 Task: Find connections with filter location Hinganghāt with filter topic #inspiration with filter profile language German with filter current company Hospitality Careers | Hotel Management Jobs with filter school Gowtham model school with filter industry Mobile Food Services with filter service category NotaryOnline Research with filter keywords title Courier
Action: Mouse moved to (587, 86)
Screenshot: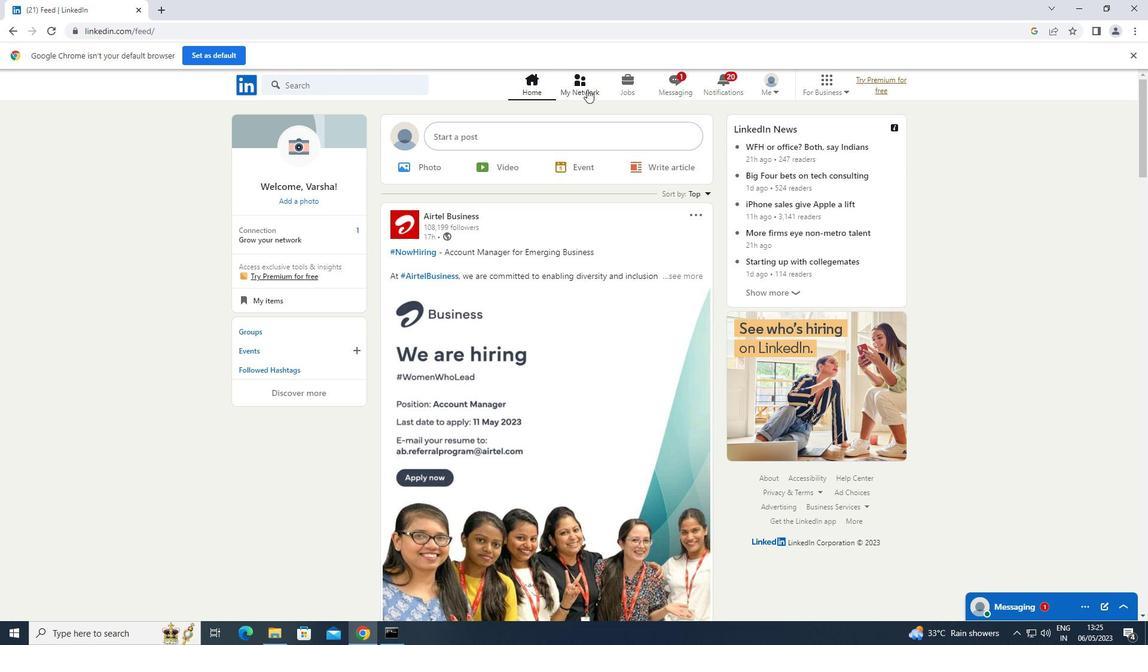 
Action: Mouse pressed left at (587, 86)
Screenshot: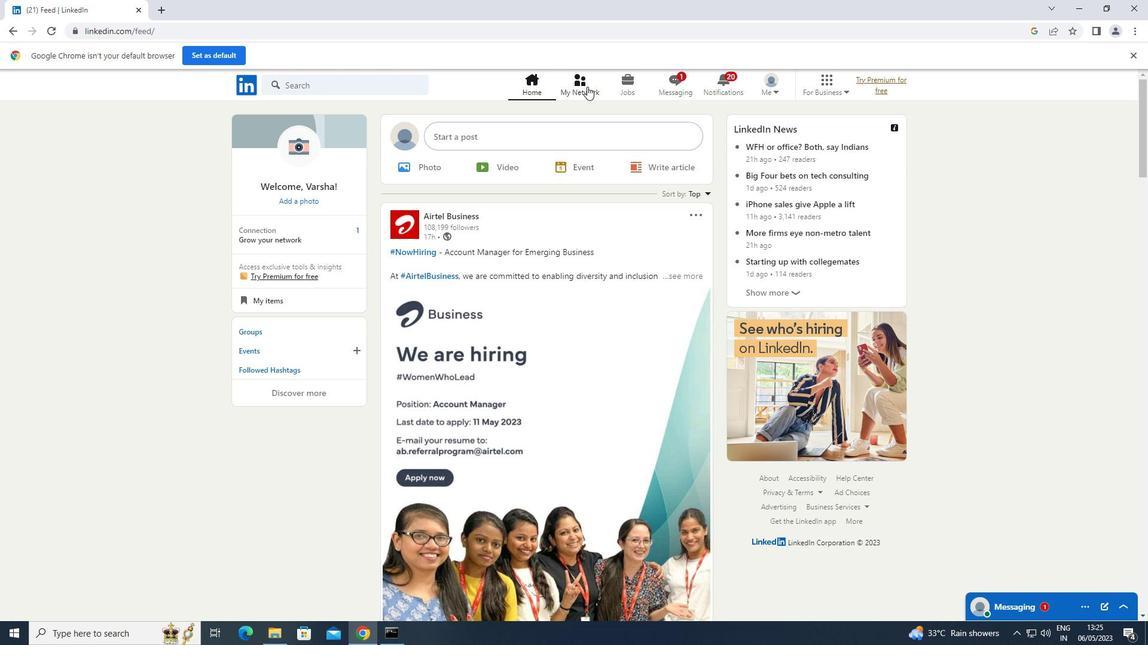 
Action: Mouse moved to (330, 146)
Screenshot: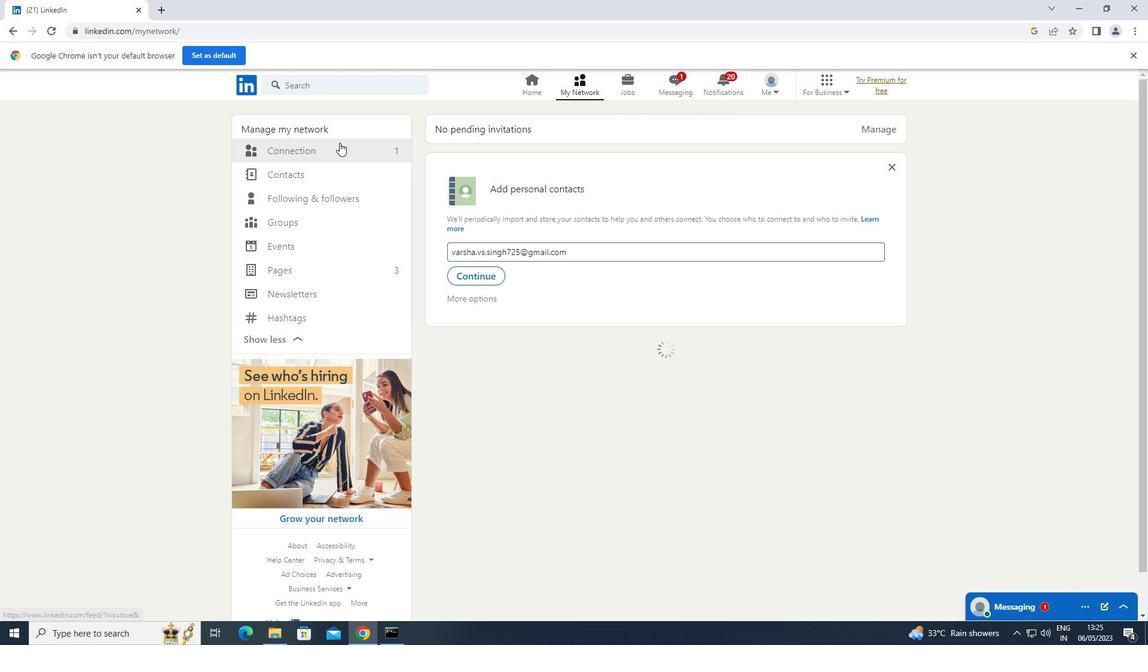 
Action: Mouse pressed left at (330, 146)
Screenshot: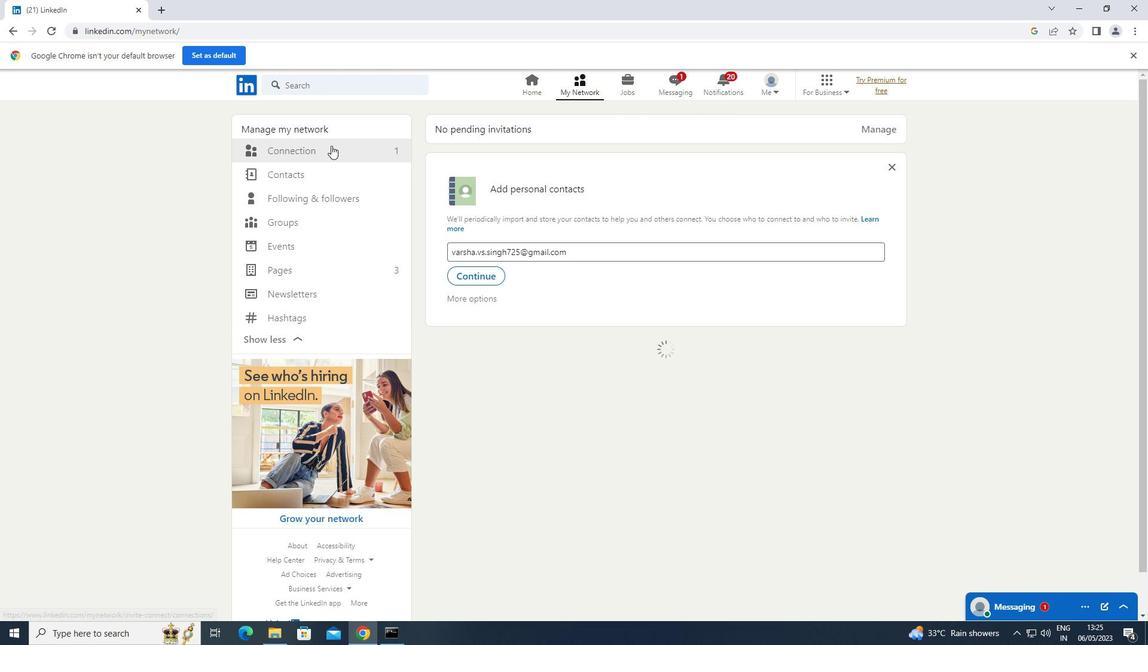
Action: Mouse moved to (691, 155)
Screenshot: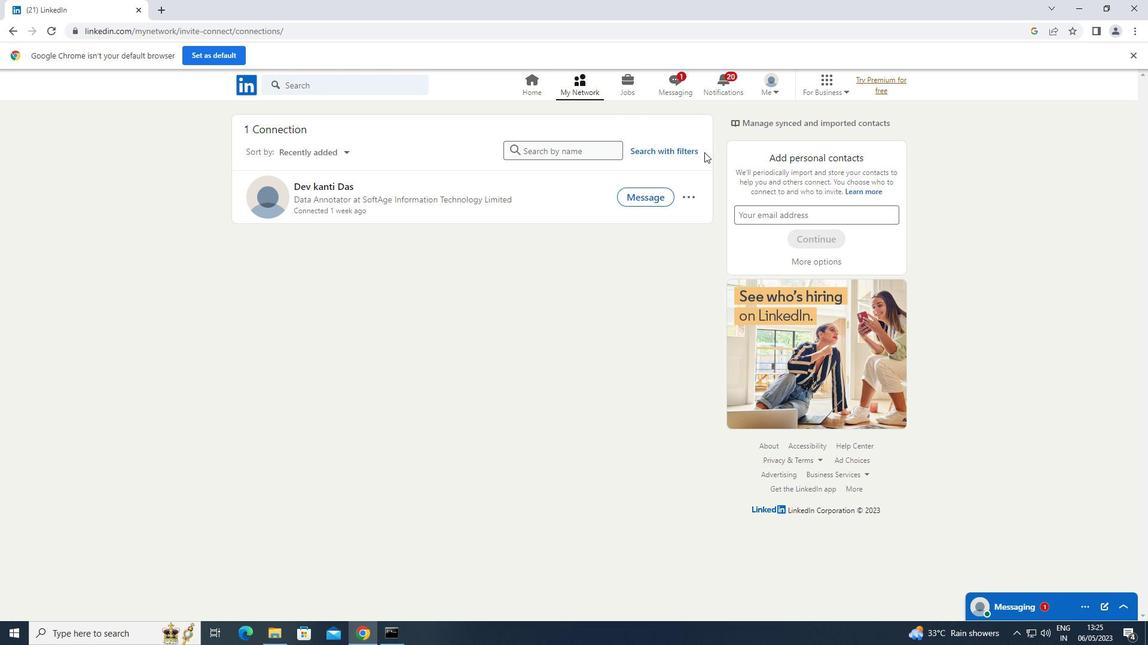 
Action: Mouse pressed left at (691, 155)
Screenshot: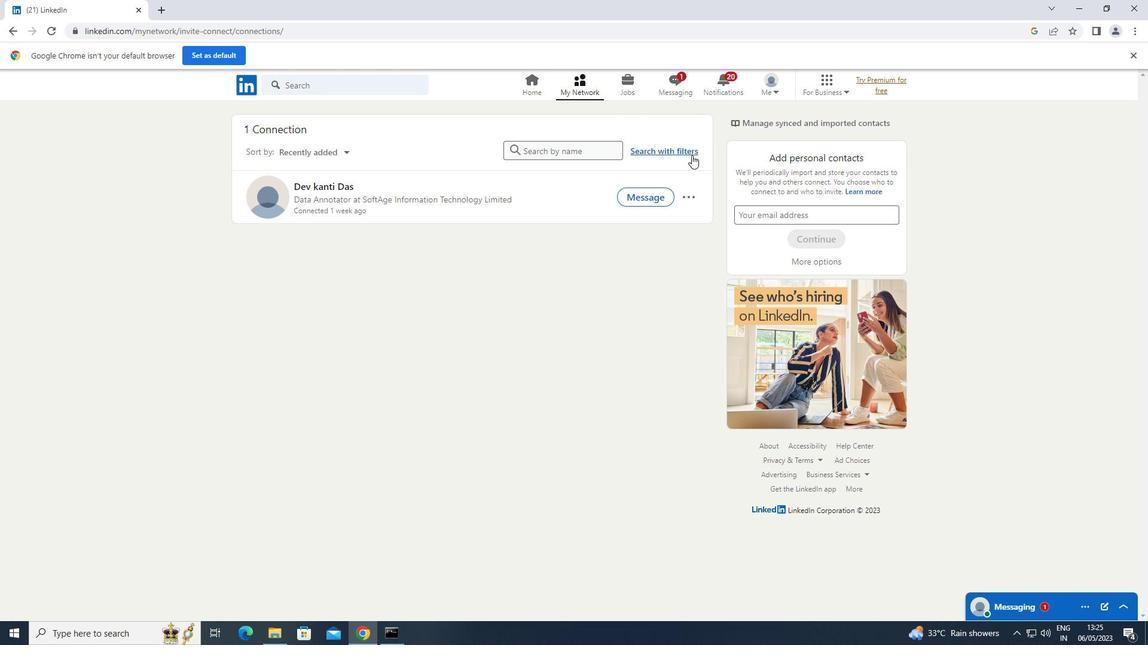 
Action: Mouse moved to (606, 114)
Screenshot: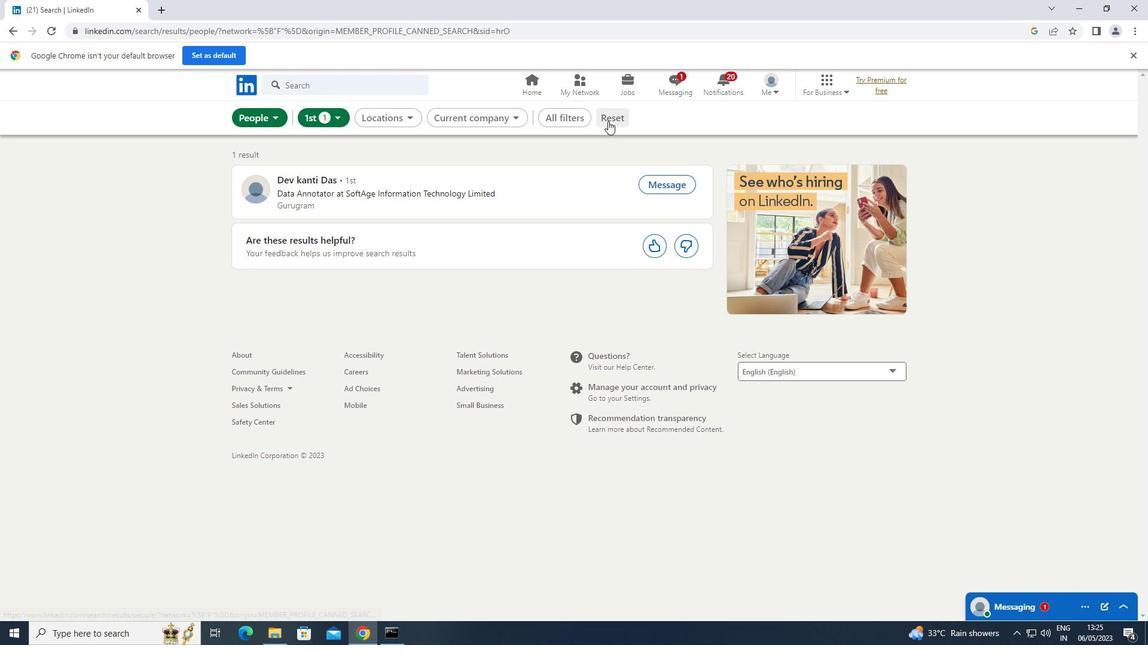 
Action: Mouse pressed left at (606, 114)
Screenshot: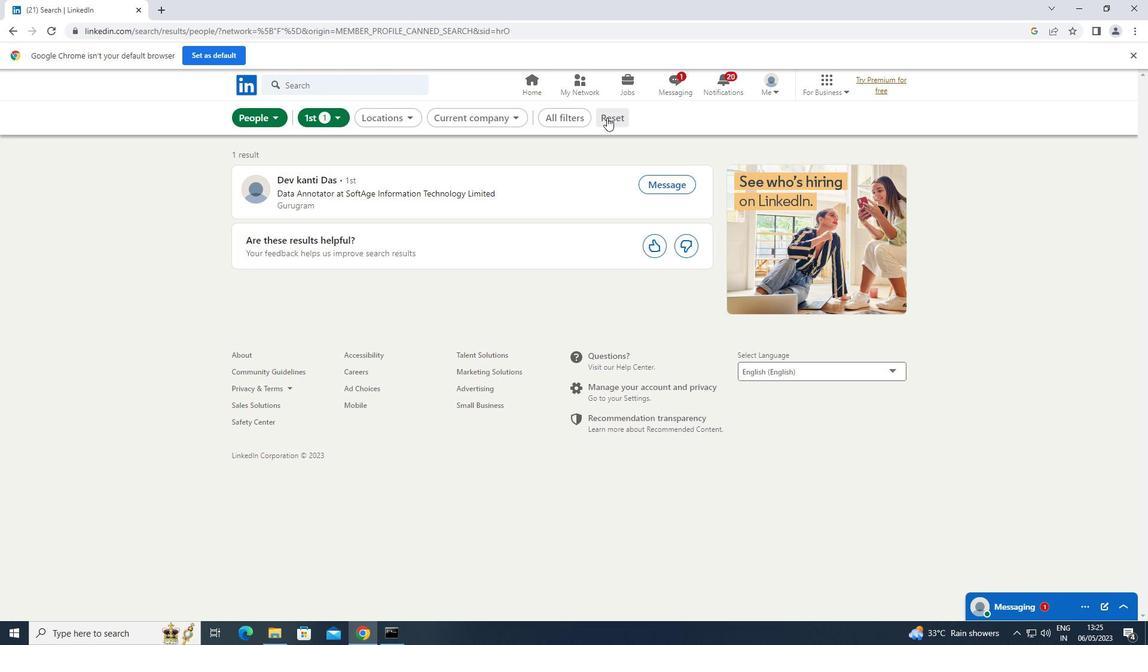 
Action: Mouse moved to (588, 115)
Screenshot: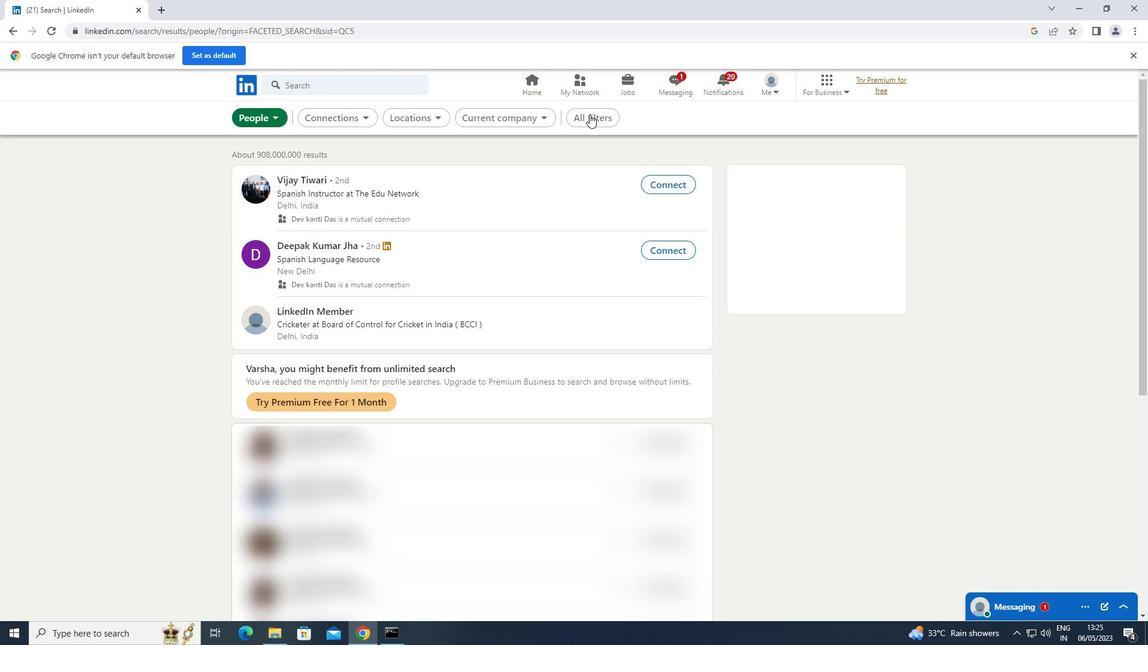 
Action: Mouse pressed left at (588, 115)
Screenshot: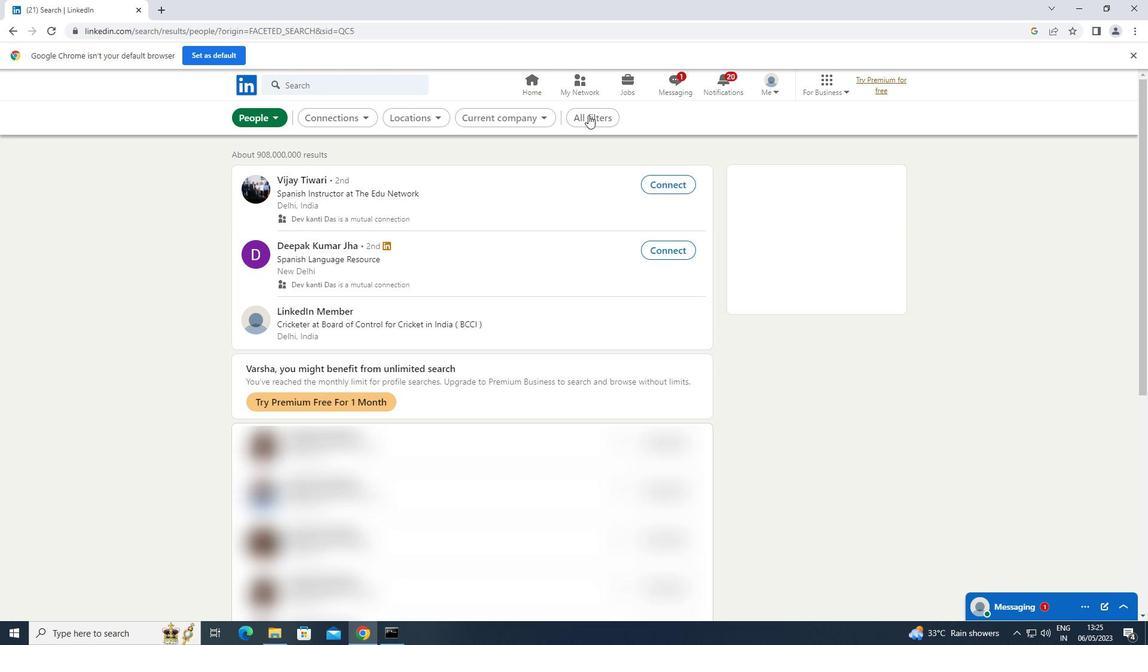 
Action: Mouse moved to (937, 236)
Screenshot: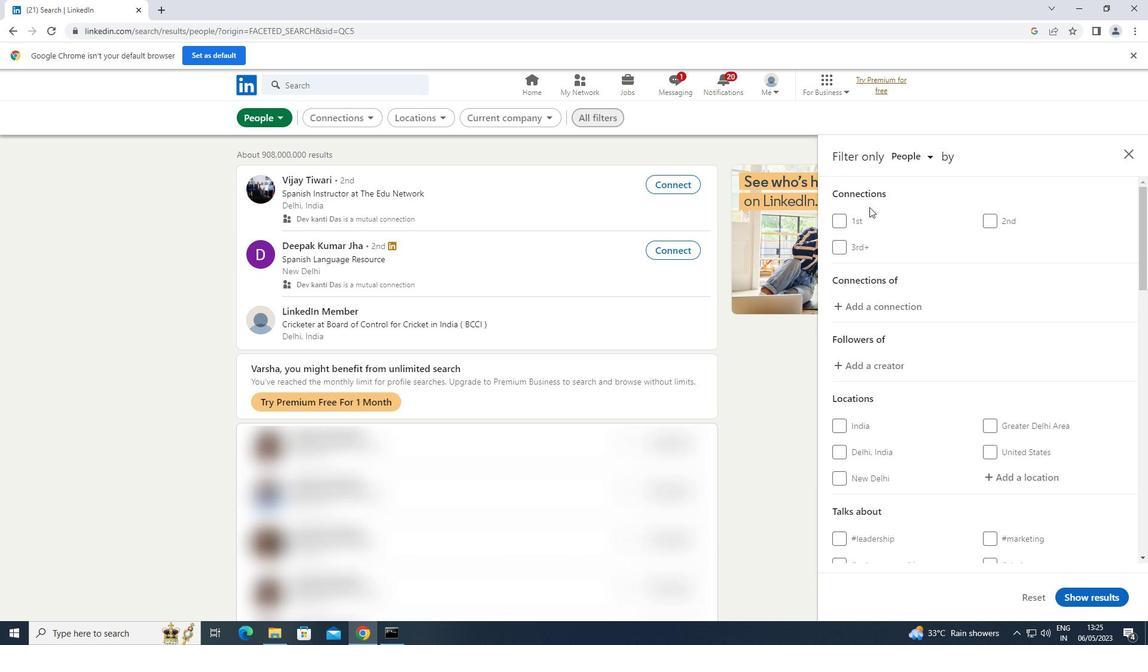
Action: Mouse scrolled (937, 236) with delta (0, 0)
Screenshot: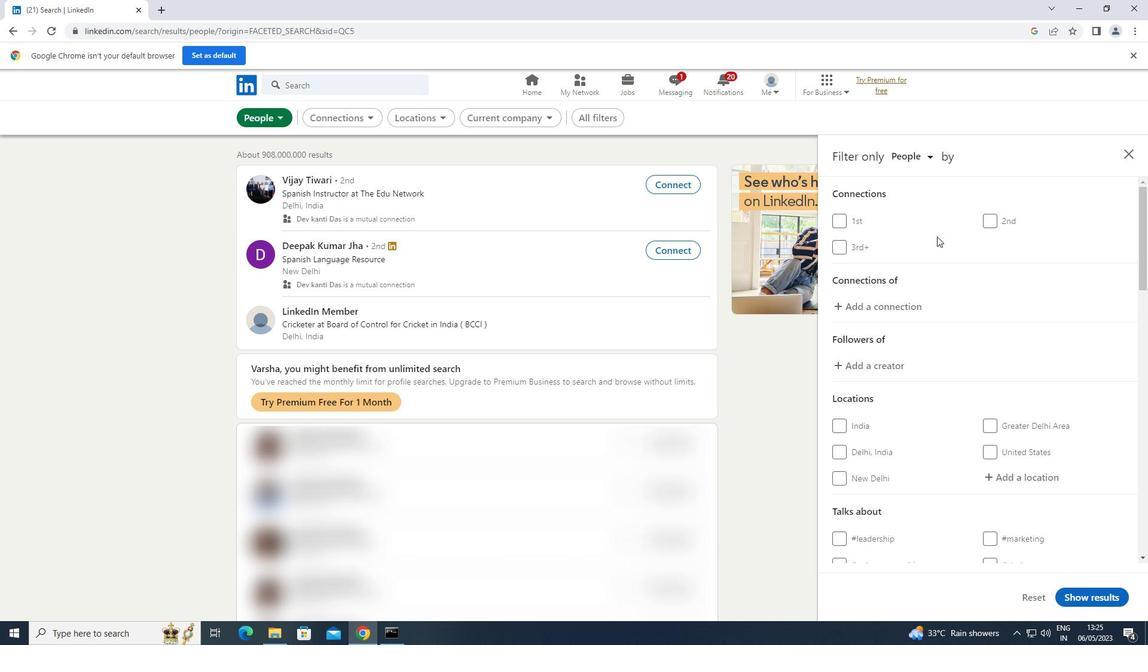 
Action: Mouse scrolled (937, 236) with delta (0, 0)
Screenshot: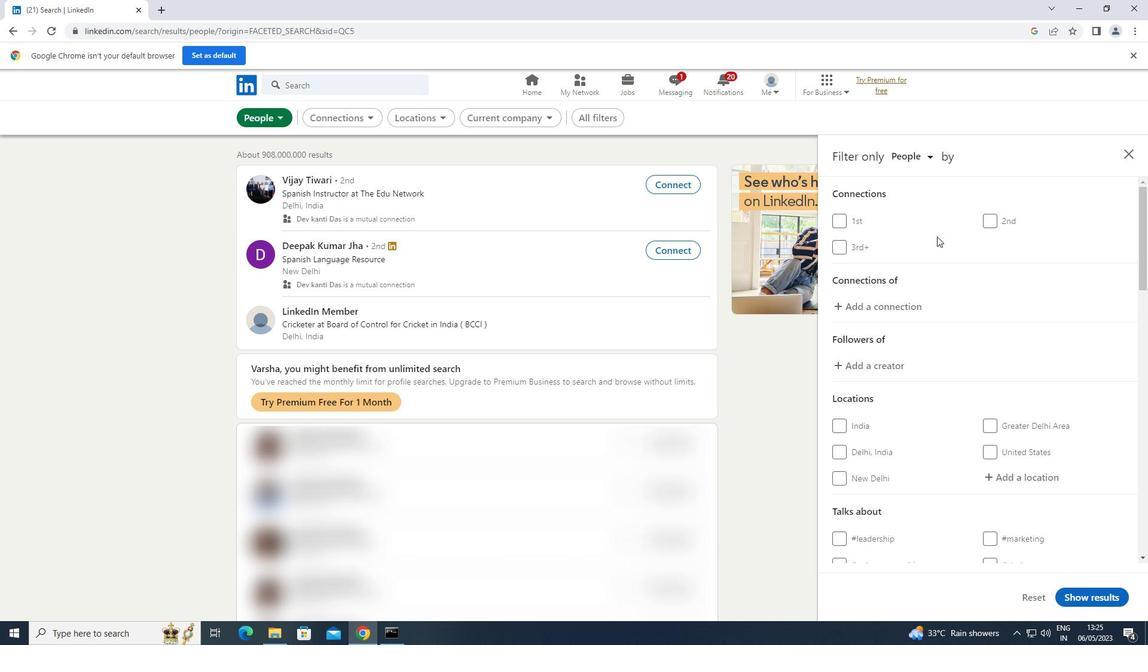 
Action: Mouse moved to (937, 237)
Screenshot: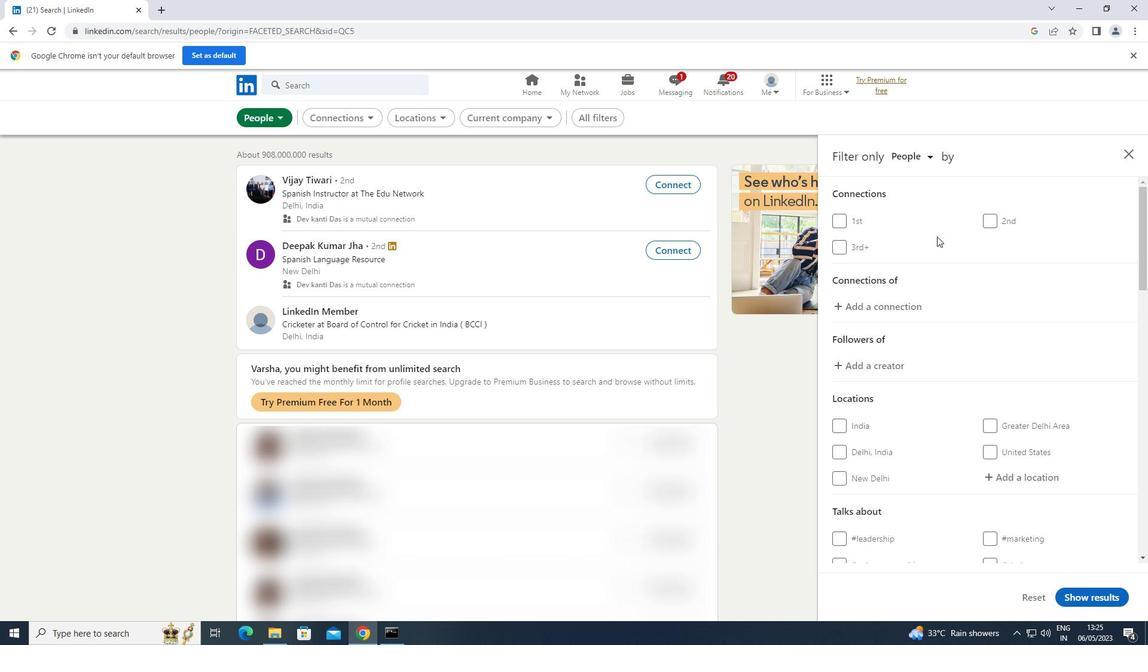 
Action: Mouse scrolled (937, 236) with delta (0, 0)
Screenshot: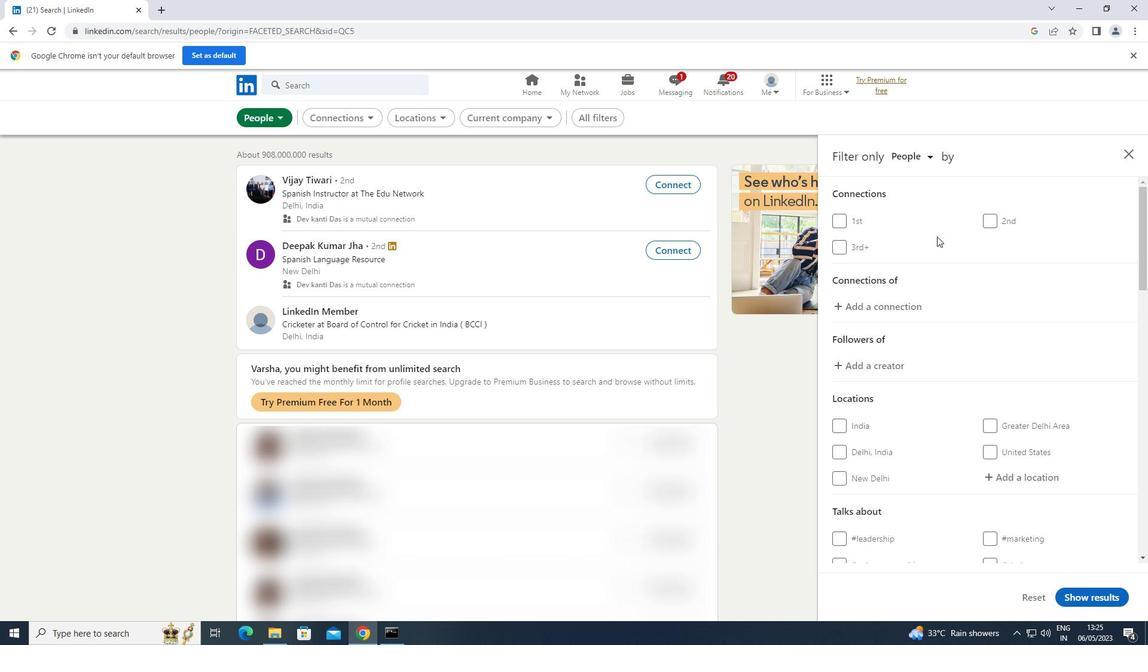 
Action: Mouse moved to (1024, 298)
Screenshot: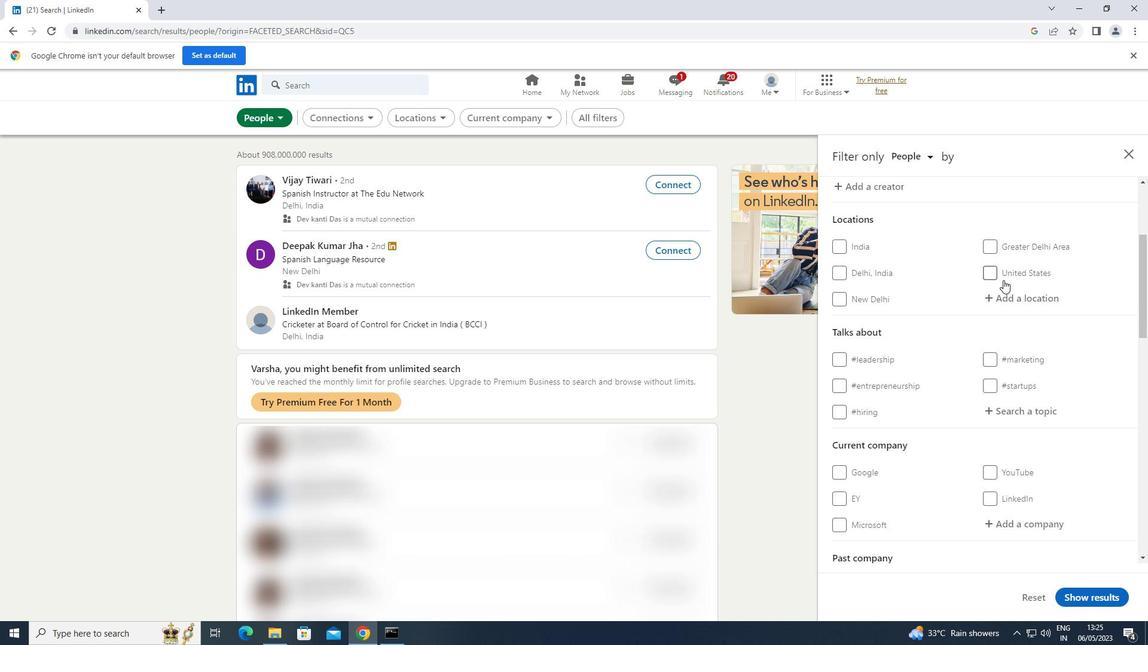
Action: Mouse pressed left at (1024, 298)
Screenshot: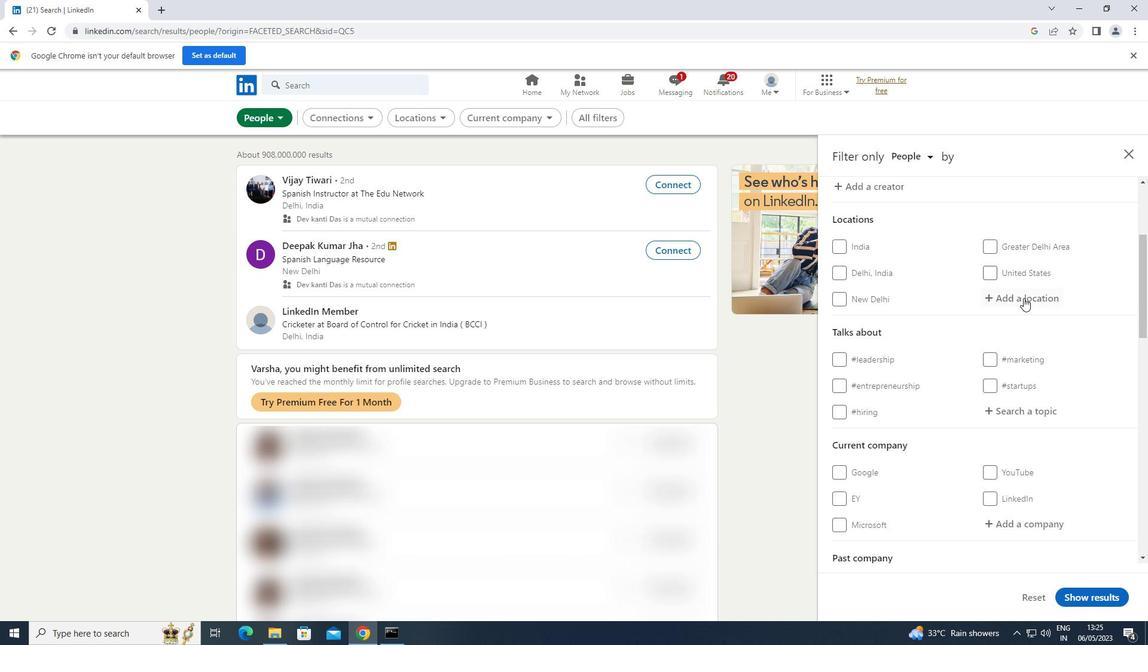 
Action: Key pressed <Key.shift>HINGANGHAT
Screenshot: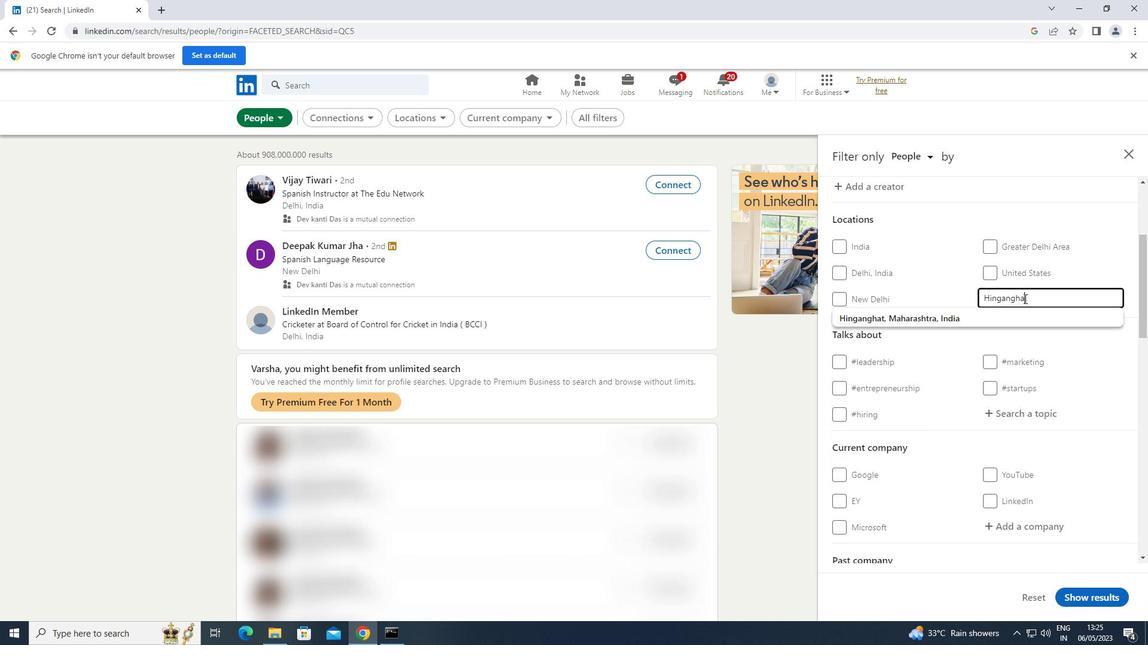 
Action: Mouse moved to (1032, 415)
Screenshot: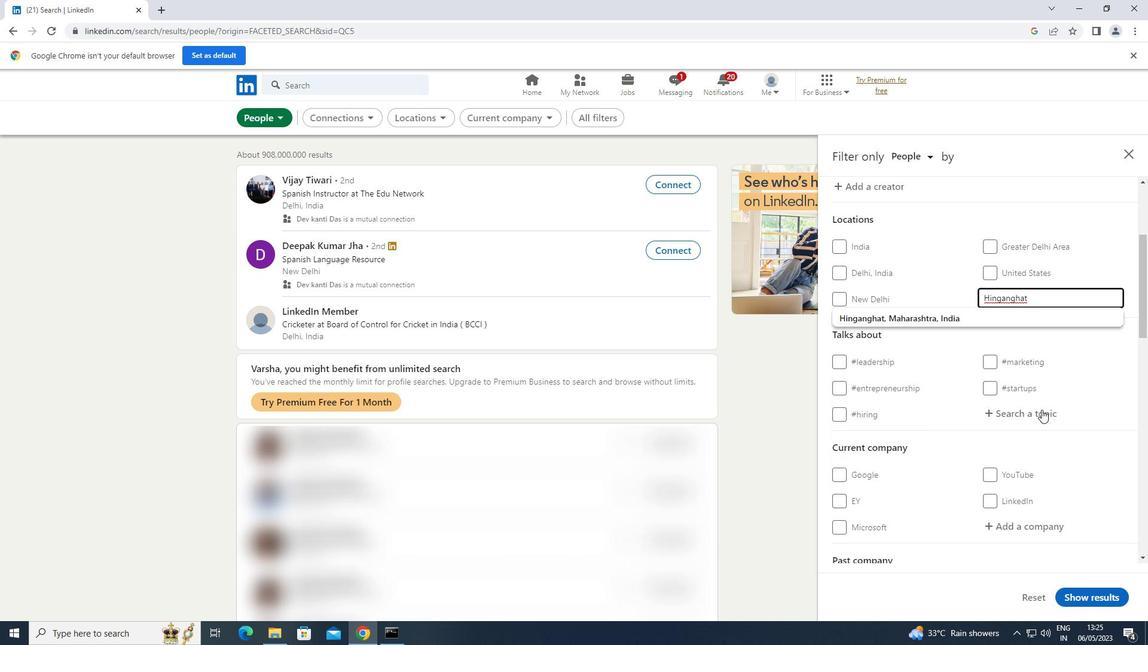 
Action: Mouse pressed left at (1032, 415)
Screenshot: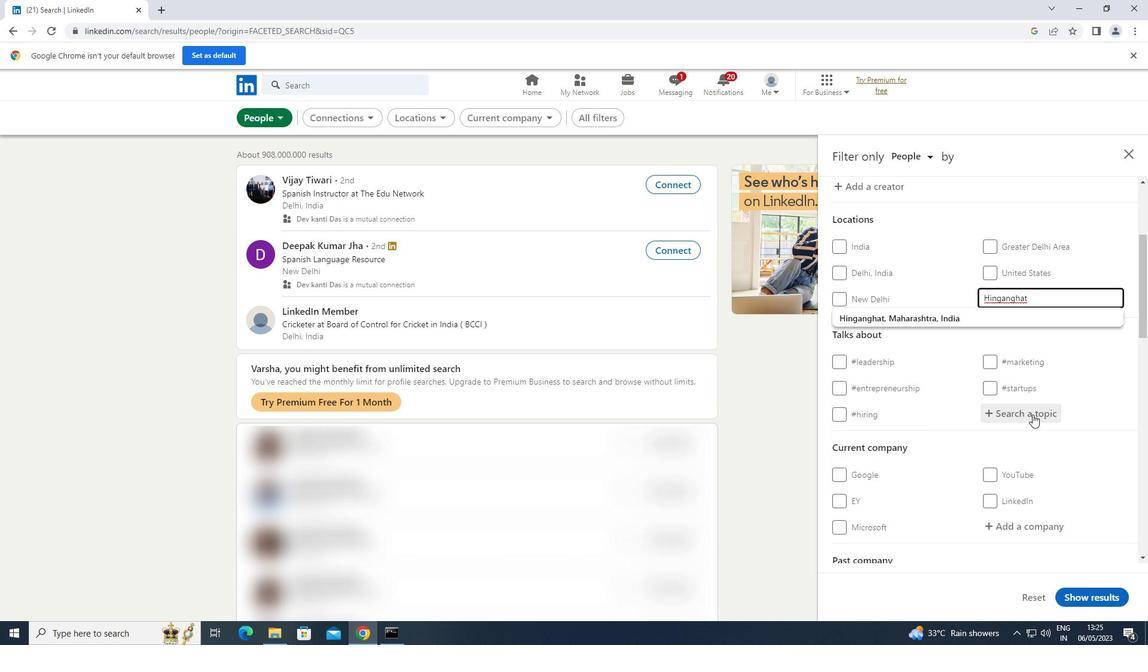 
Action: Key pressed INSPIRAT
Screenshot: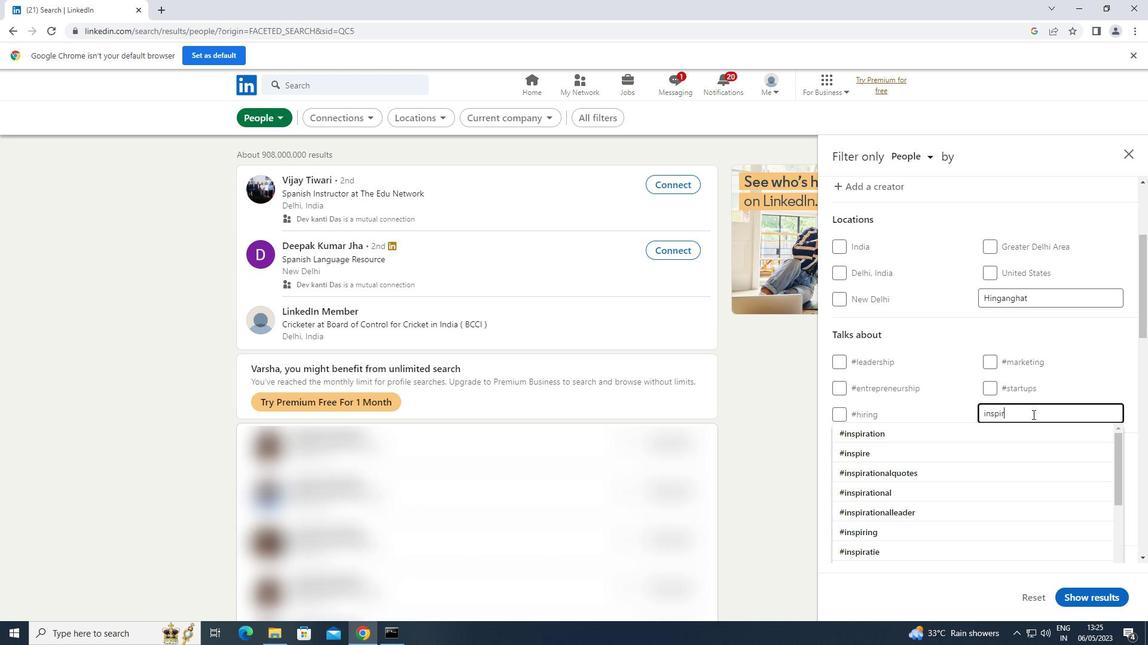 
Action: Mouse moved to (907, 430)
Screenshot: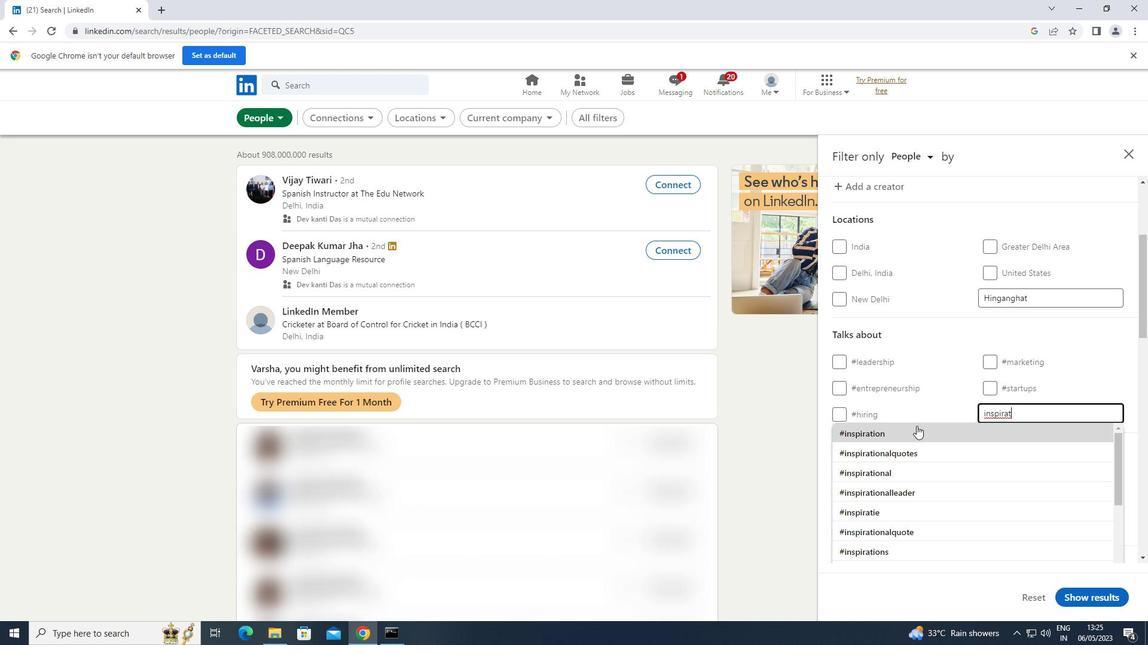 
Action: Mouse pressed left at (907, 430)
Screenshot: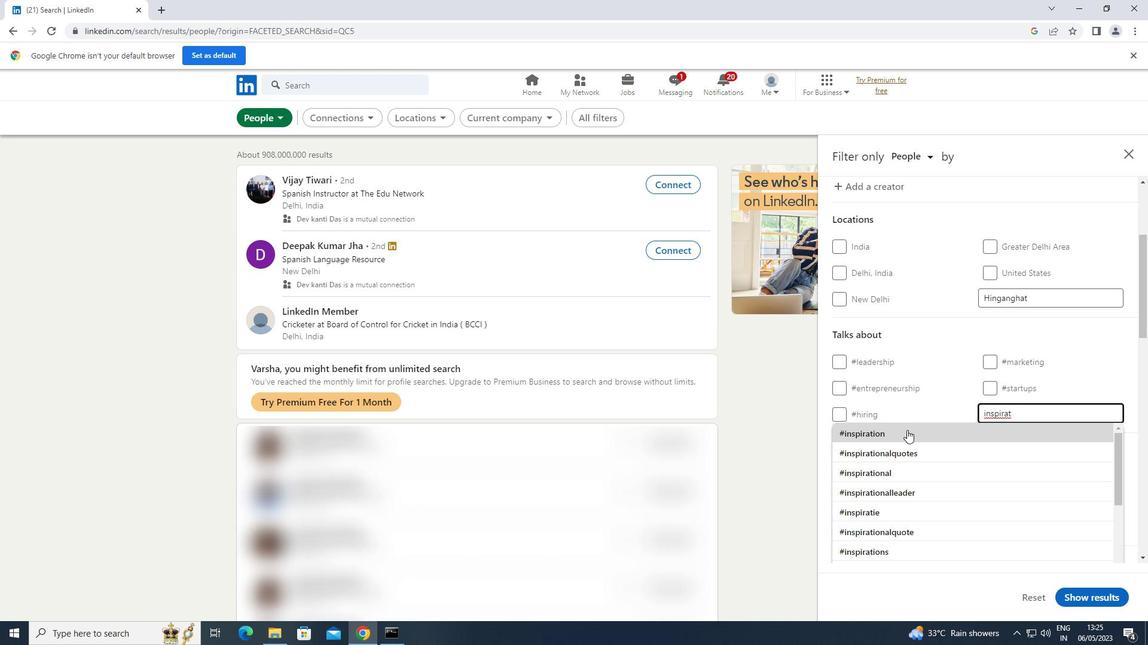 
Action: Mouse scrolled (907, 429) with delta (0, 0)
Screenshot: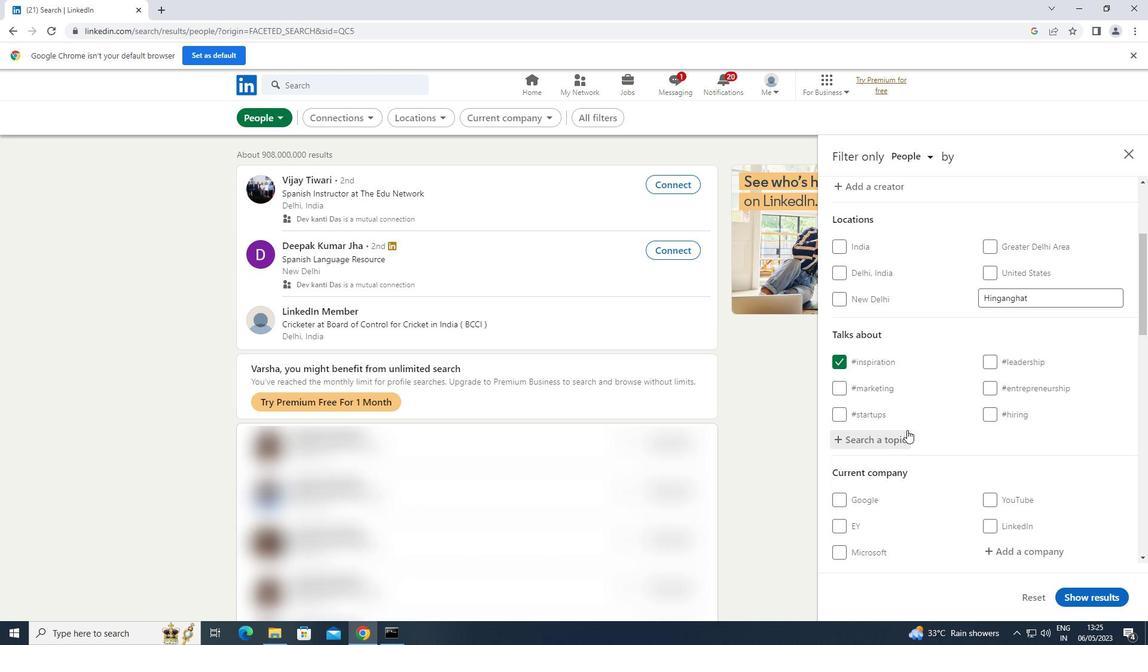 
Action: Mouse scrolled (907, 429) with delta (0, 0)
Screenshot: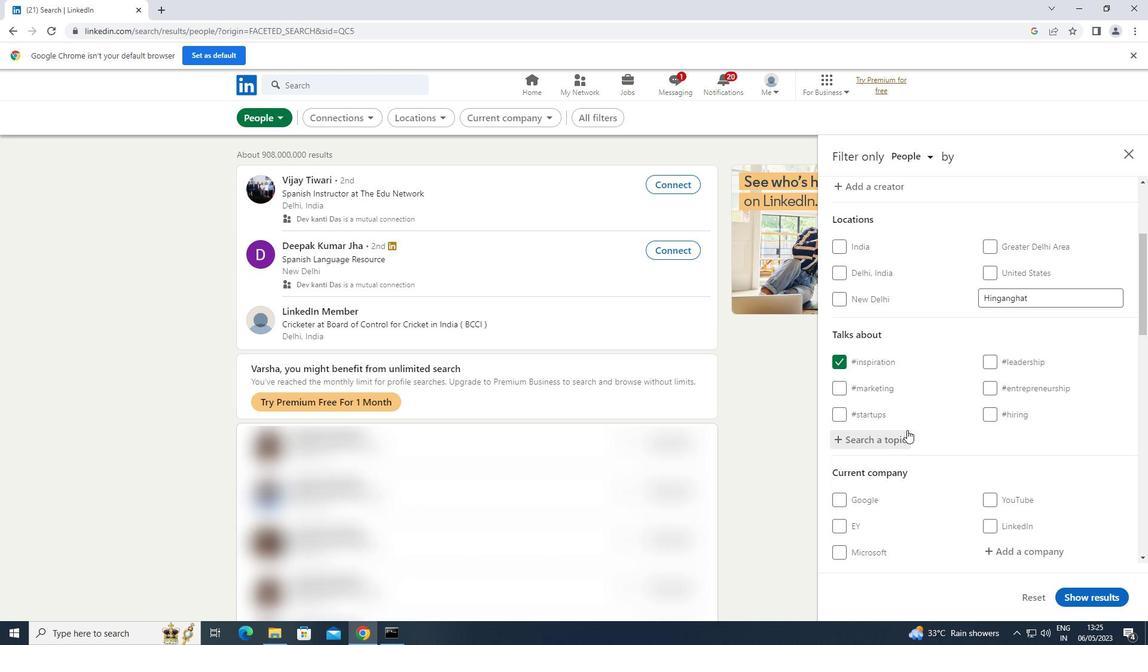 
Action: Mouse scrolled (907, 429) with delta (0, 0)
Screenshot: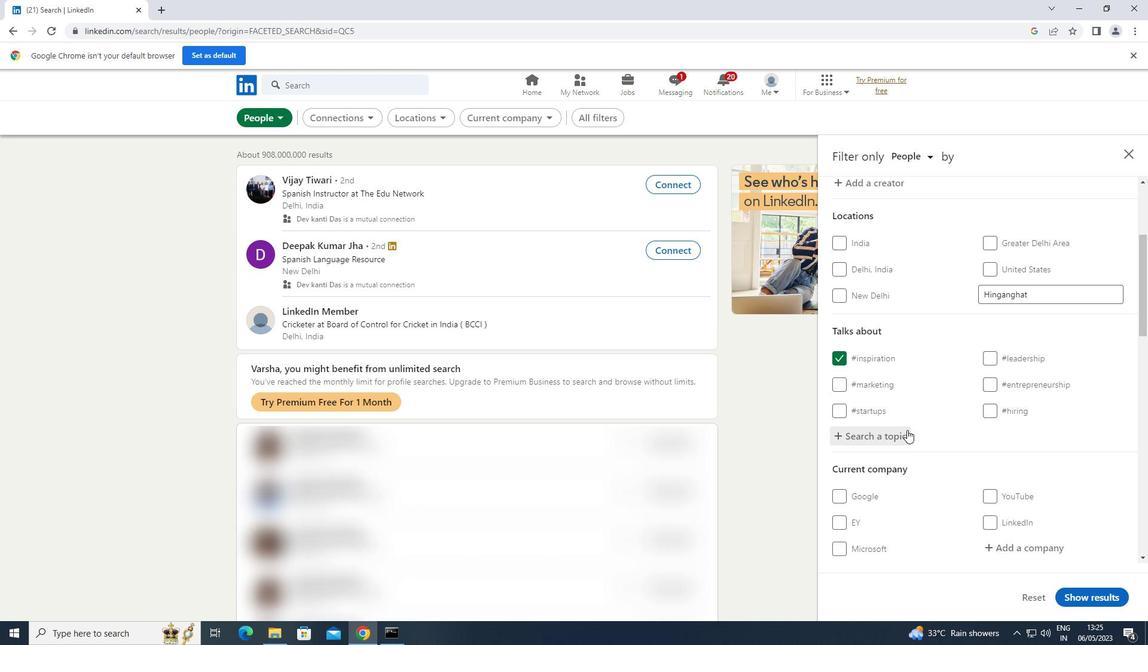 
Action: Mouse scrolled (907, 429) with delta (0, 0)
Screenshot: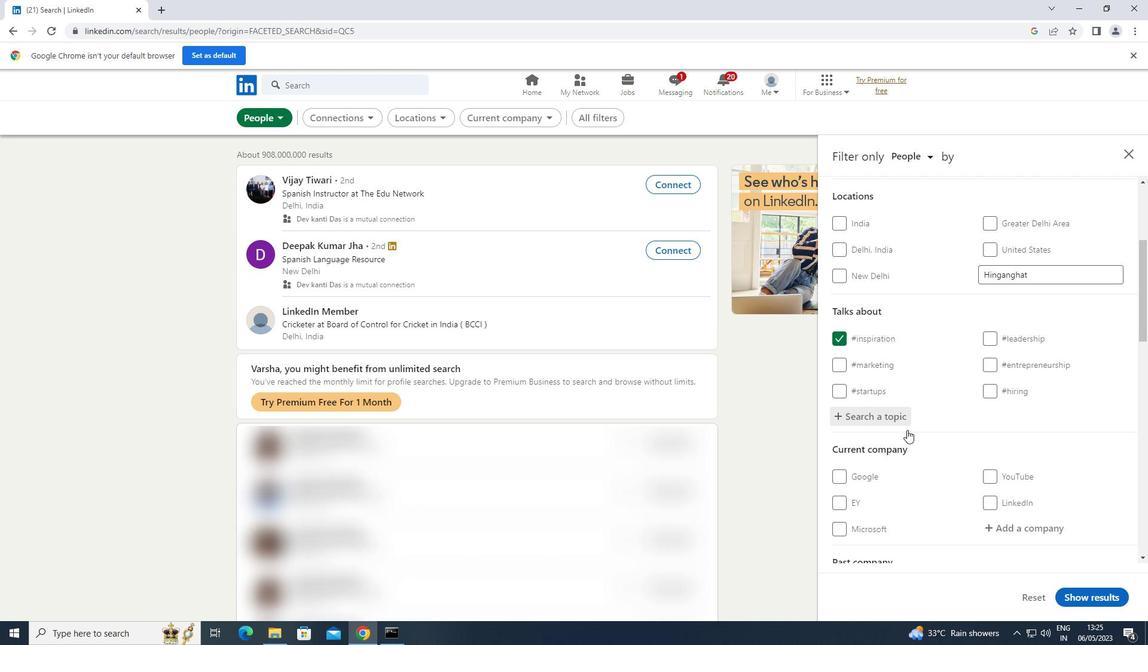 
Action: Mouse scrolled (907, 429) with delta (0, 0)
Screenshot: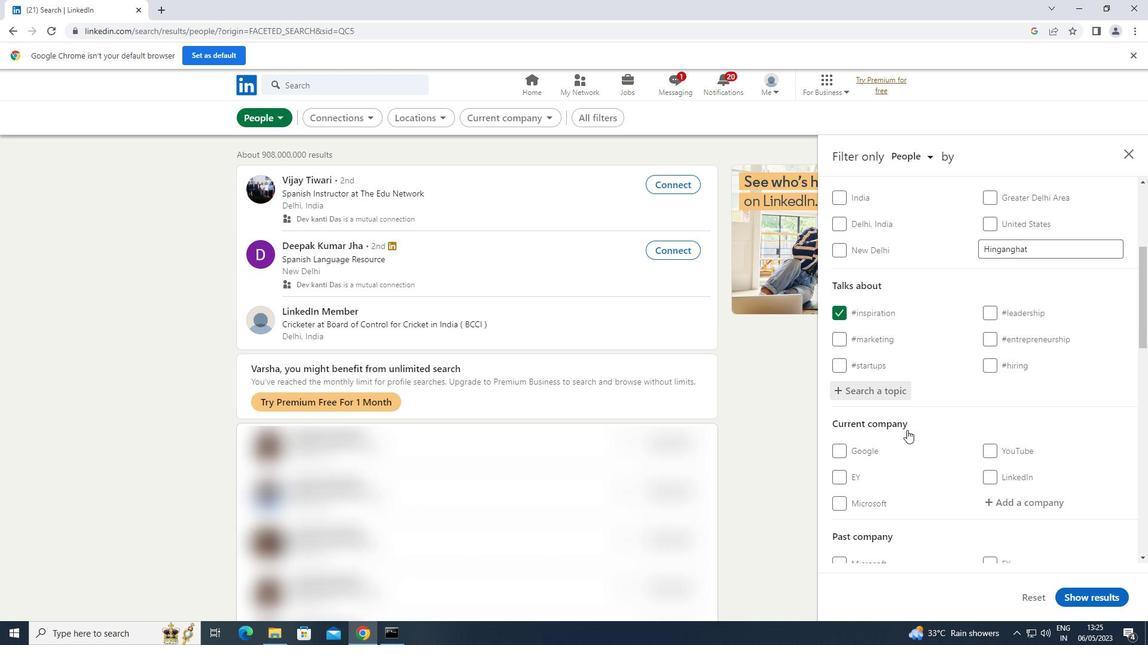 
Action: Mouse scrolled (907, 429) with delta (0, 0)
Screenshot: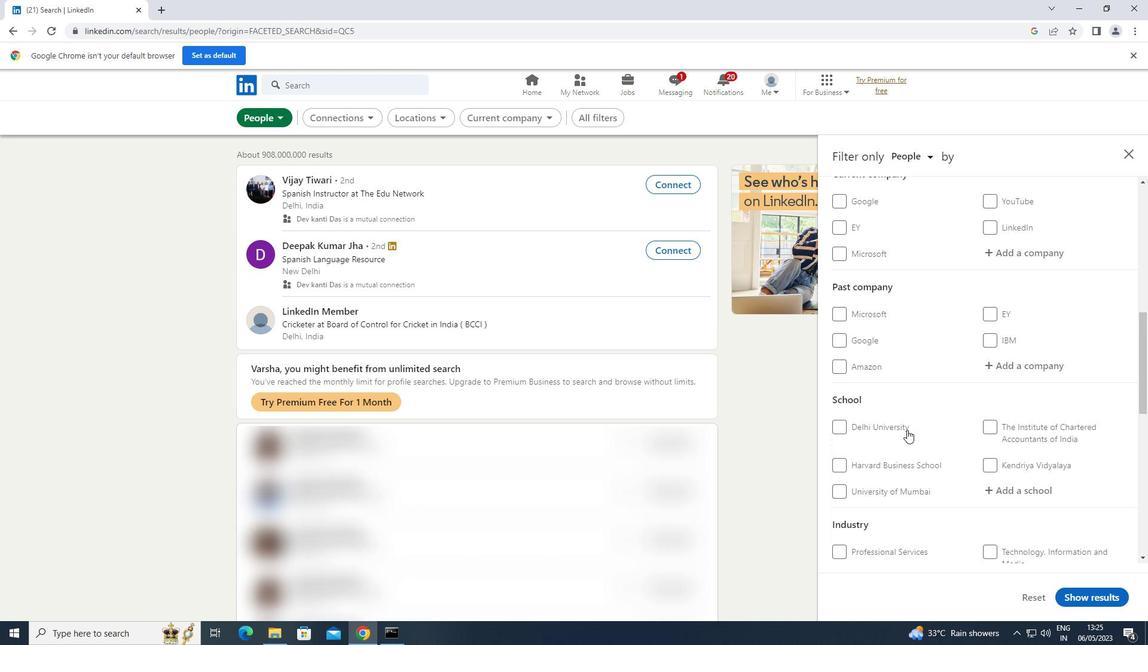 
Action: Mouse scrolled (907, 429) with delta (0, 0)
Screenshot: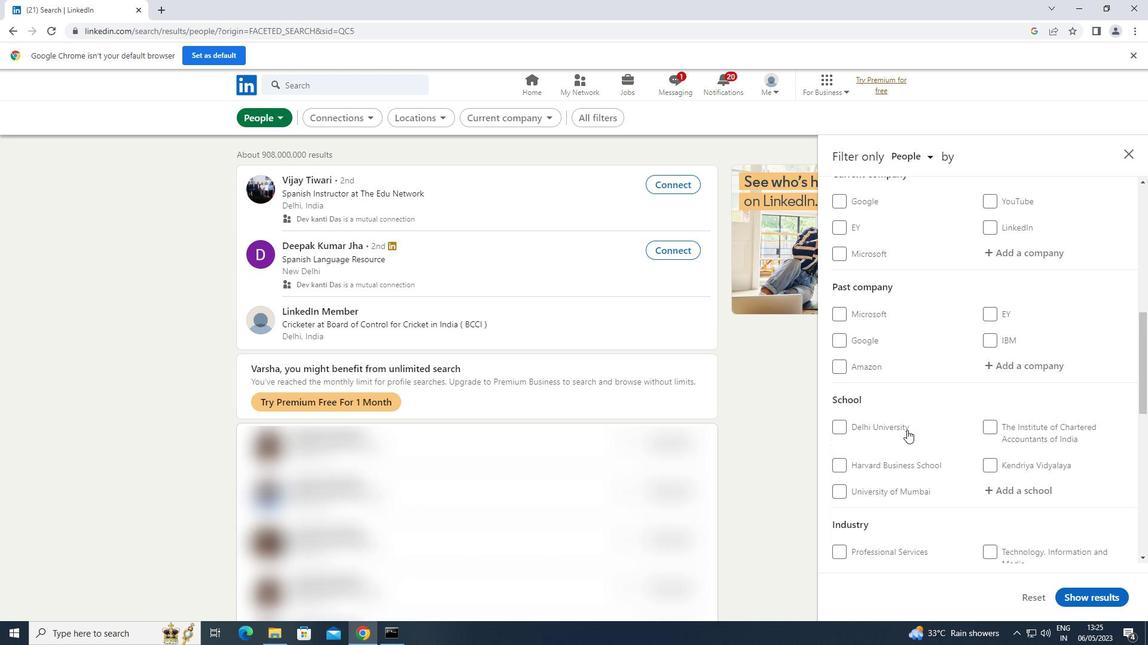 
Action: Mouse scrolled (907, 429) with delta (0, 0)
Screenshot: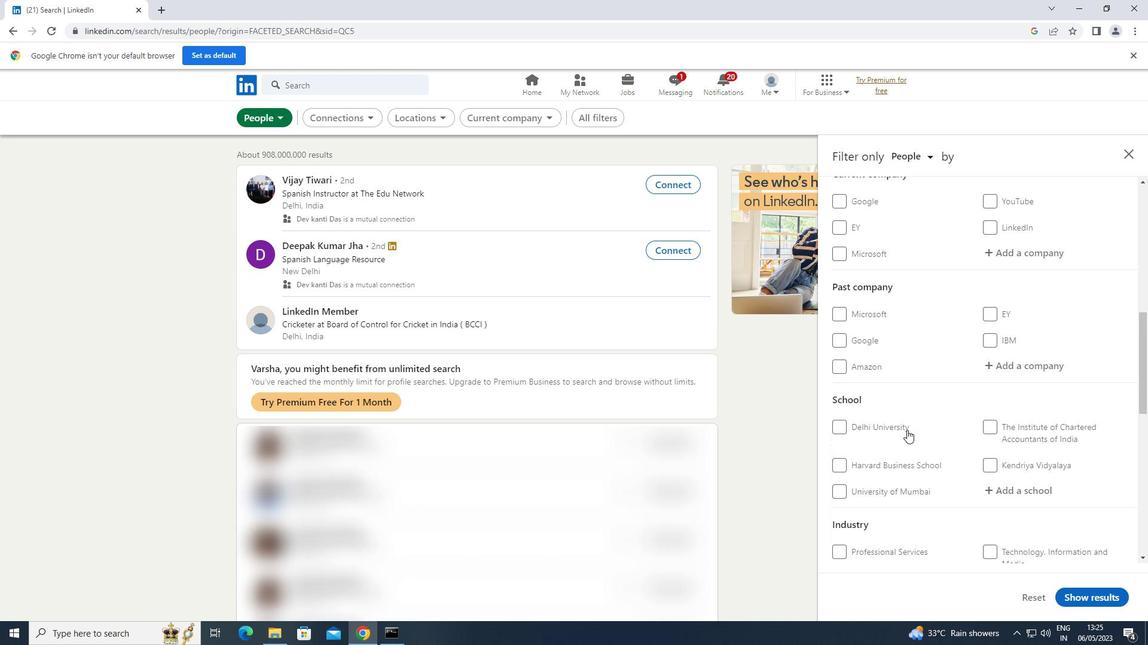 
Action: Mouse scrolled (907, 429) with delta (0, 0)
Screenshot: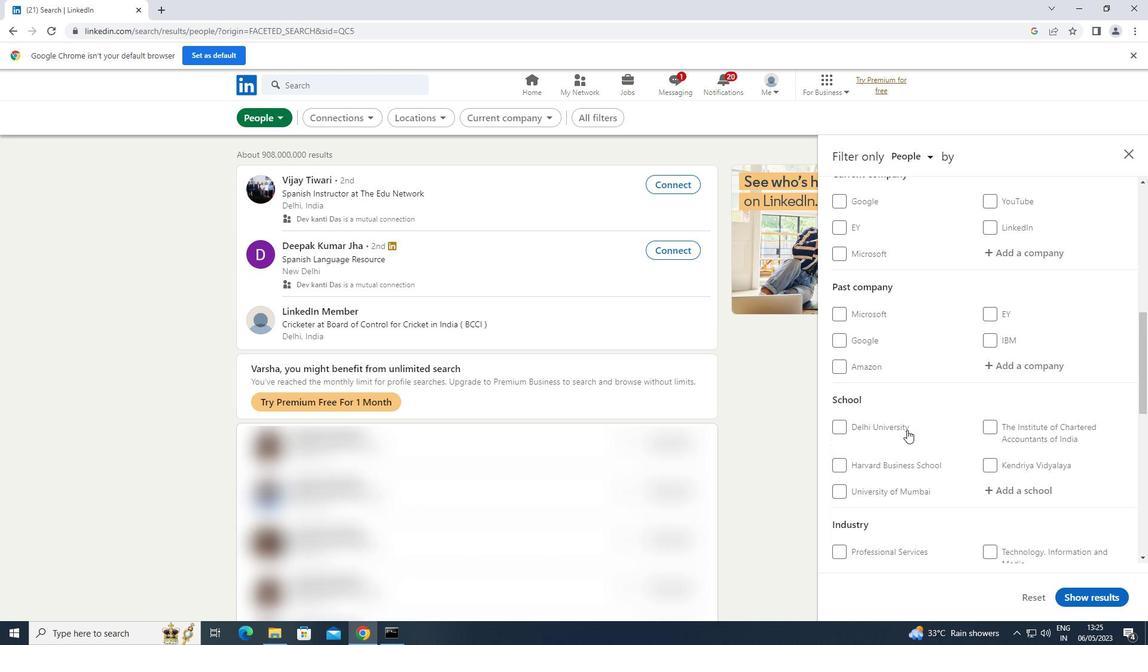 
Action: Mouse scrolled (907, 429) with delta (0, 0)
Screenshot: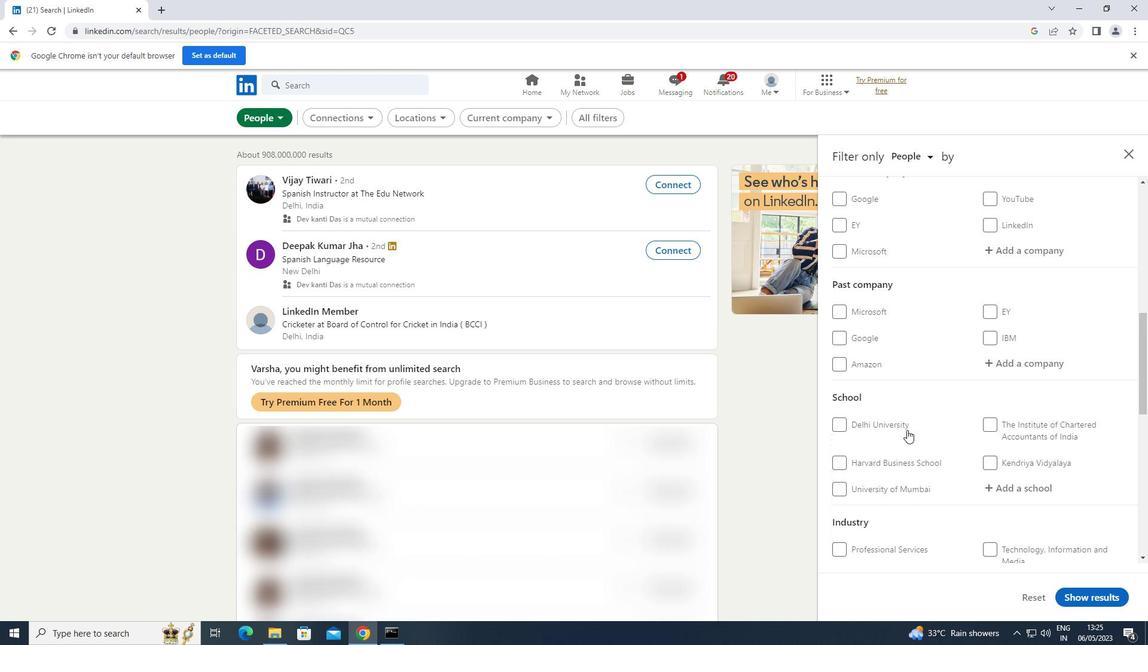 
Action: Mouse moved to (843, 442)
Screenshot: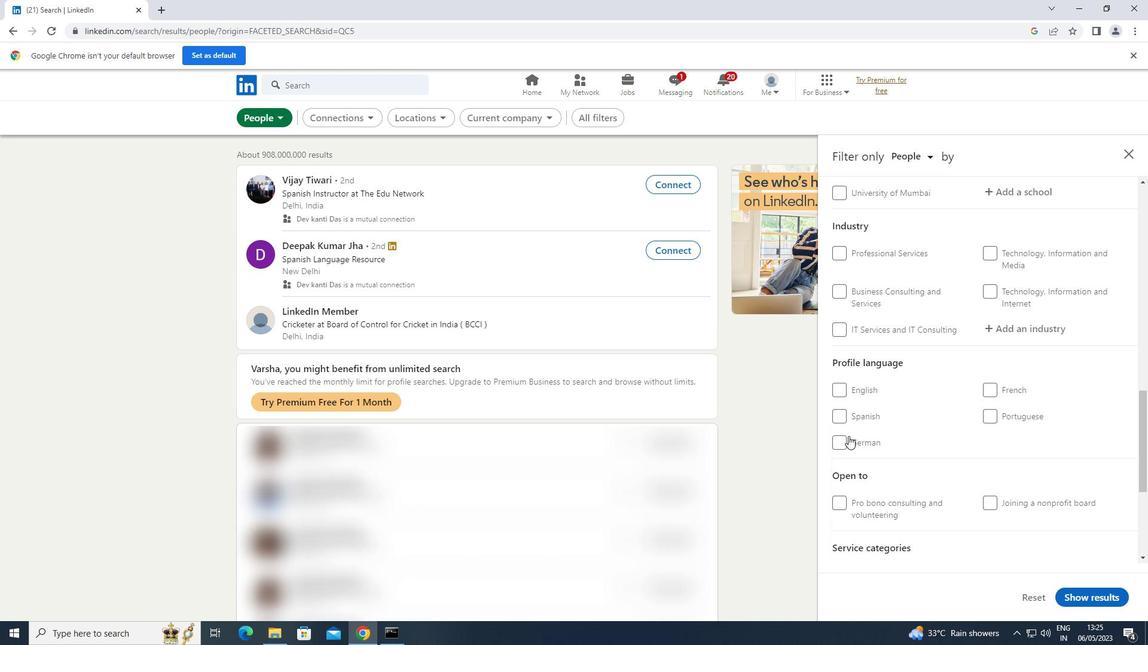 
Action: Mouse pressed left at (843, 442)
Screenshot: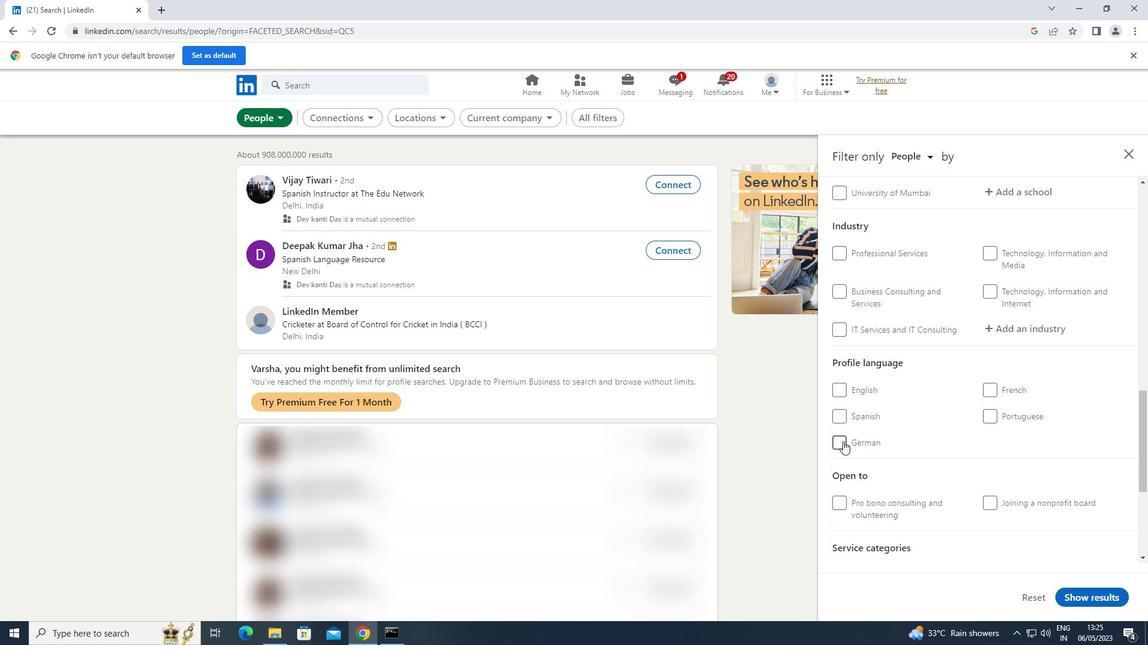 
Action: Mouse moved to (855, 433)
Screenshot: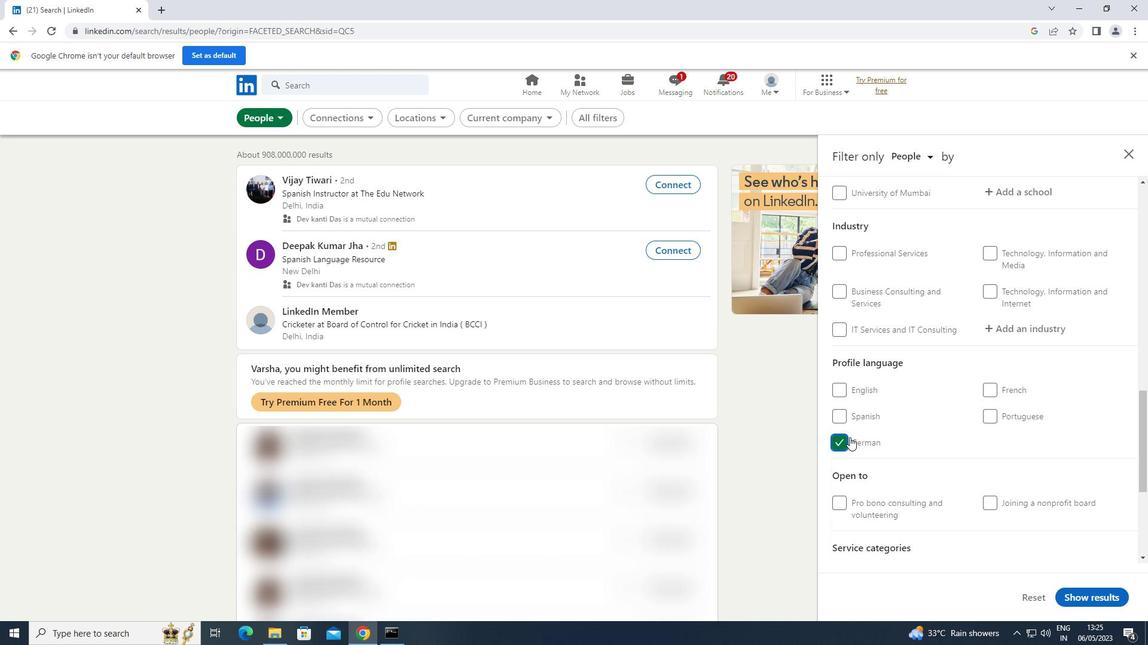 
Action: Mouse scrolled (855, 434) with delta (0, 0)
Screenshot: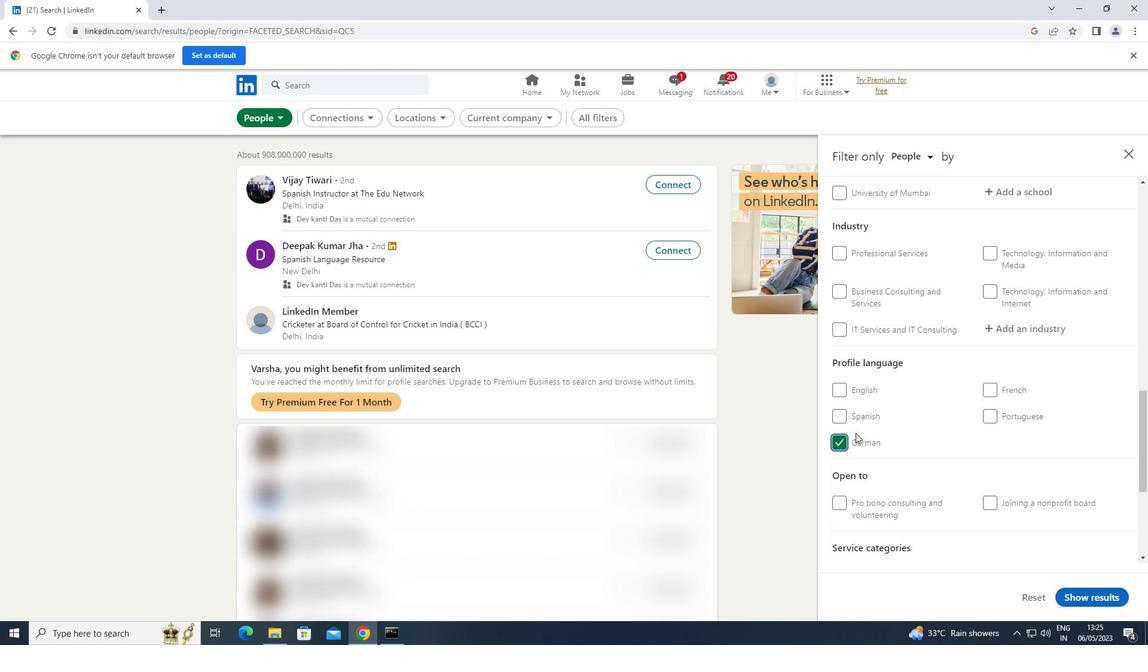 
Action: Mouse scrolled (855, 434) with delta (0, 0)
Screenshot: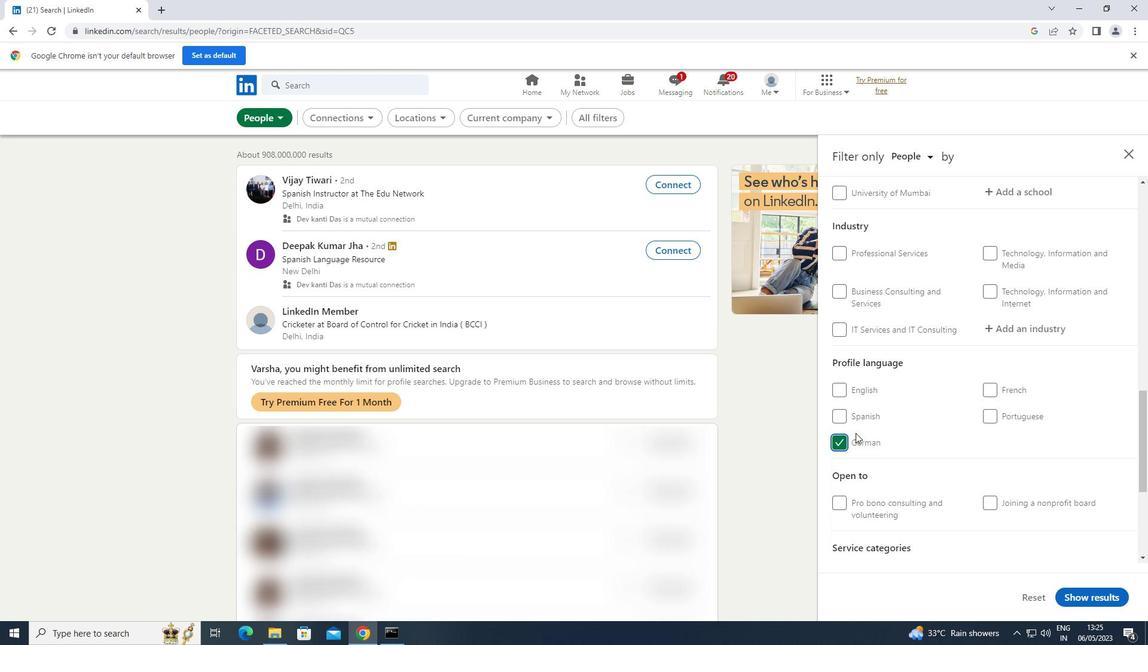 
Action: Mouse moved to (856, 430)
Screenshot: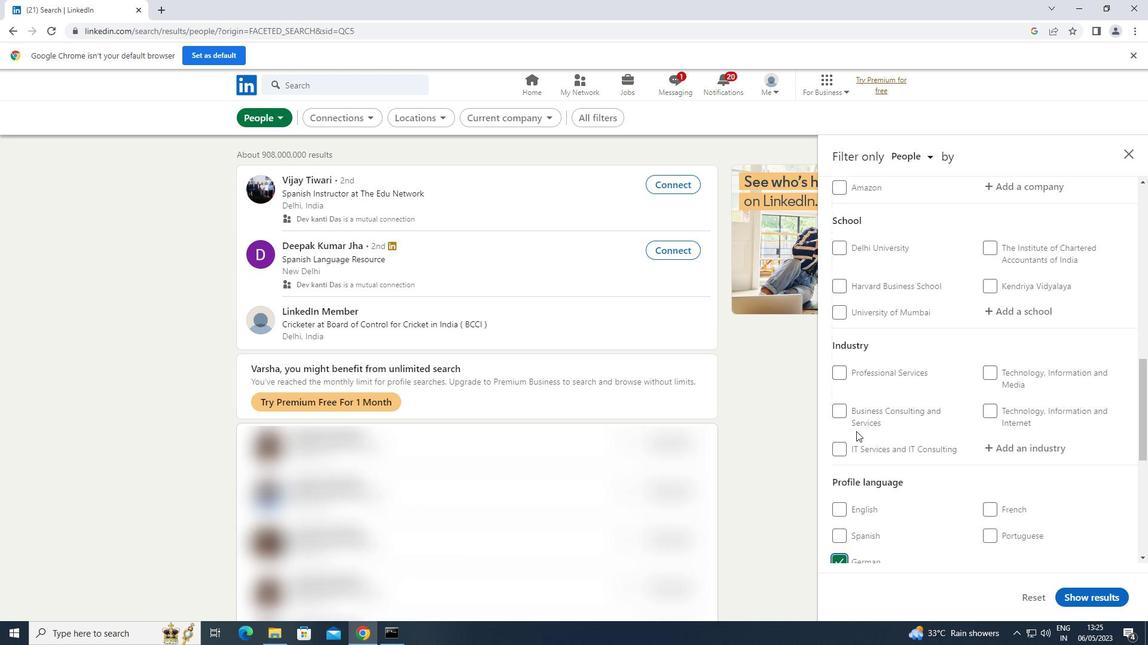 
Action: Mouse scrolled (856, 431) with delta (0, 0)
Screenshot: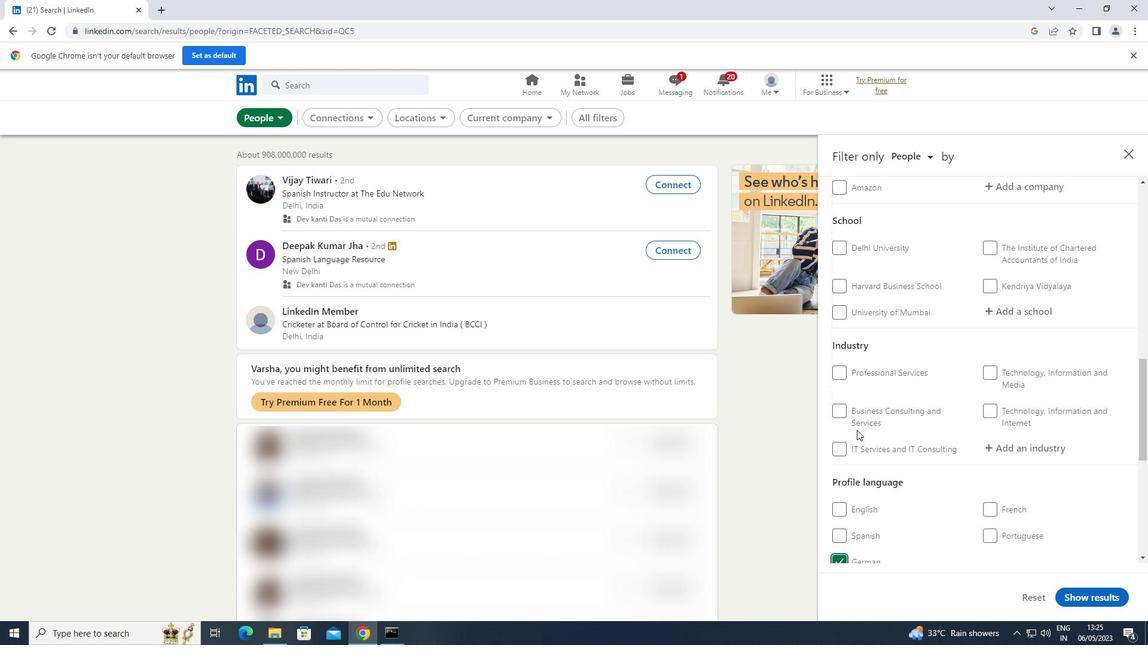 
Action: Mouse scrolled (856, 431) with delta (0, 0)
Screenshot: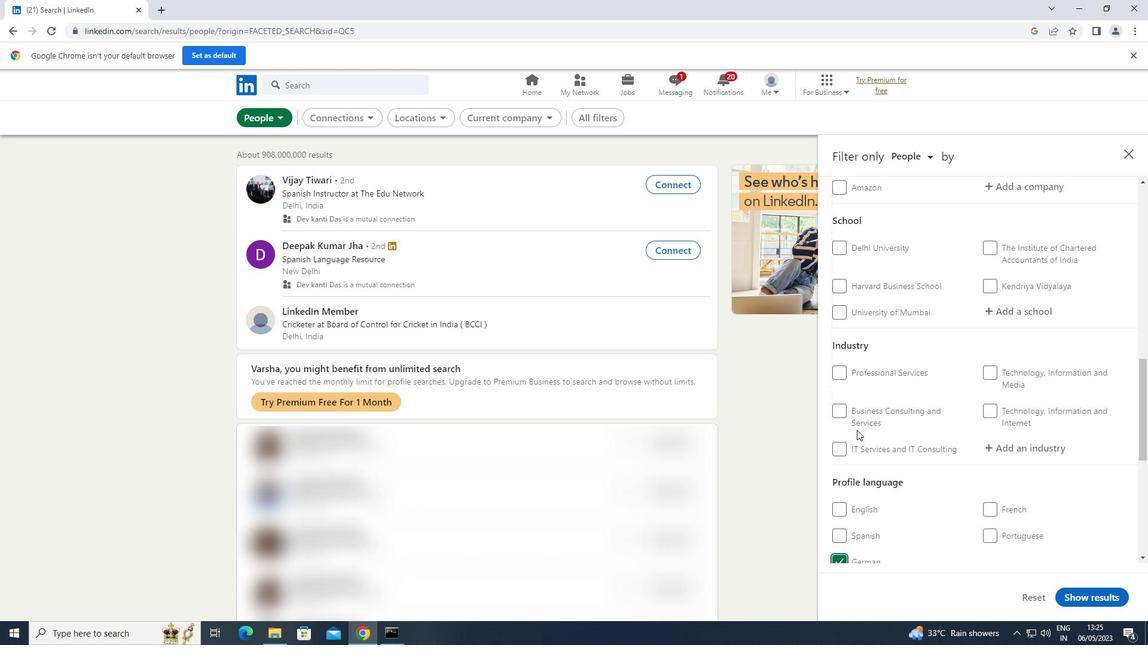 
Action: Mouse scrolled (856, 431) with delta (0, 0)
Screenshot: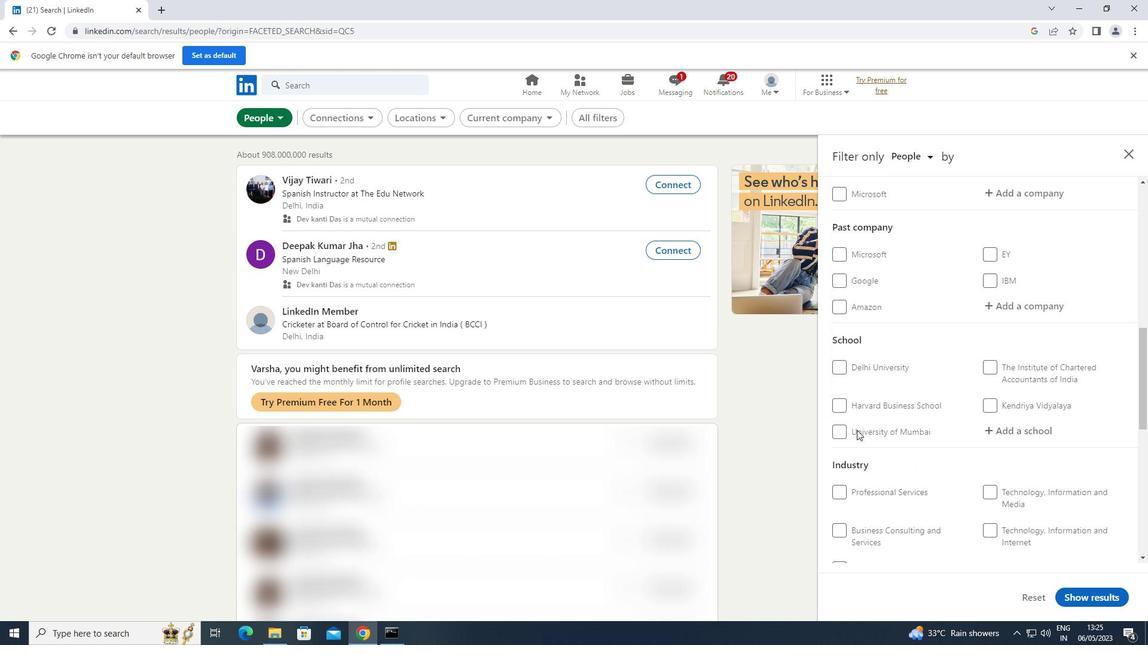 
Action: Mouse moved to (867, 417)
Screenshot: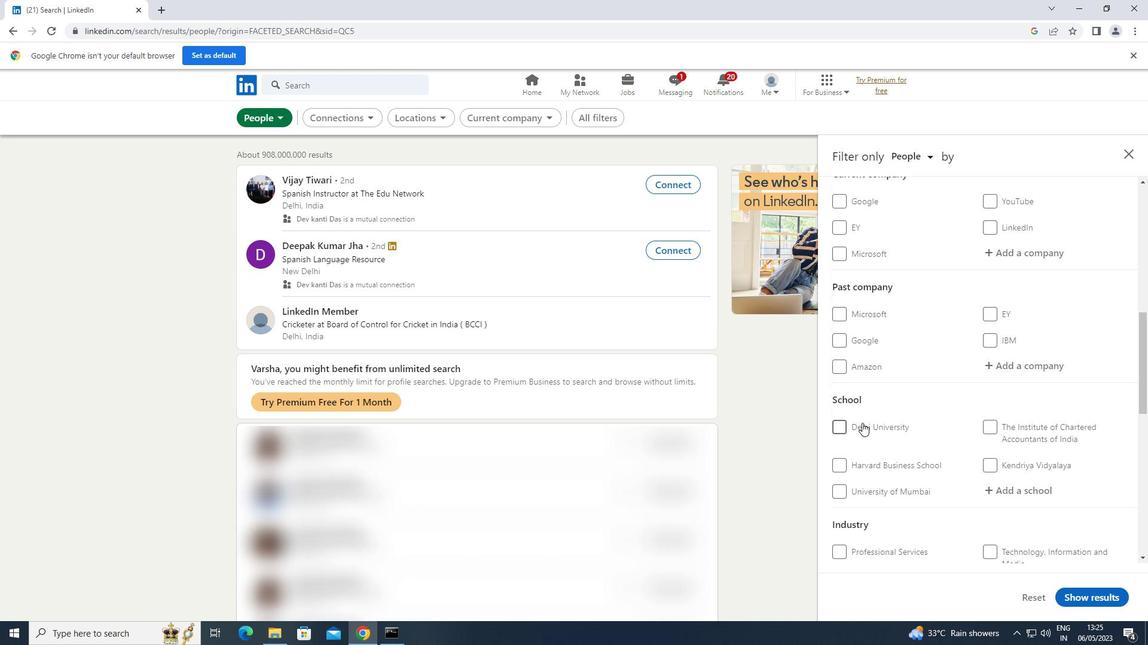
Action: Mouse scrolled (867, 417) with delta (0, 0)
Screenshot: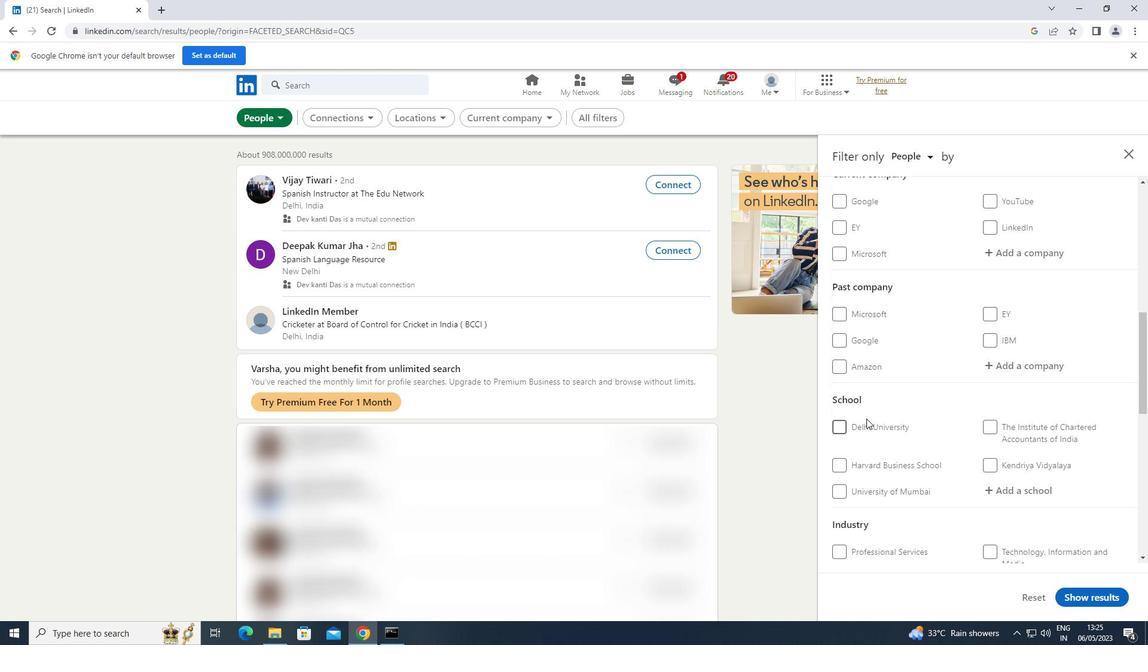 
Action: Mouse scrolled (867, 417) with delta (0, 0)
Screenshot: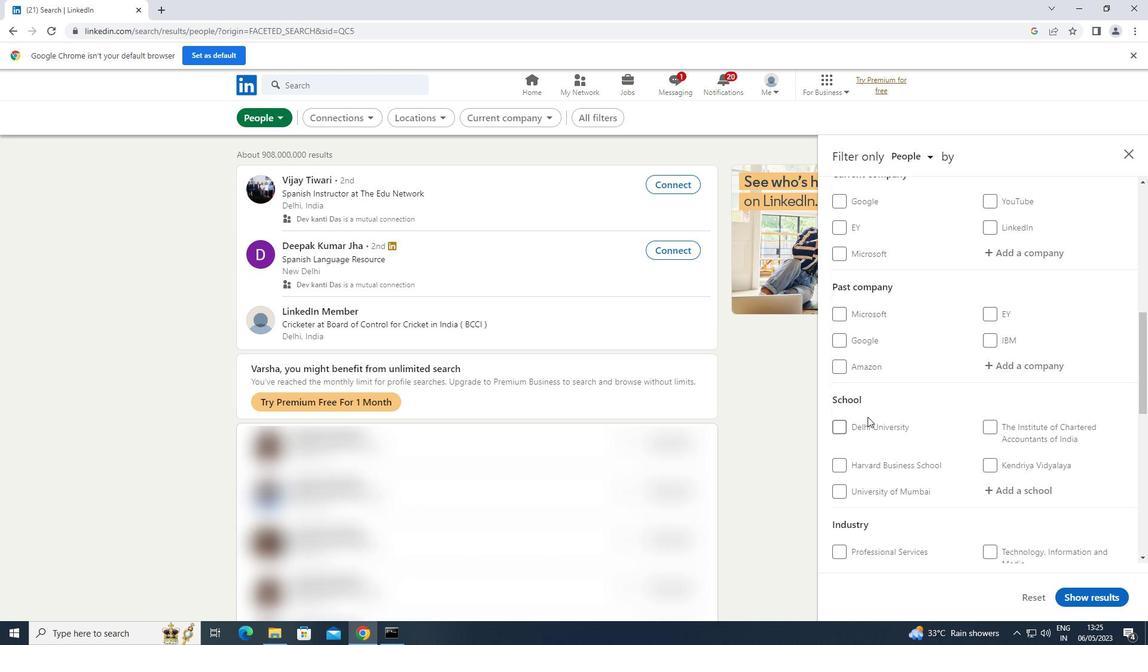 
Action: Mouse moved to (1017, 371)
Screenshot: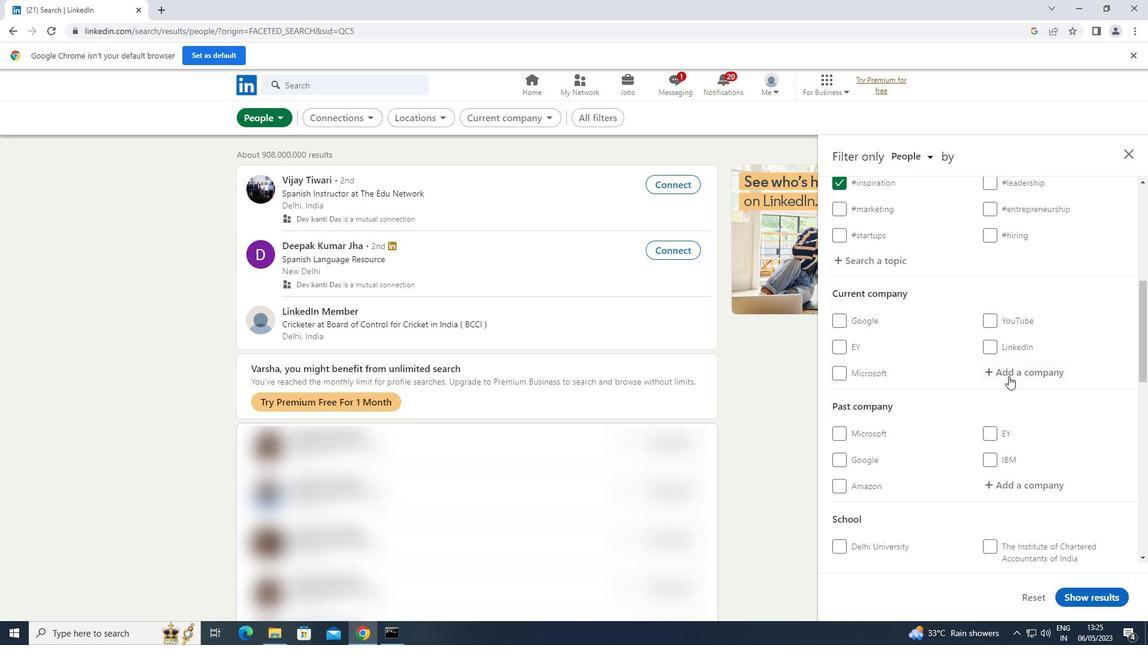 
Action: Mouse pressed left at (1017, 371)
Screenshot: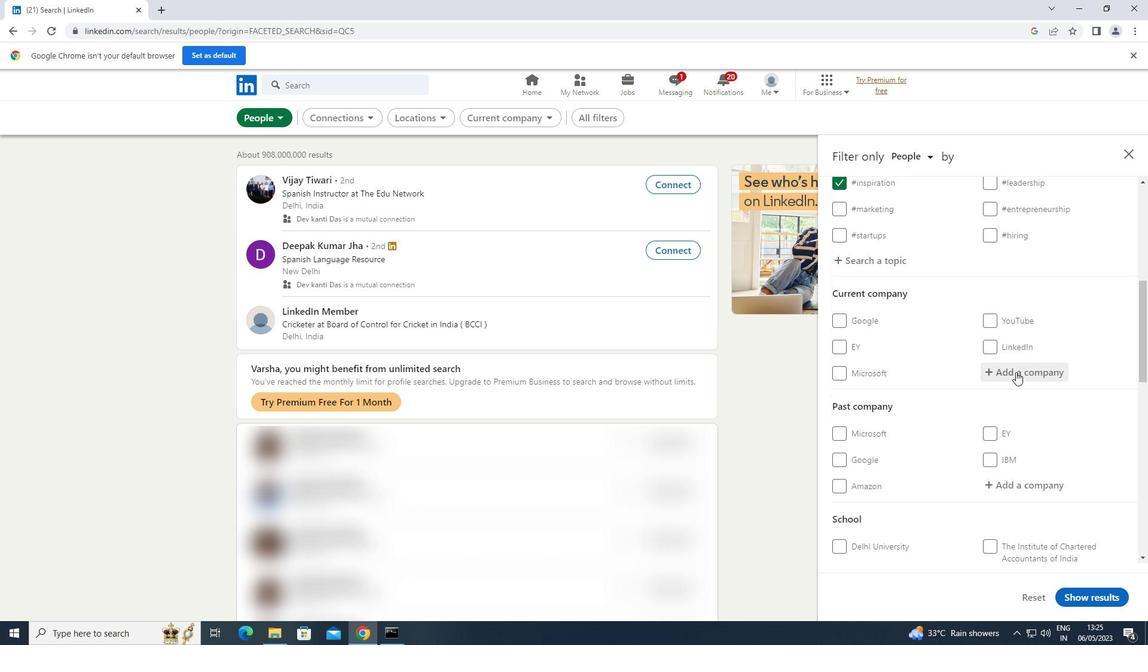 
Action: Key pressed <Key.shift>HOSPITALITY<Key.space><Key.shift>CAREERS
Screenshot: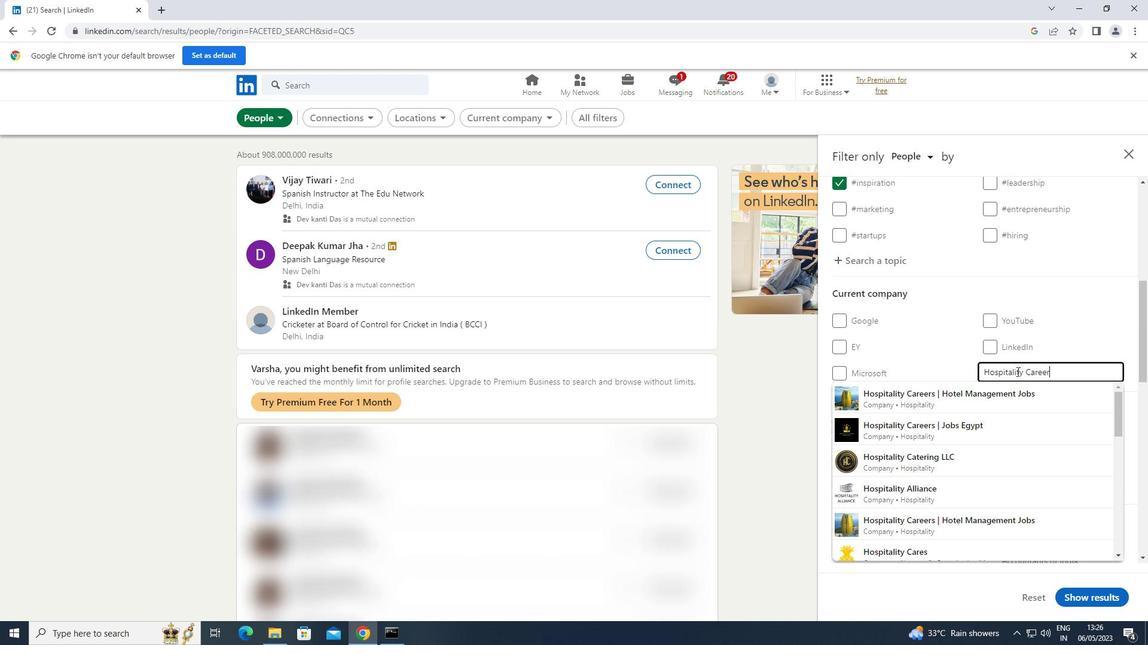 
Action: Mouse moved to (1005, 394)
Screenshot: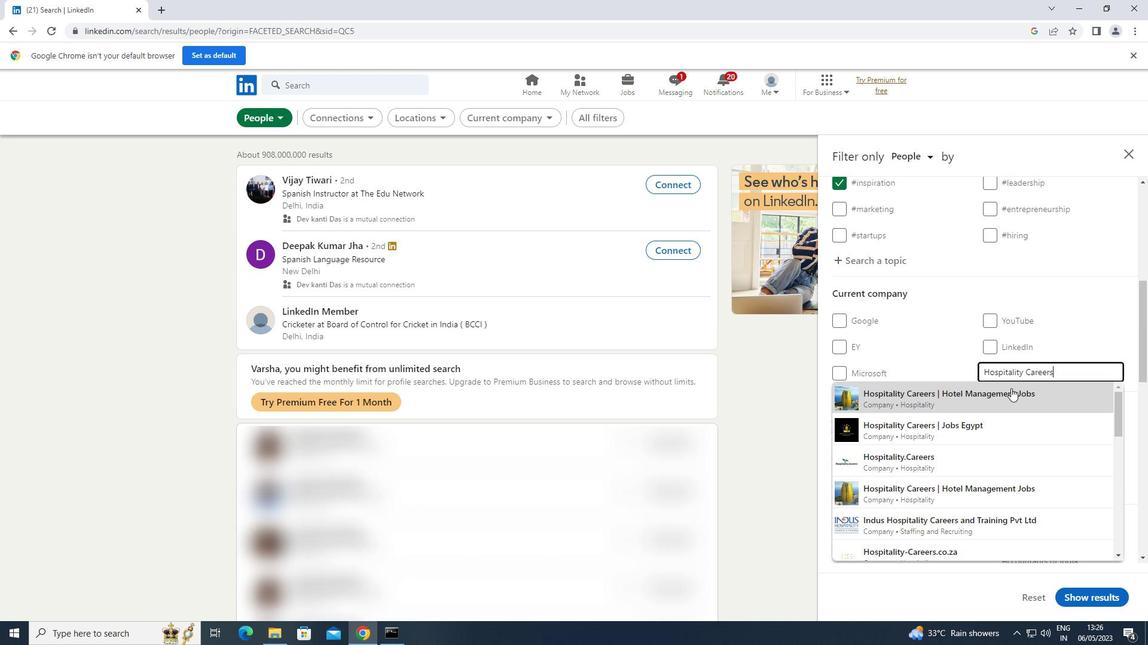 
Action: Mouse pressed left at (1005, 394)
Screenshot: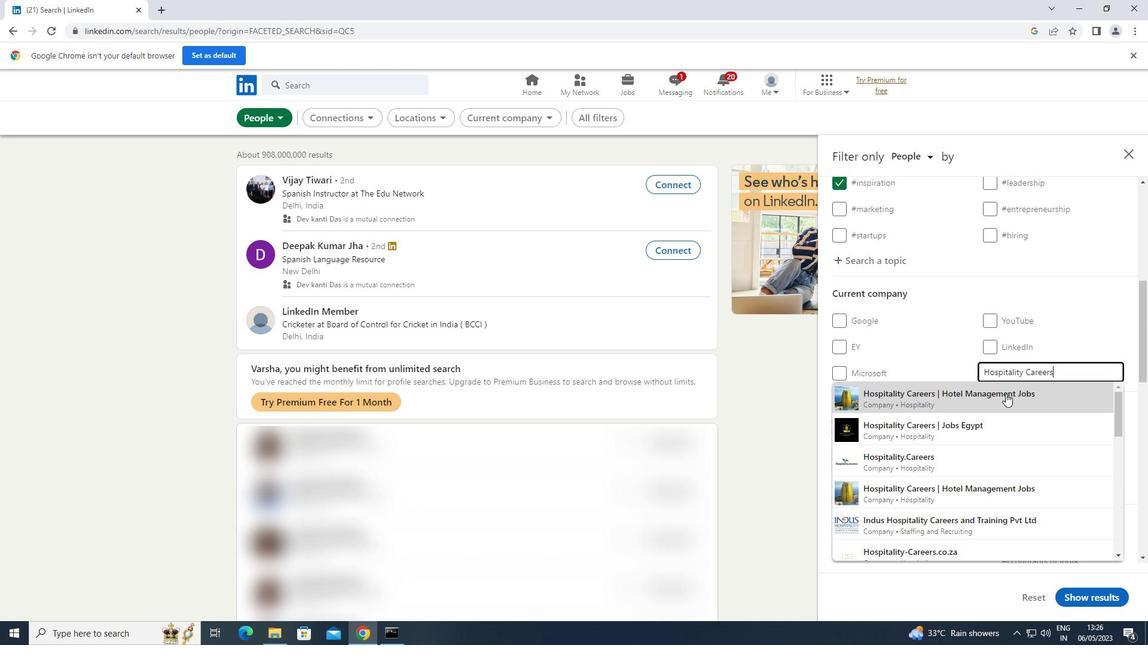 
Action: Mouse moved to (1009, 388)
Screenshot: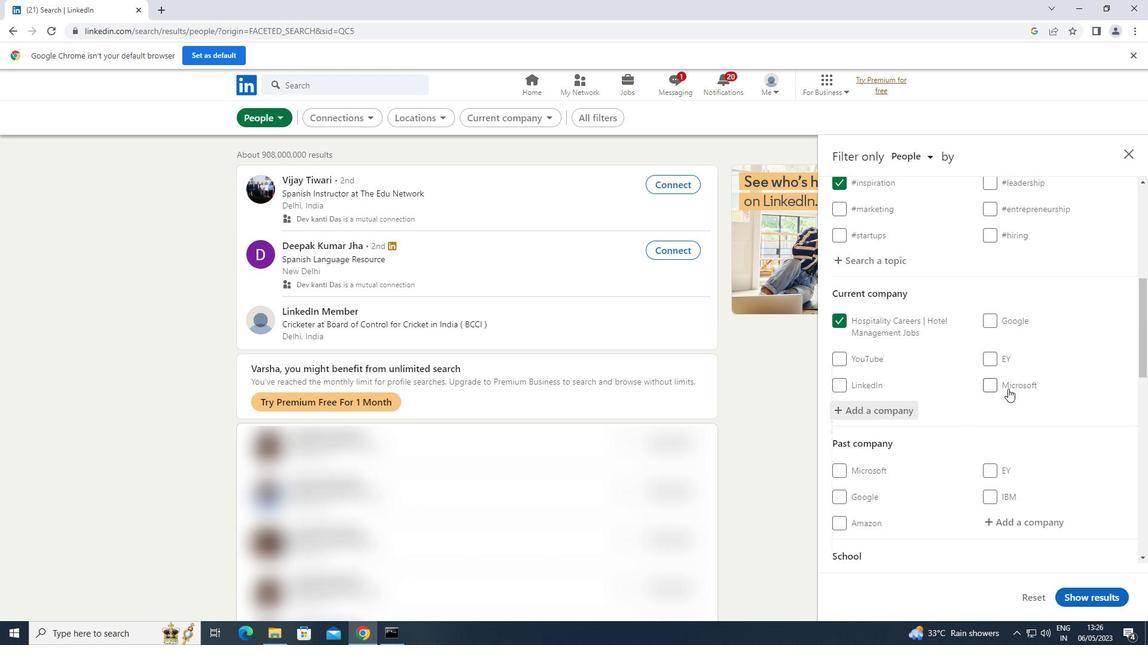 
Action: Mouse scrolled (1009, 387) with delta (0, 0)
Screenshot: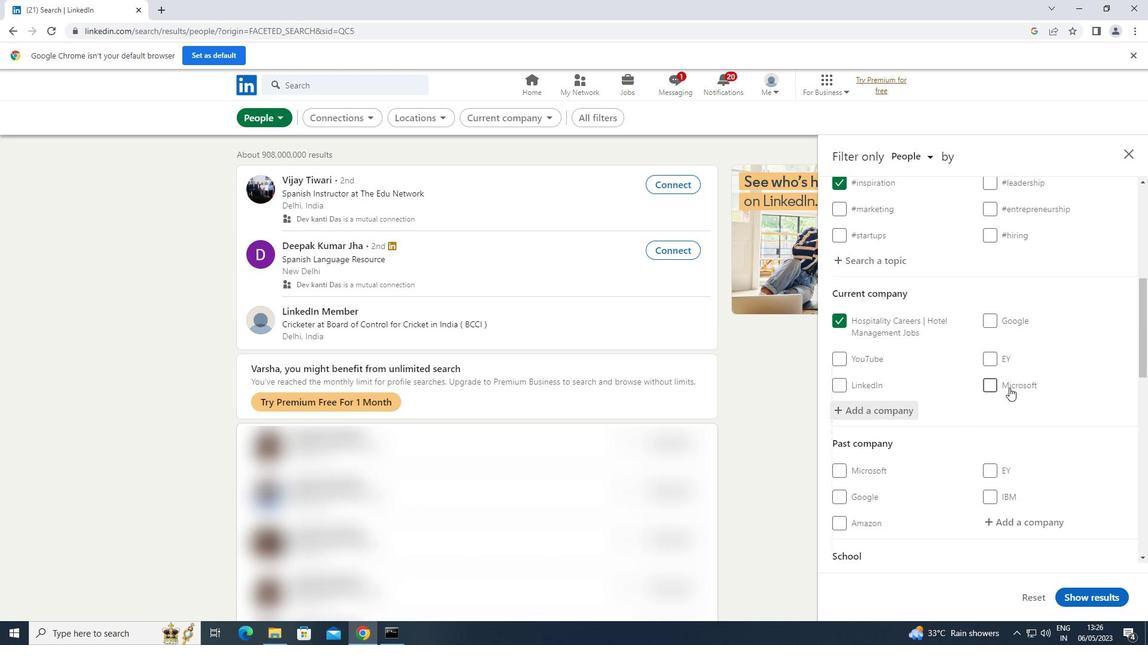
Action: Mouse scrolled (1009, 387) with delta (0, 0)
Screenshot: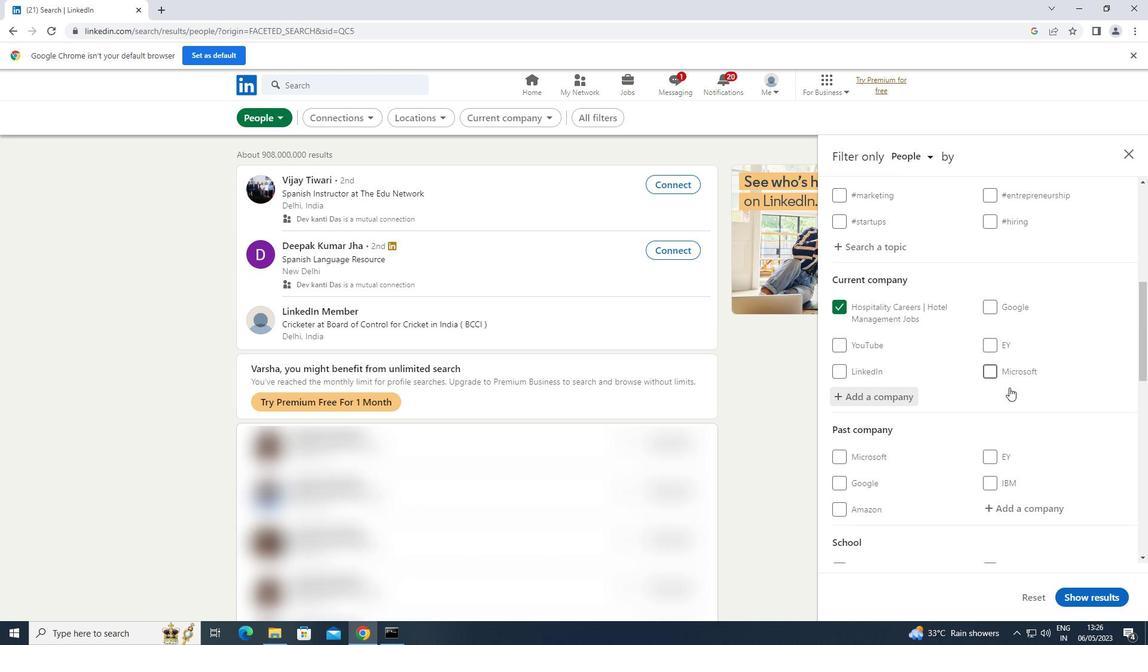 
Action: Mouse moved to (1010, 387)
Screenshot: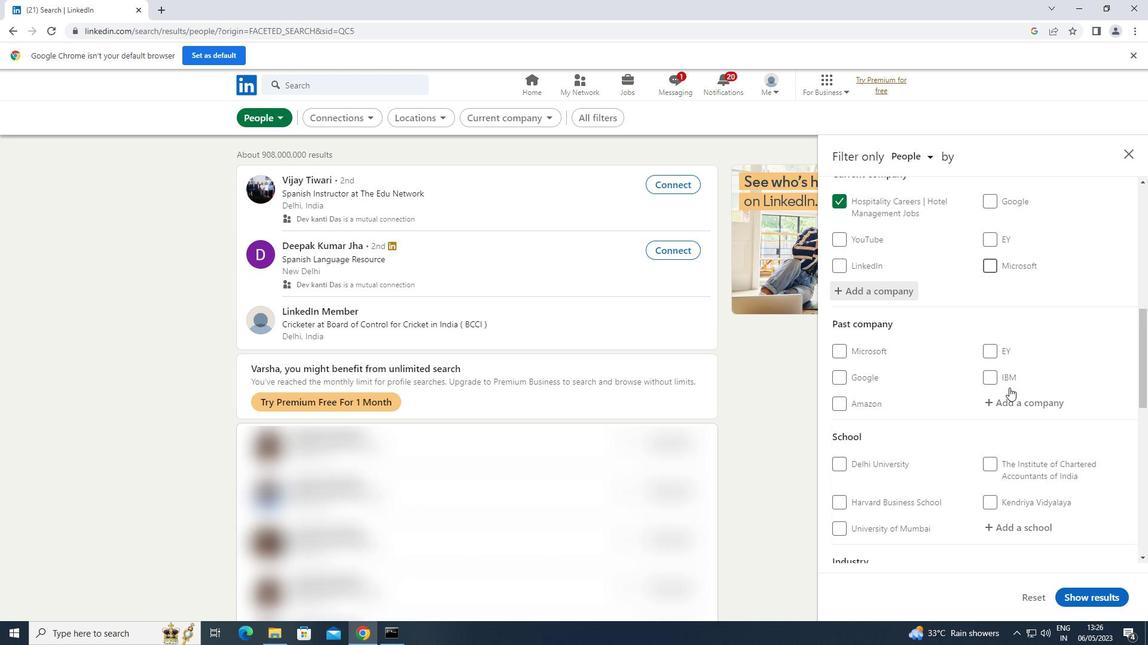 
Action: Mouse scrolled (1010, 386) with delta (0, 0)
Screenshot: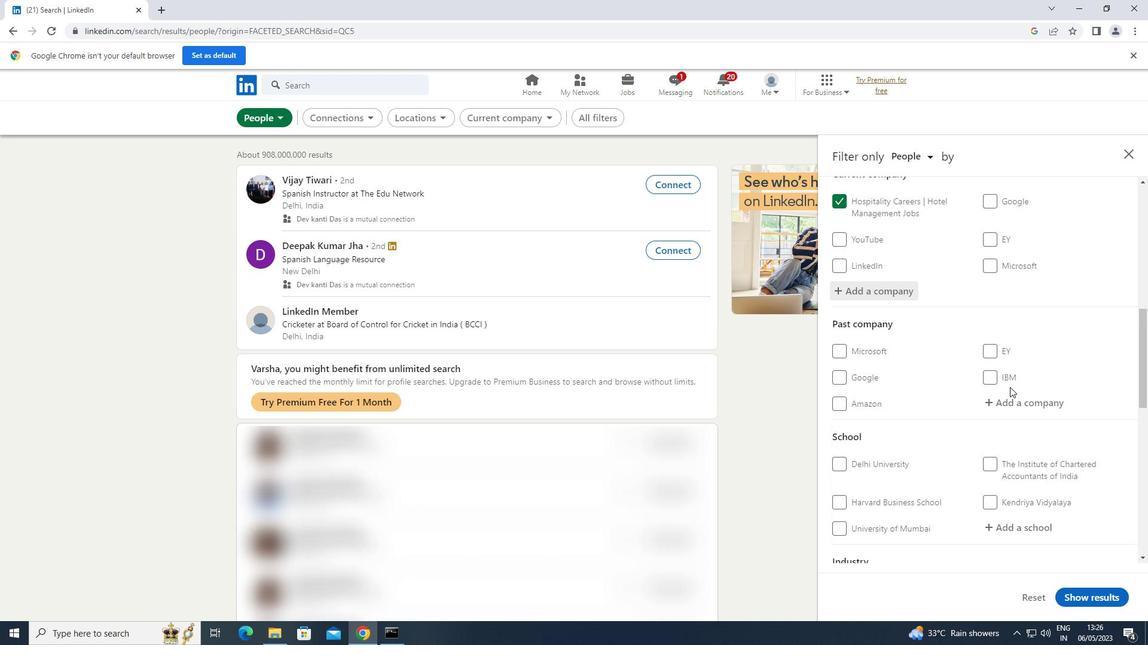 
Action: Mouse moved to (1021, 473)
Screenshot: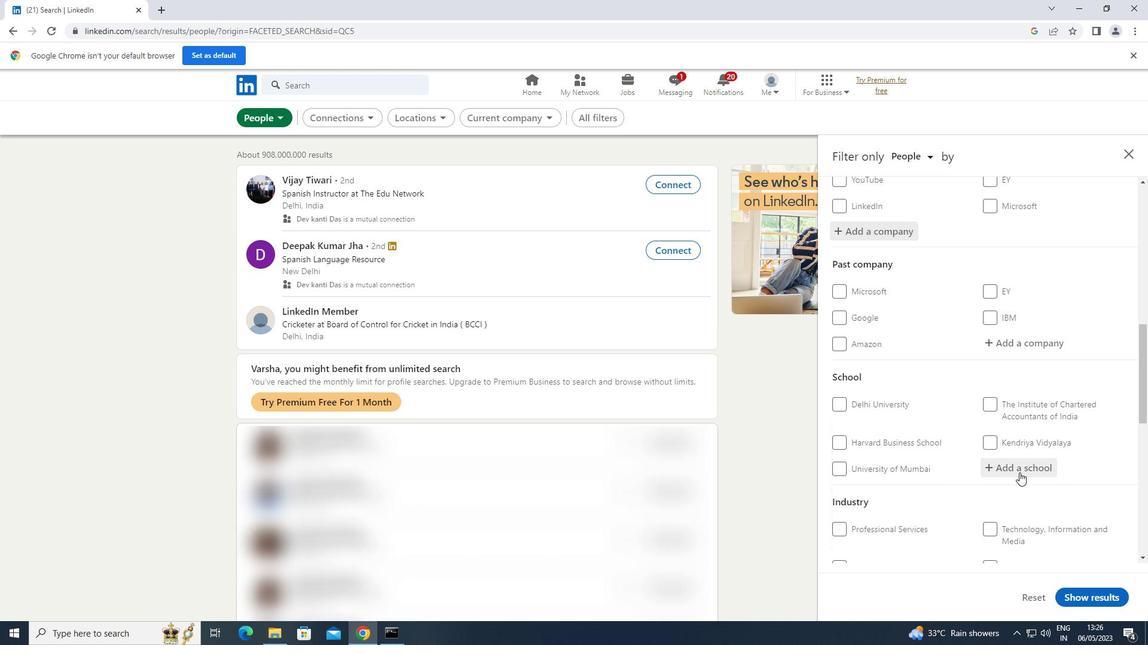 
Action: Mouse pressed left at (1021, 473)
Screenshot: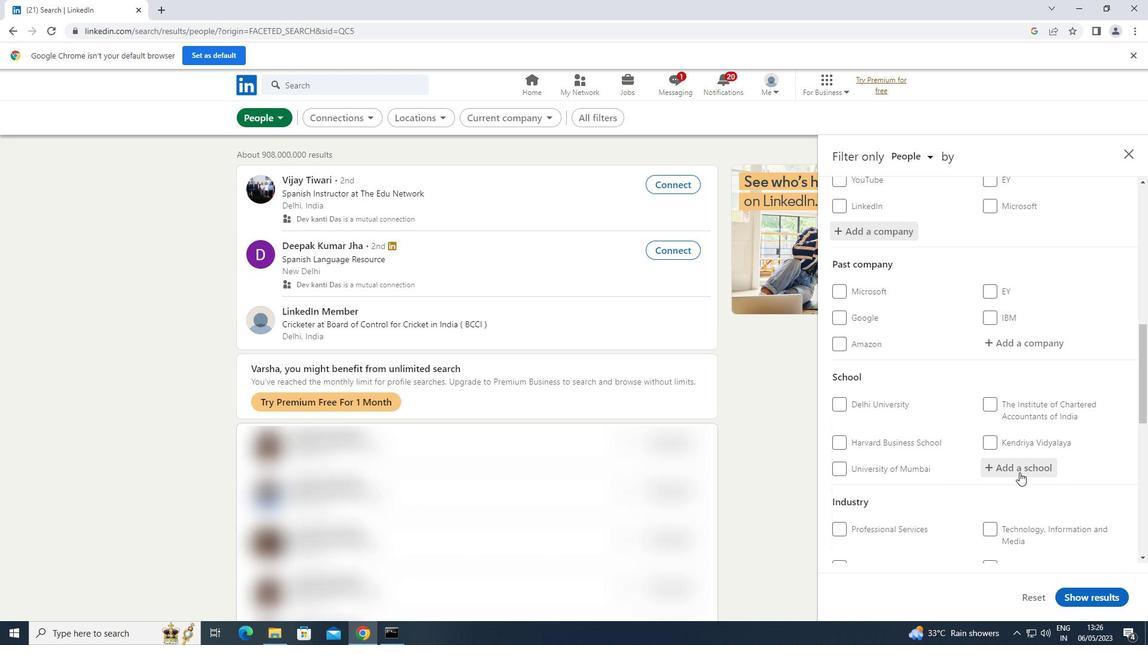 
Action: Mouse moved to (1023, 471)
Screenshot: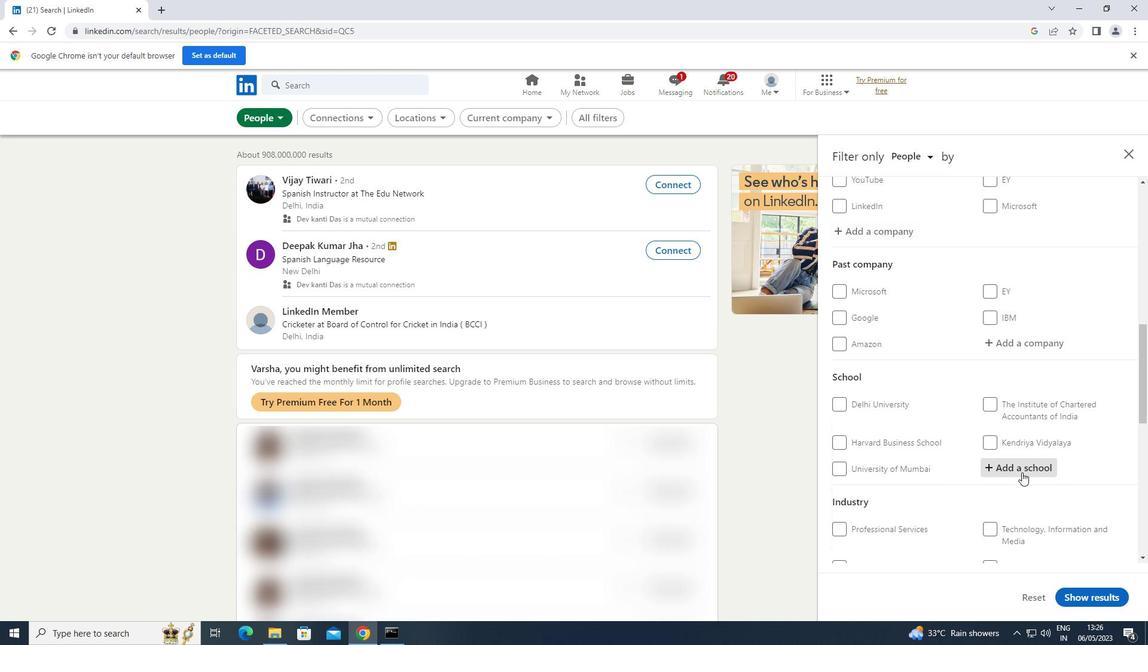 
Action: Key pressed <Key.shift>GOWTHAM
Screenshot: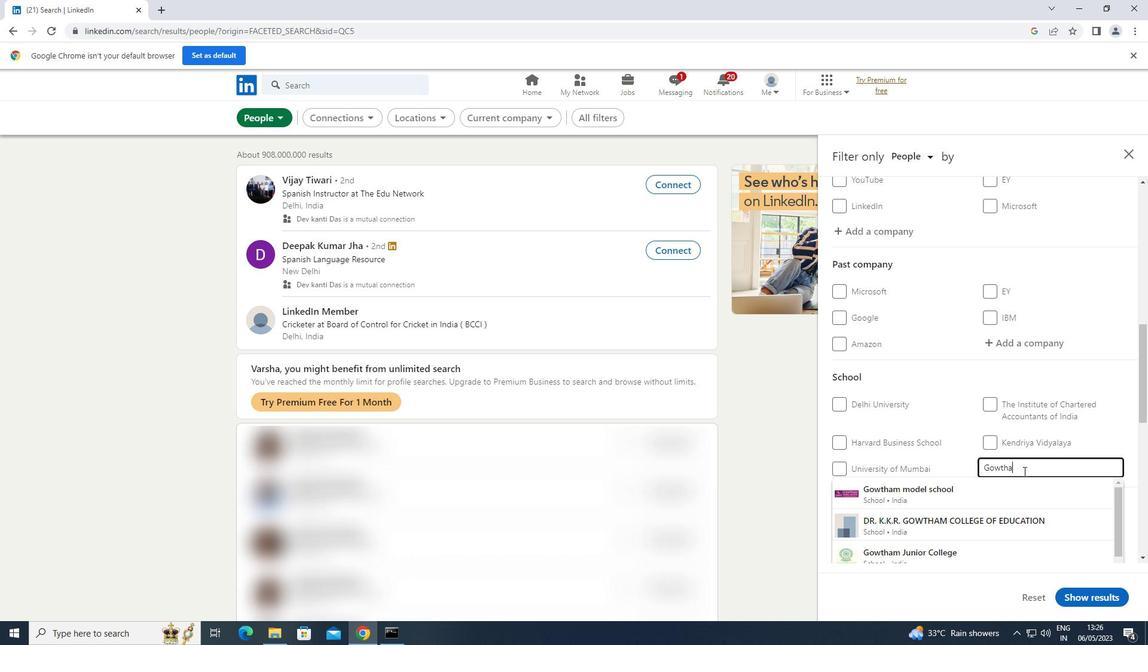 
Action: Mouse moved to (956, 495)
Screenshot: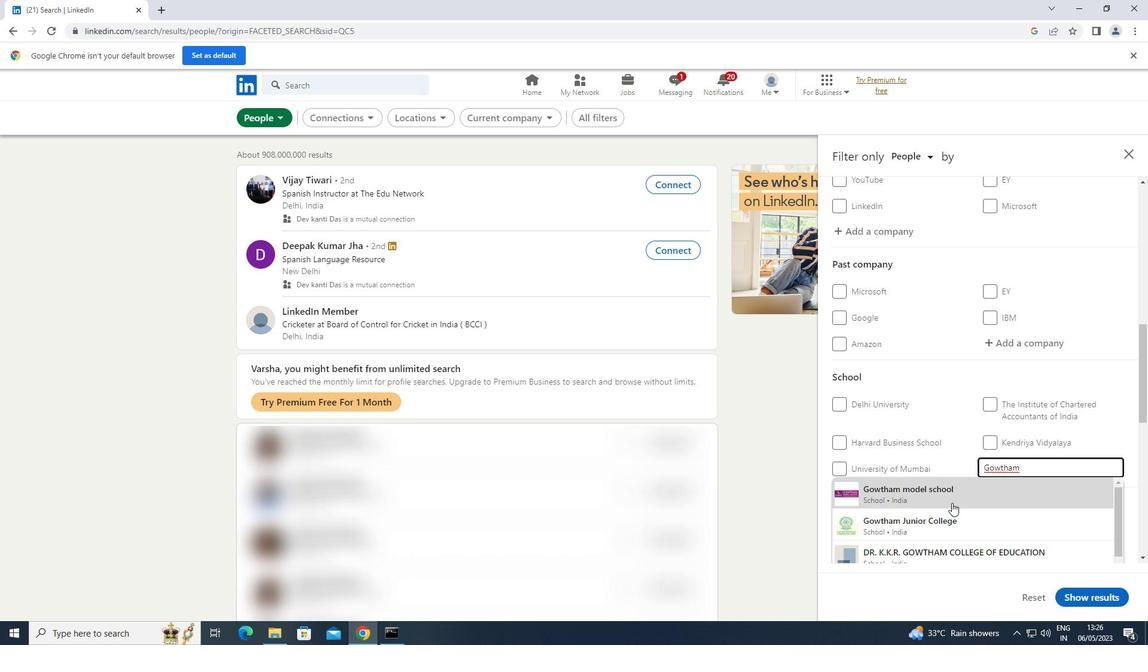 
Action: Mouse pressed left at (956, 495)
Screenshot: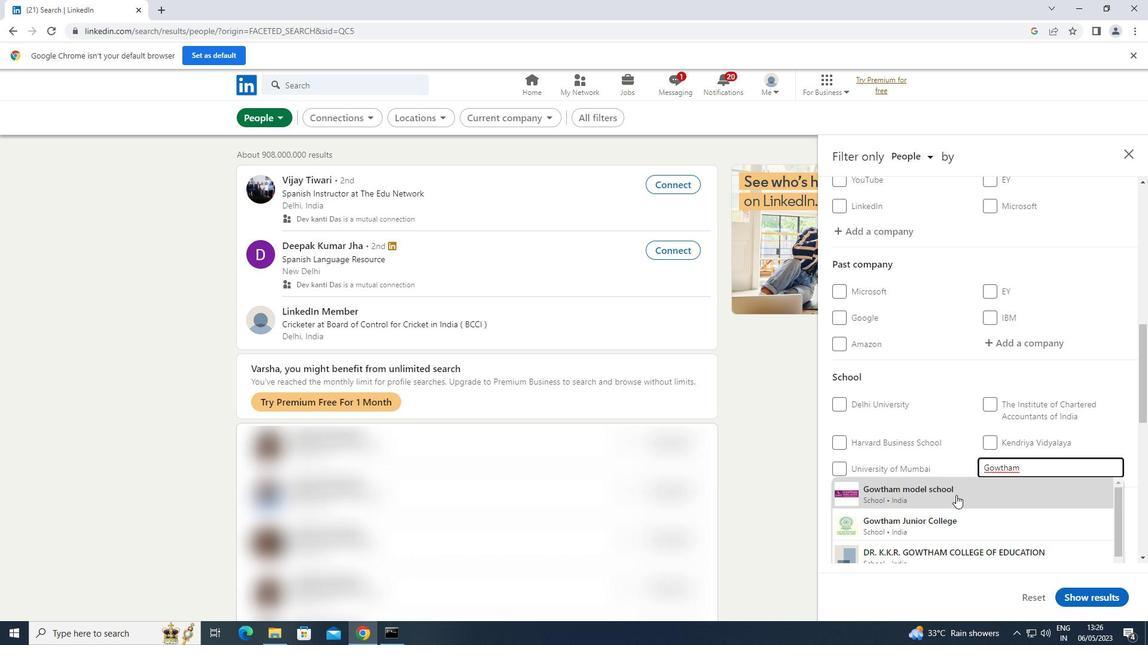 
Action: Mouse moved to (957, 493)
Screenshot: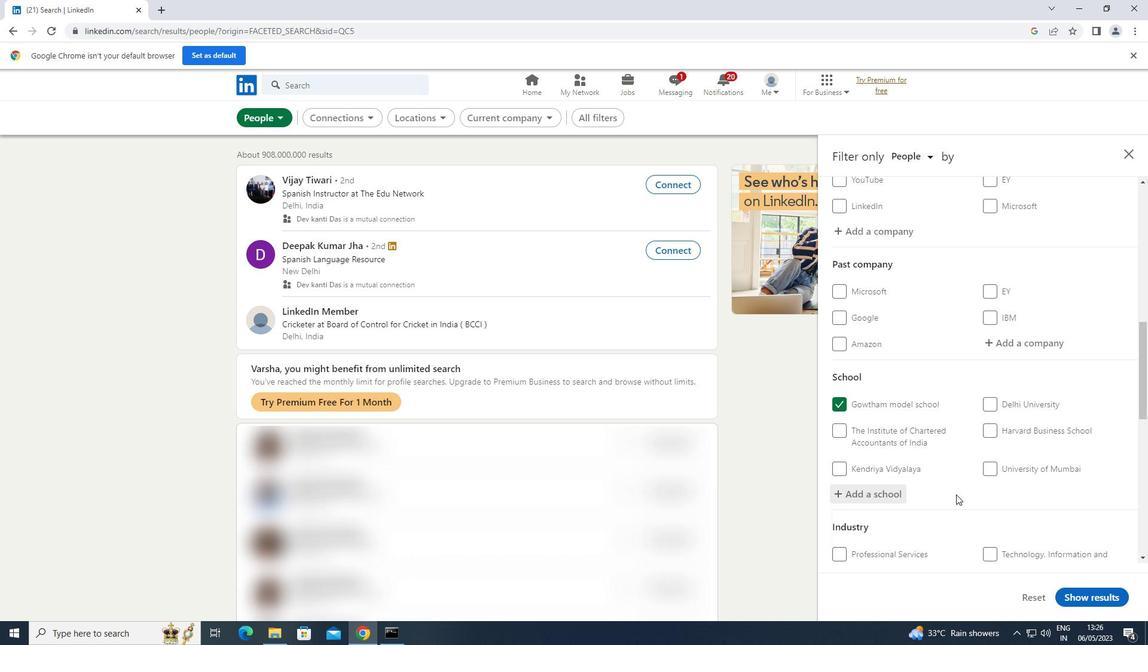 
Action: Mouse scrolled (957, 493) with delta (0, 0)
Screenshot: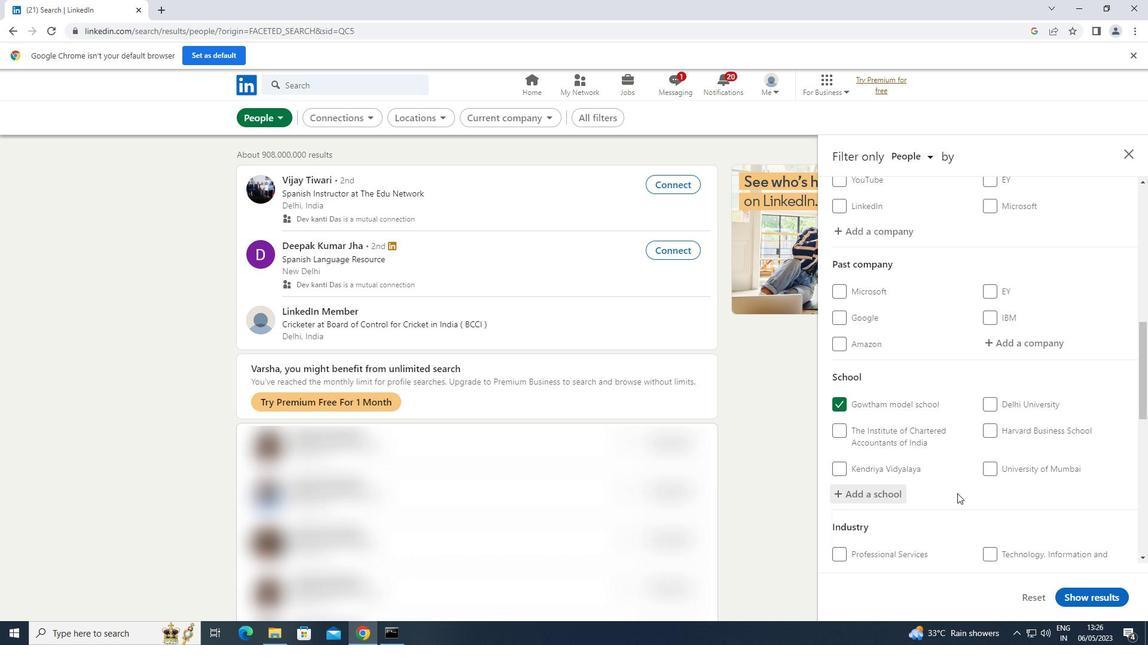 
Action: Mouse scrolled (957, 493) with delta (0, 0)
Screenshot: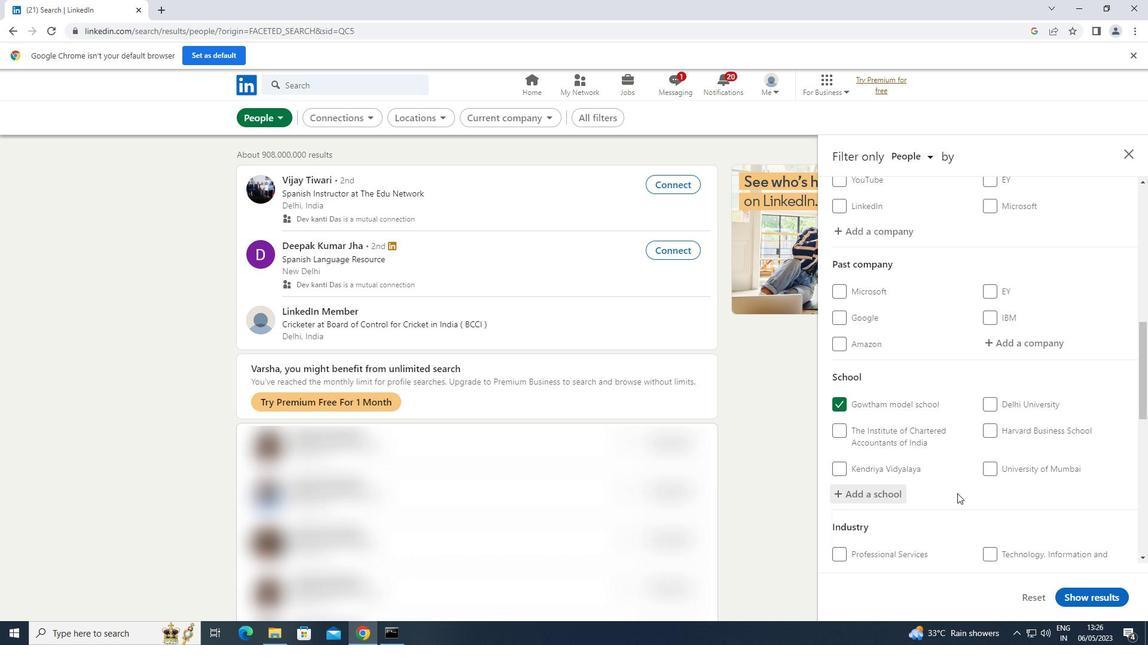 
Action: Mouse scrolled (957, 493) with delta (0, 0)
Screenshot: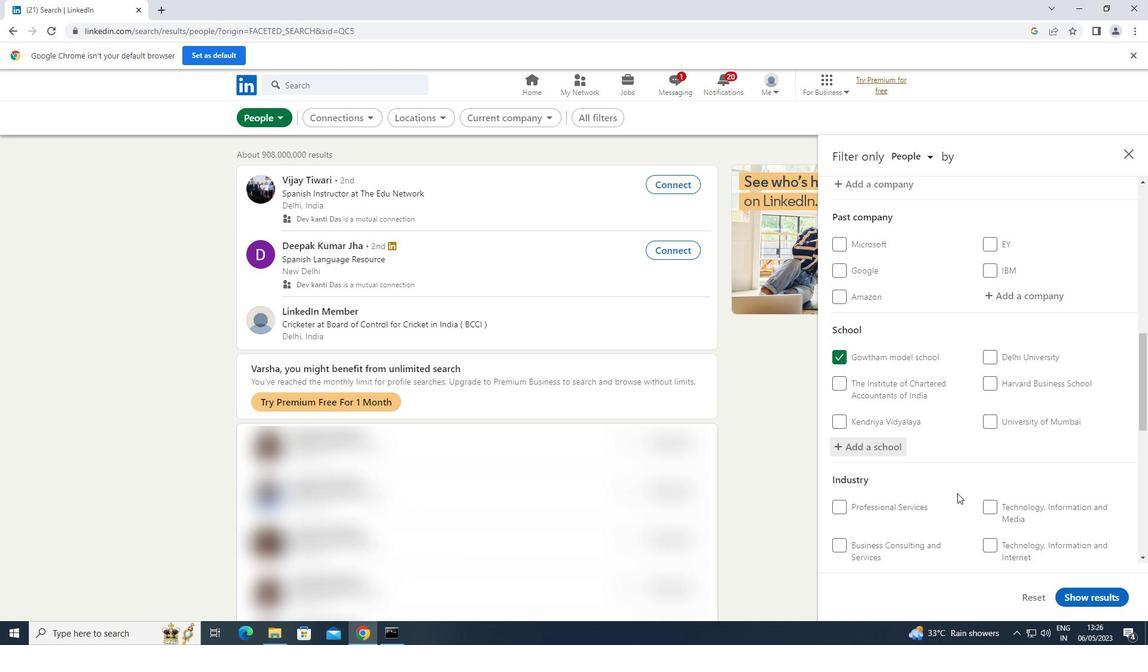 
Action: Mouse scrolled (957, 493) with delta (0, 0)
Screenshot: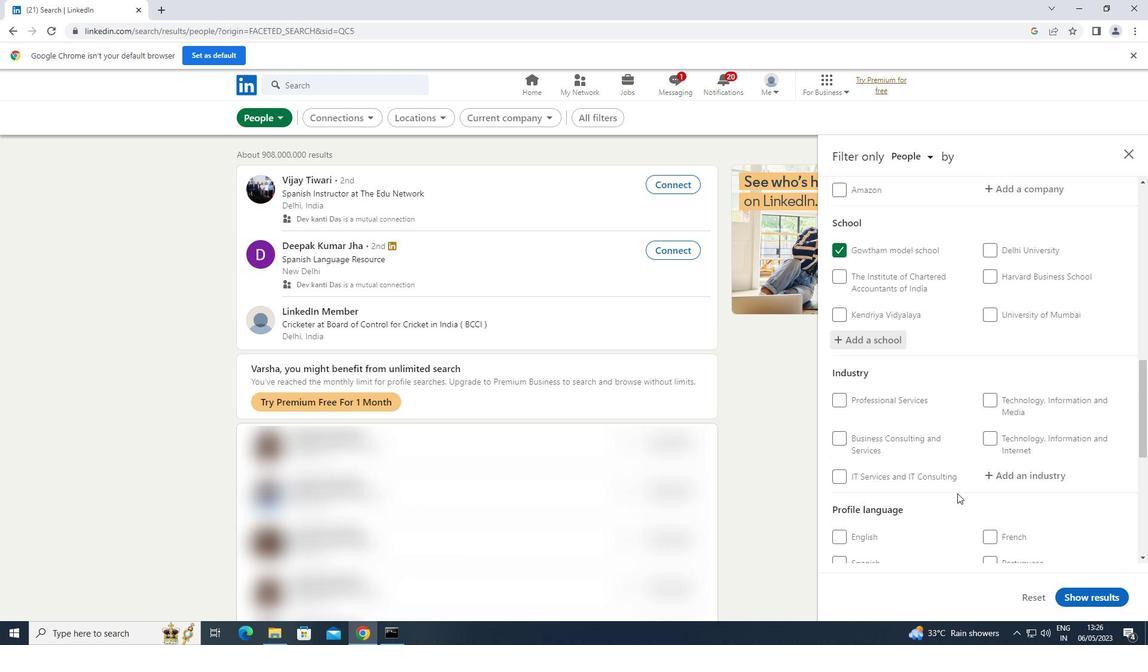 
Action: Mouse moved to (1050, 391)
Screenshot: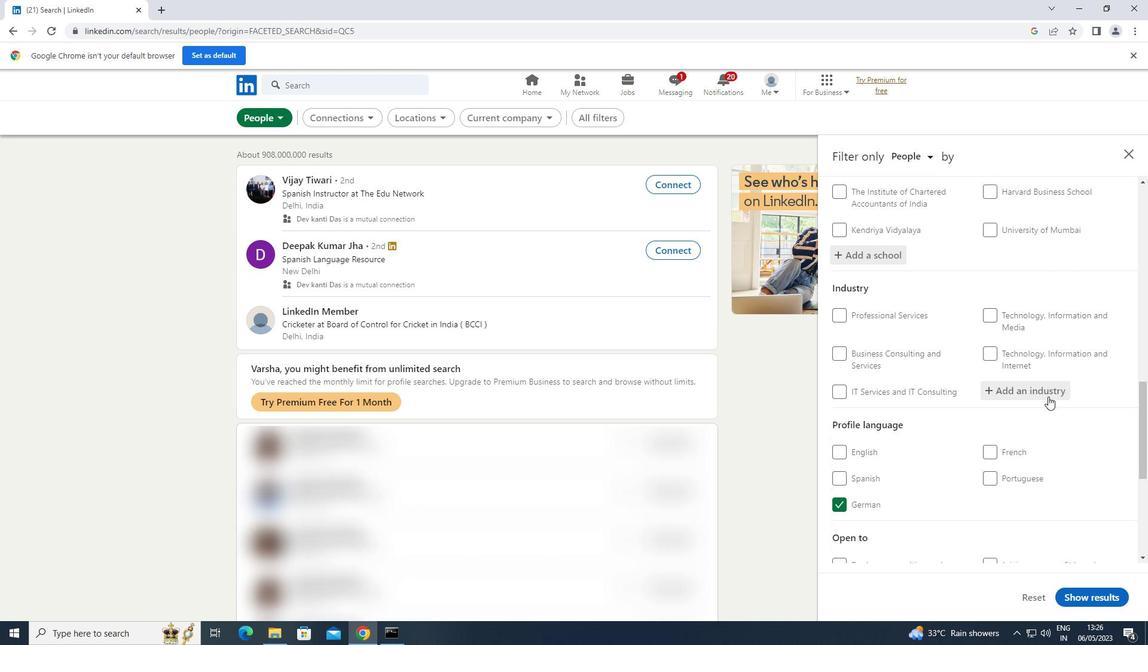
Action: Mouse pressed left at (1050, 391)
Screenshot: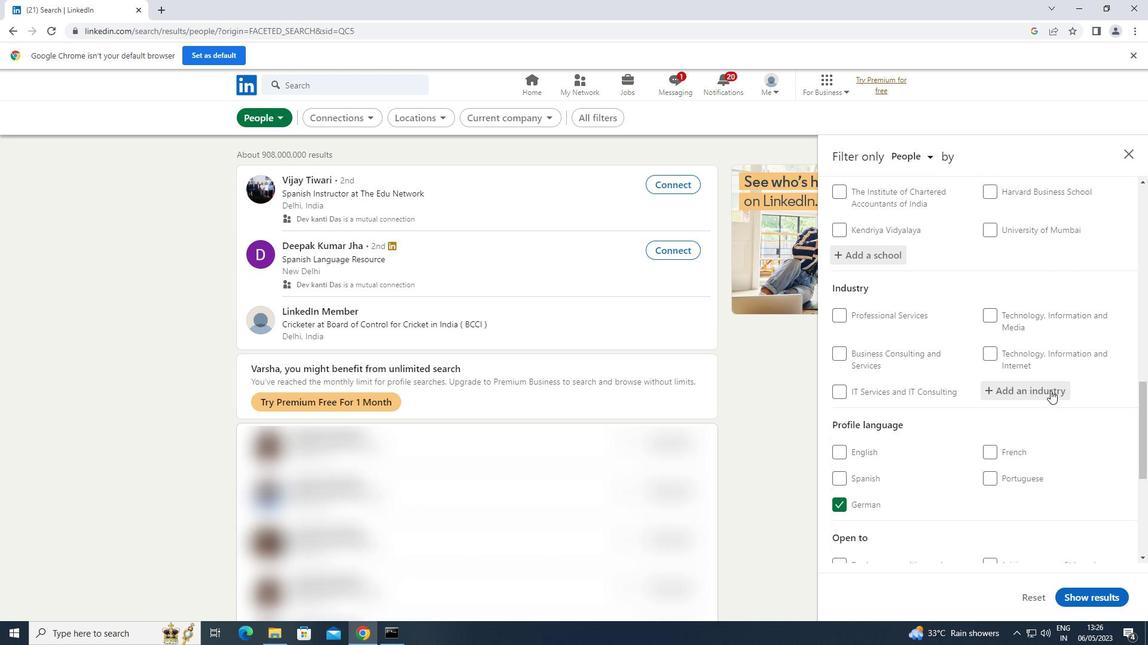 
Action: Key pressed <Key.shift>MOBILE
Screenshot: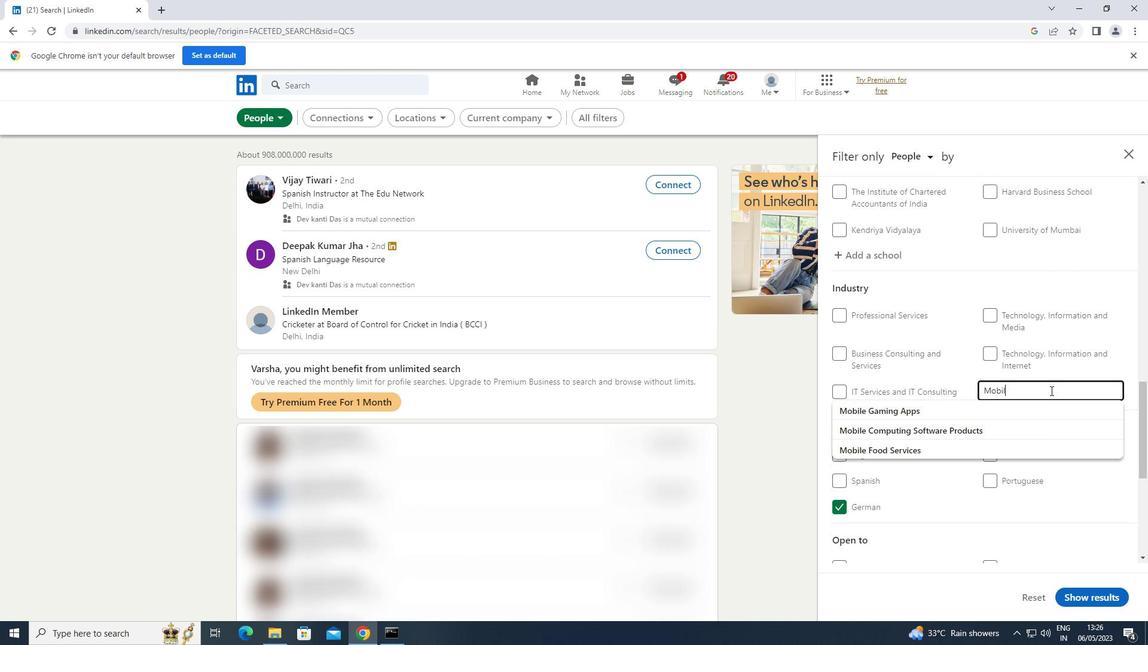 
Action: Mouse moved to (904, 450)
Screenshot: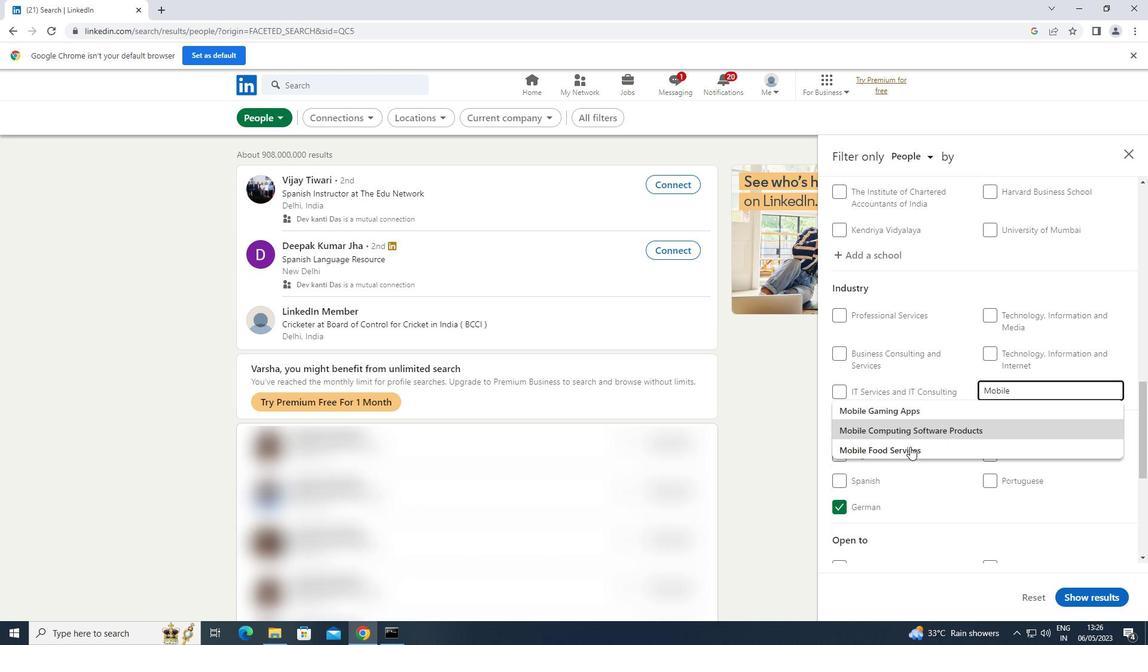 
Action: Mouse pressed left at (904, 450)
Screenshot: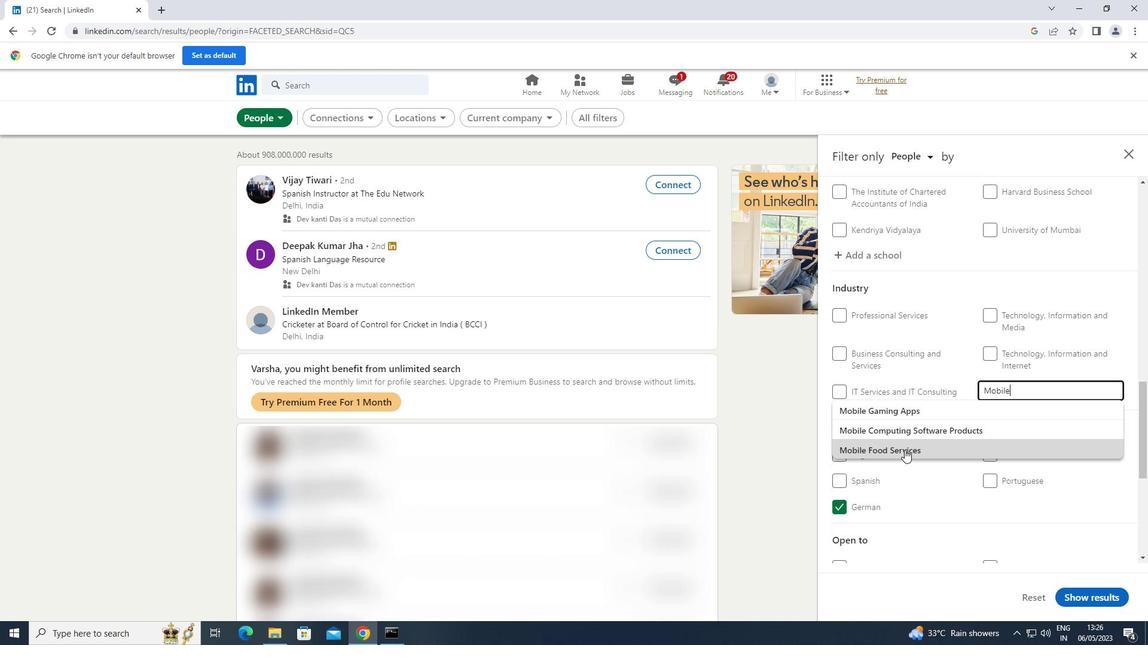 
Action: Mouse moved to (907, 444)
Screenshot: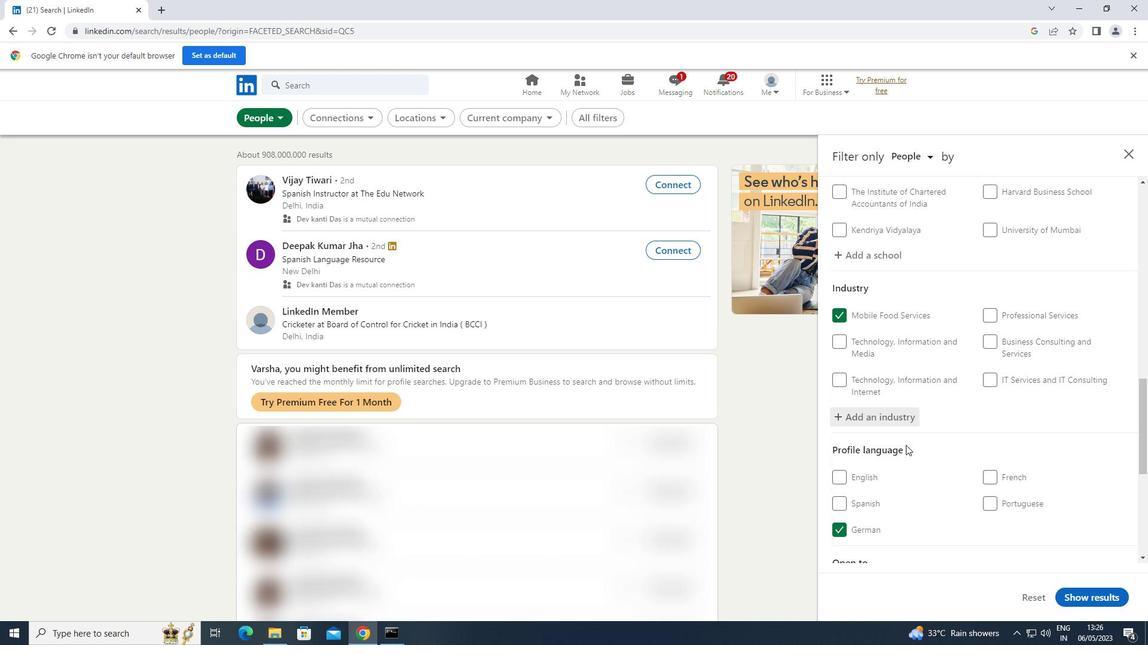 
Action: Mouse scrolled (907, 443) with delta (0, 0)
Screenshot: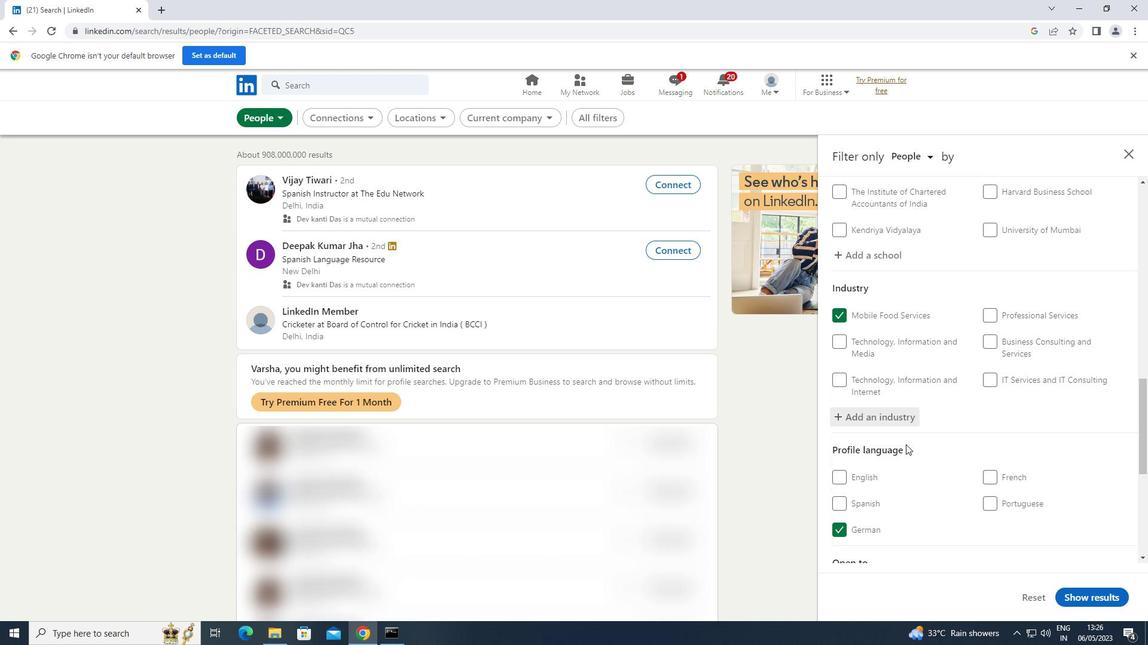
Action: Mouse moved to (907, 444)
Screenshot: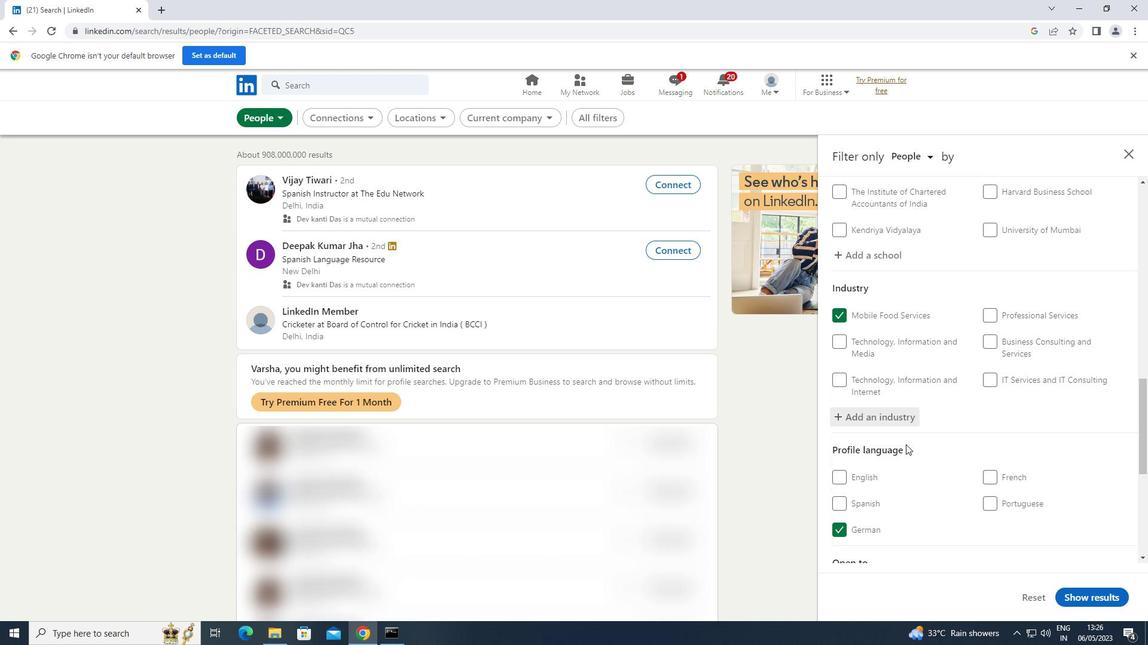 
Action: Mouse scrolled (907, 443) with delta (0, 0)
Screenshot: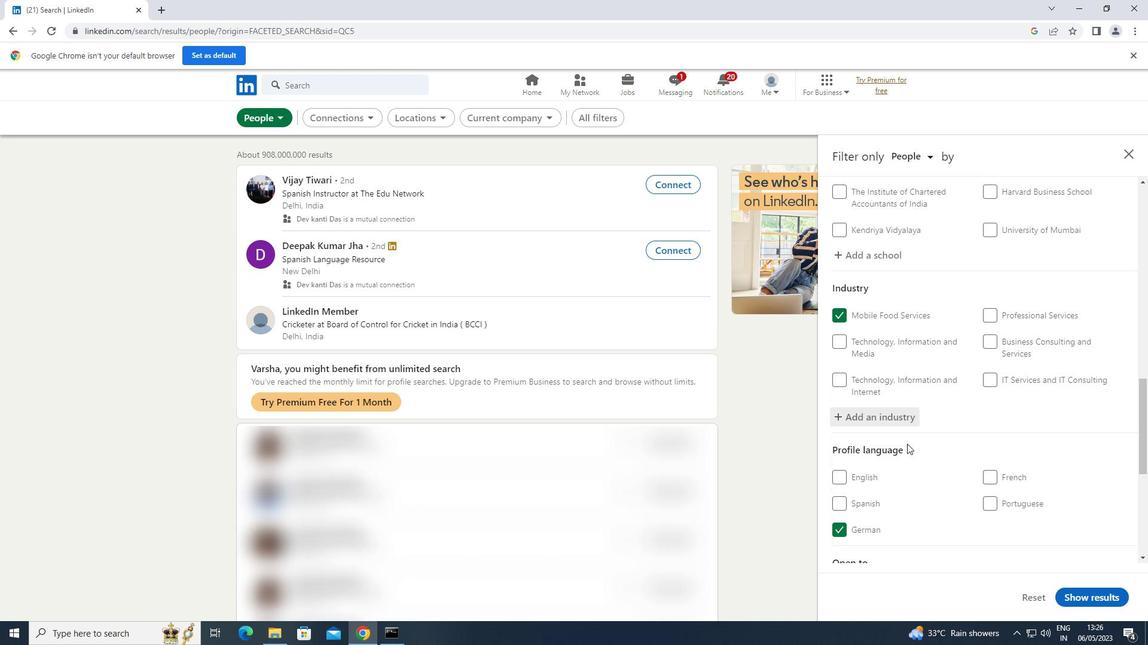 
Action: Mouse scrolled (907, 443) with delta (0, 0)
Screenshot: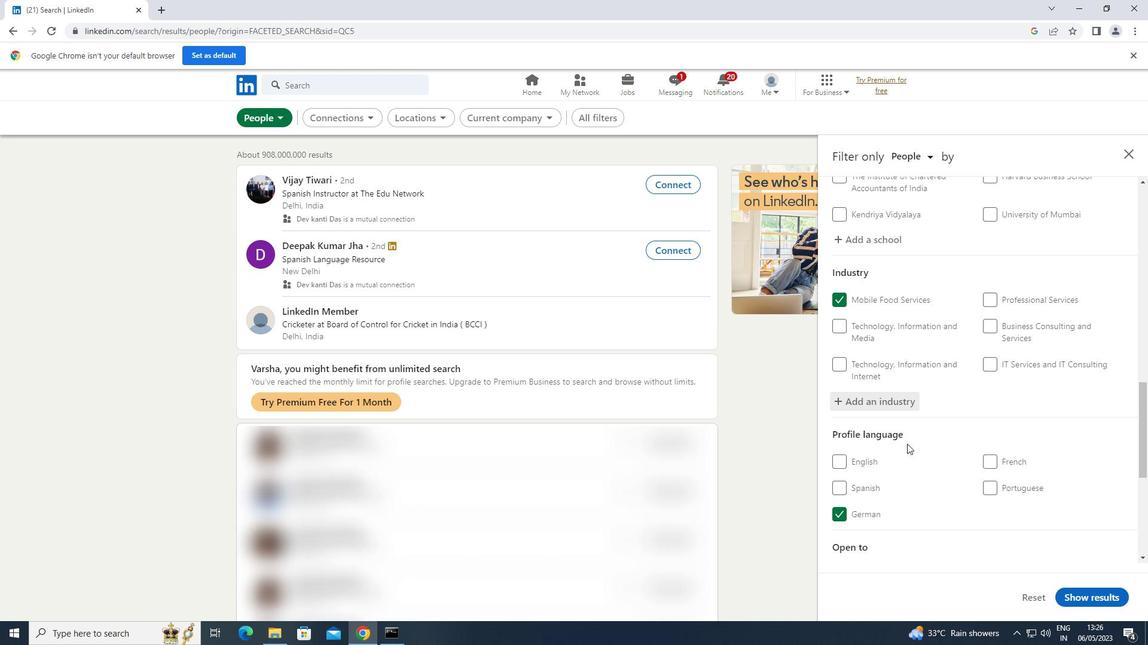 
Action: Mouse moved to (907, 443)
Screenshot: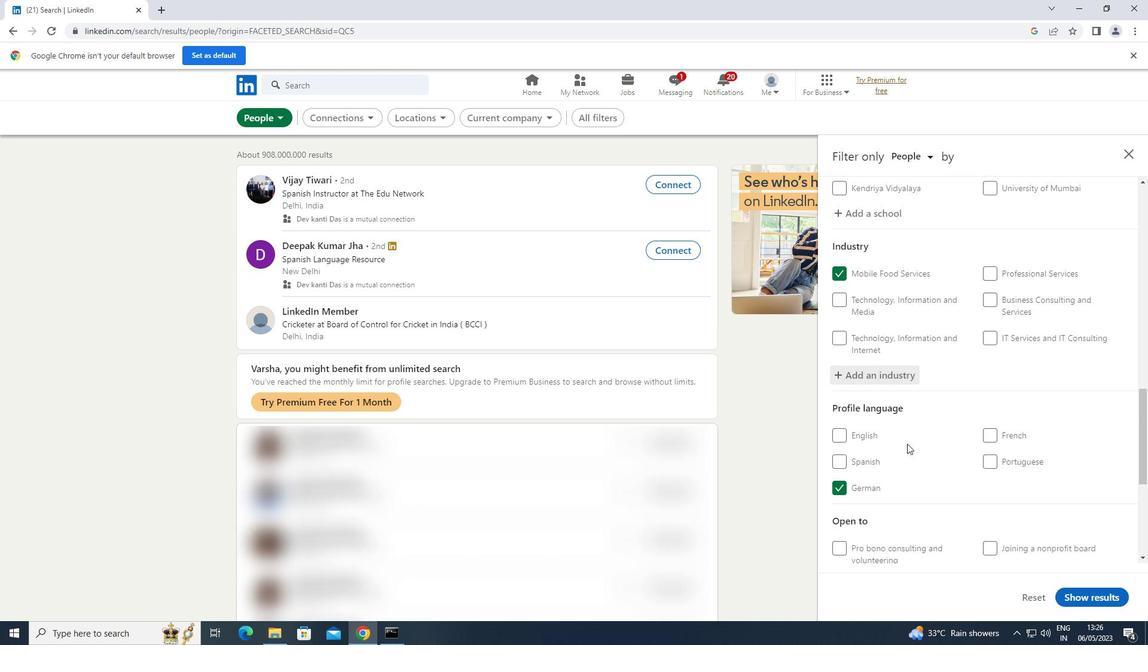 
Action: Mouse scrolled (907, 443) with delta (0, 0)
Screenshot: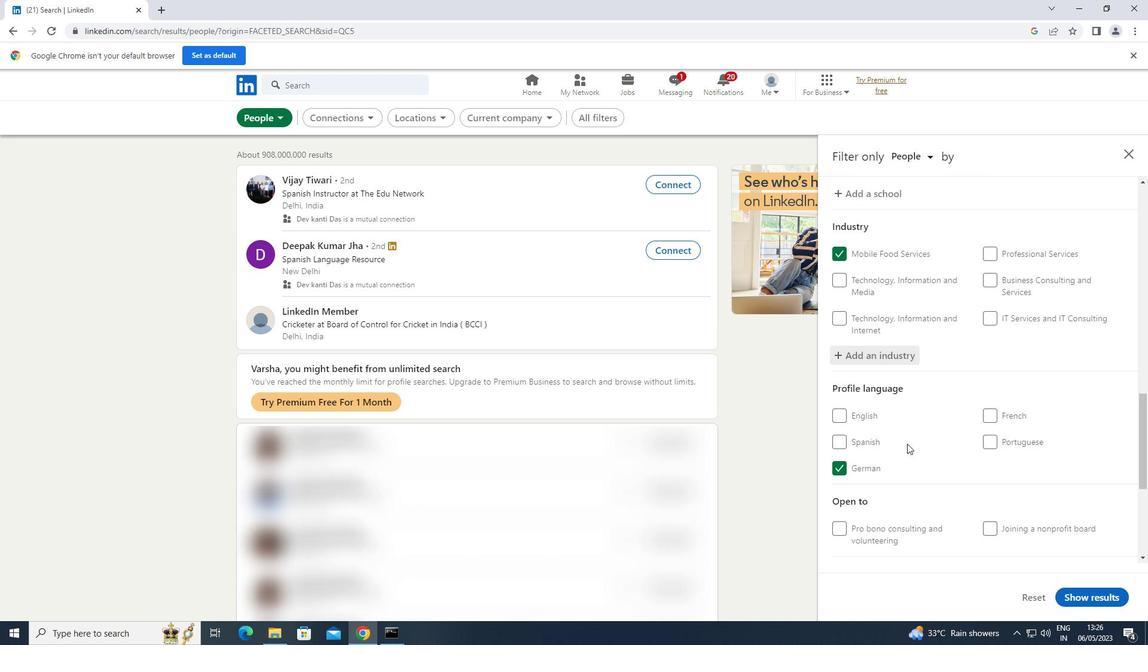 
Action: Mouse moved to (907, 443)
Screenshot: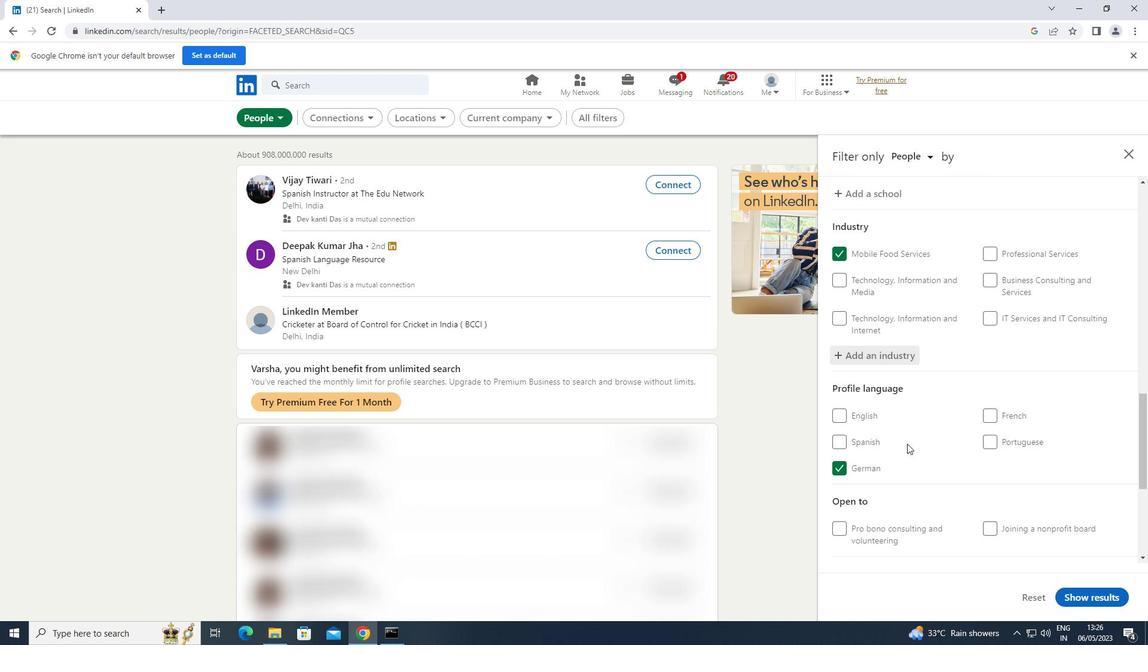 
Action: Mouse scrolled (907, 442) with delta (0, 0)
Screenshot: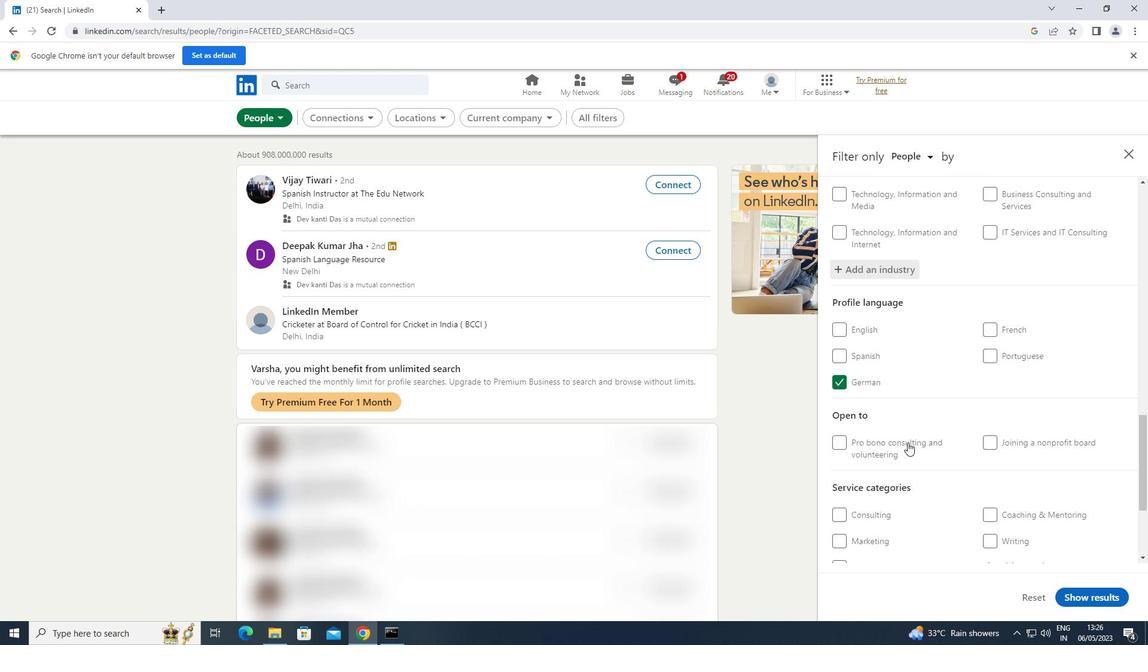 
Action: Mouse moved to (908, 441)
Screenshot: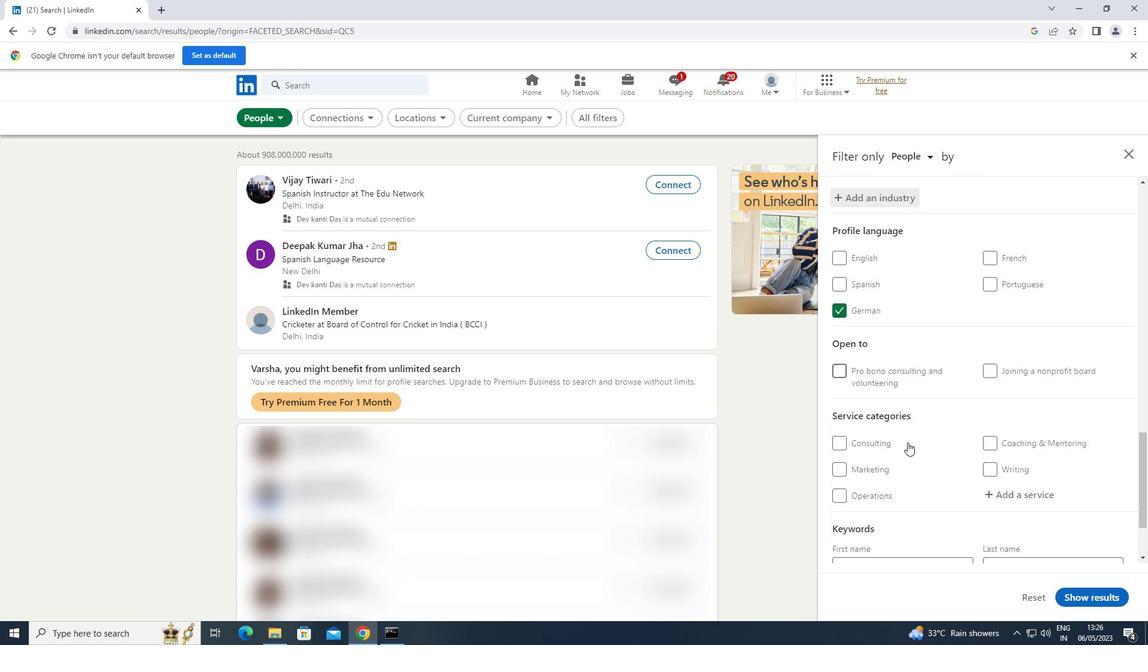 
Action: Mouse scrolled (908, 440) with delta (0, 0)
Screenshot: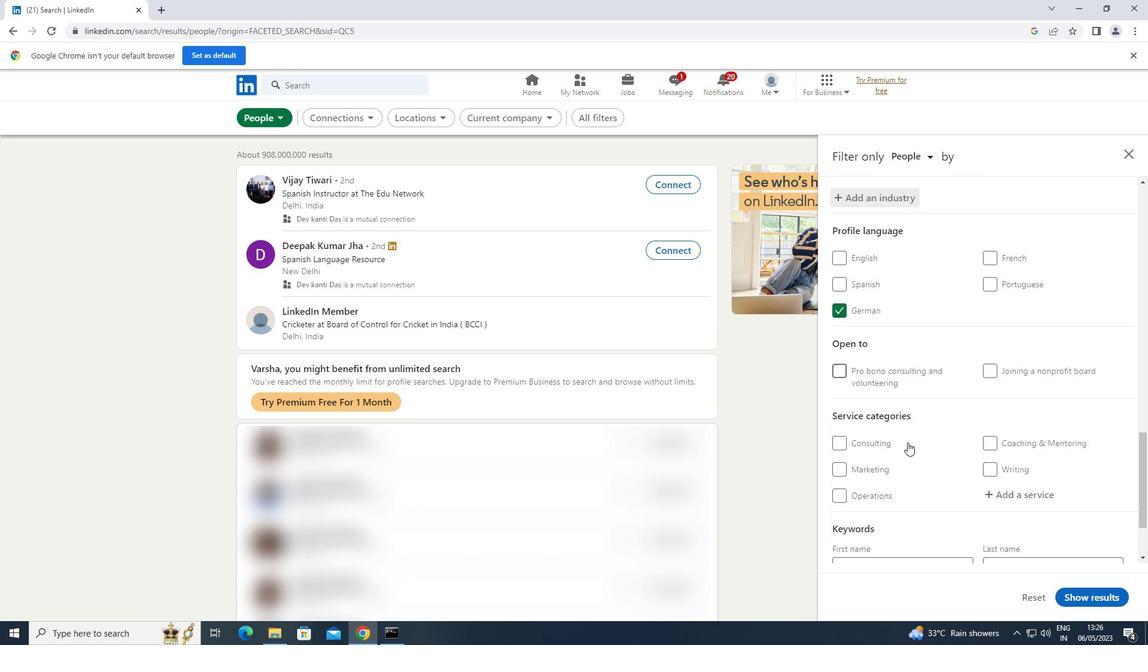 
Action: Mouse moved to (1038, 397)
Screenshot: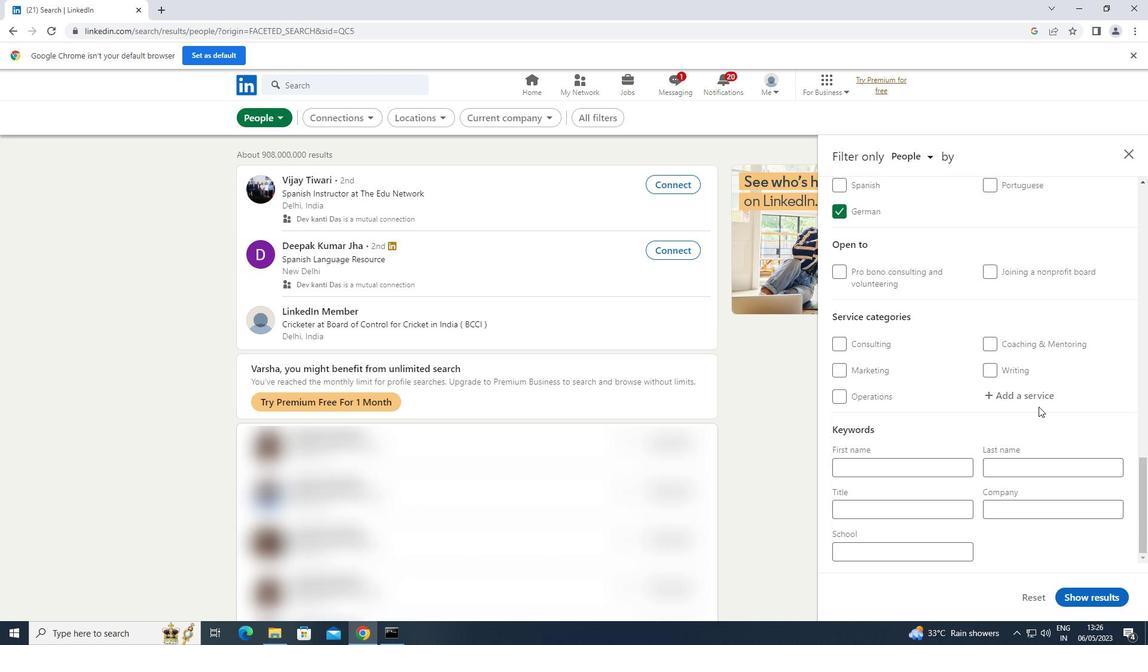 
Action: Mouse pressed left at (1038, 397)
Screenshot: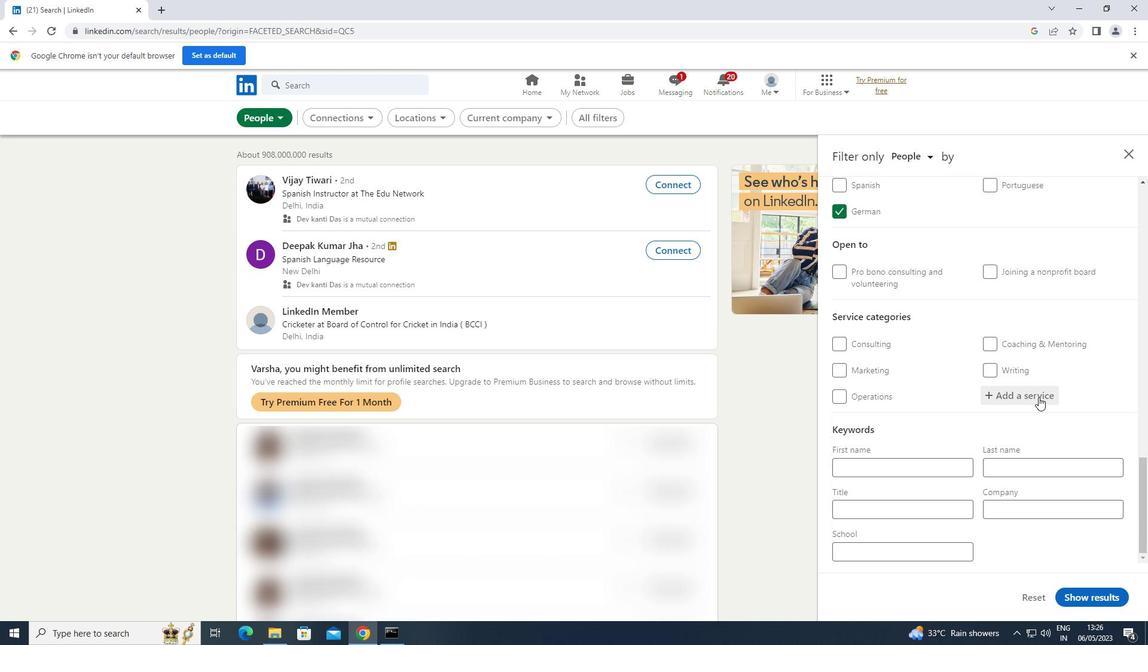
Action: Key pressed <Key.shift>NOTARY<Key.shift>ONLI
Screenshot: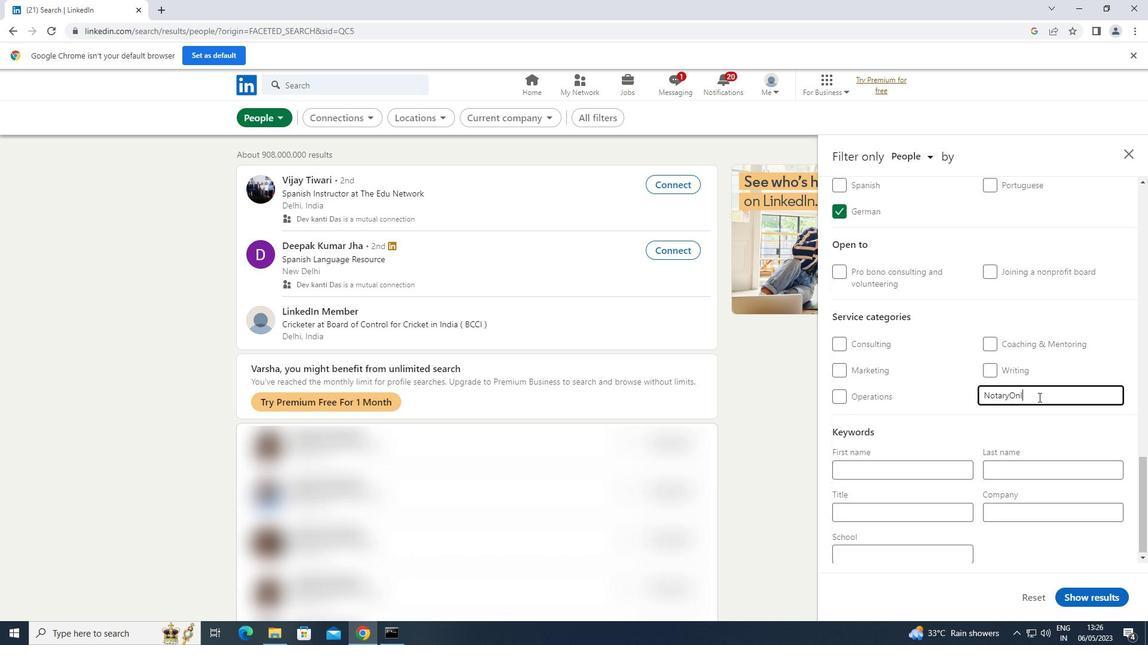 
Action: Mouse moved to (1038, 397)
Screenshot: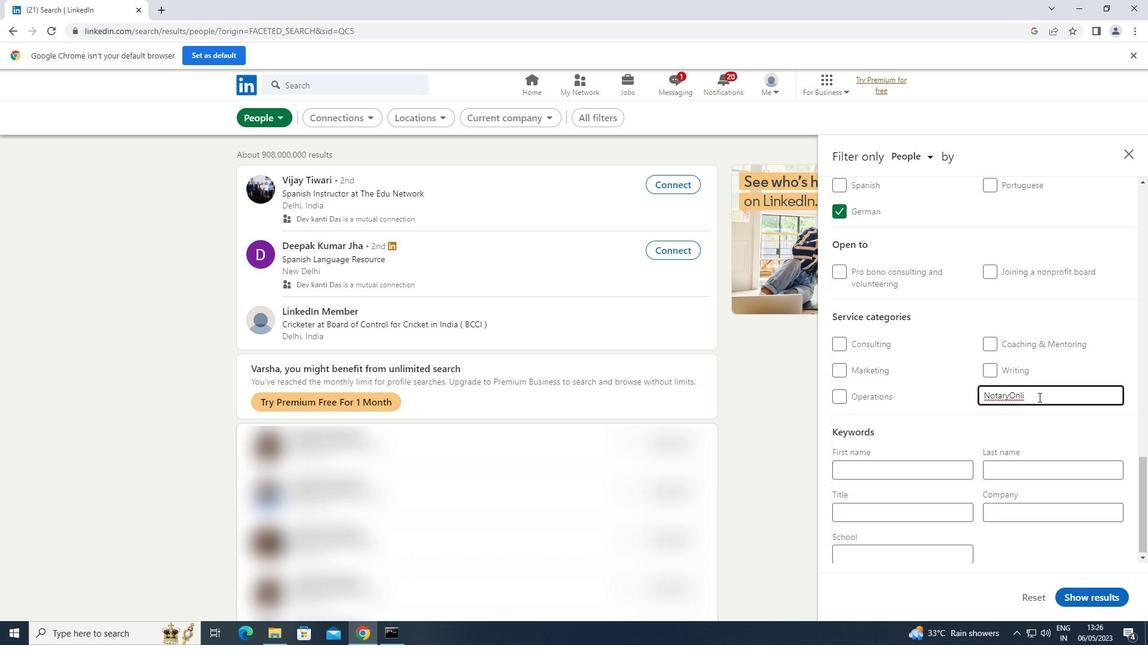 
Action: Key pressed NE<Key.space><Key.shift>RESEARCH
Screenshot: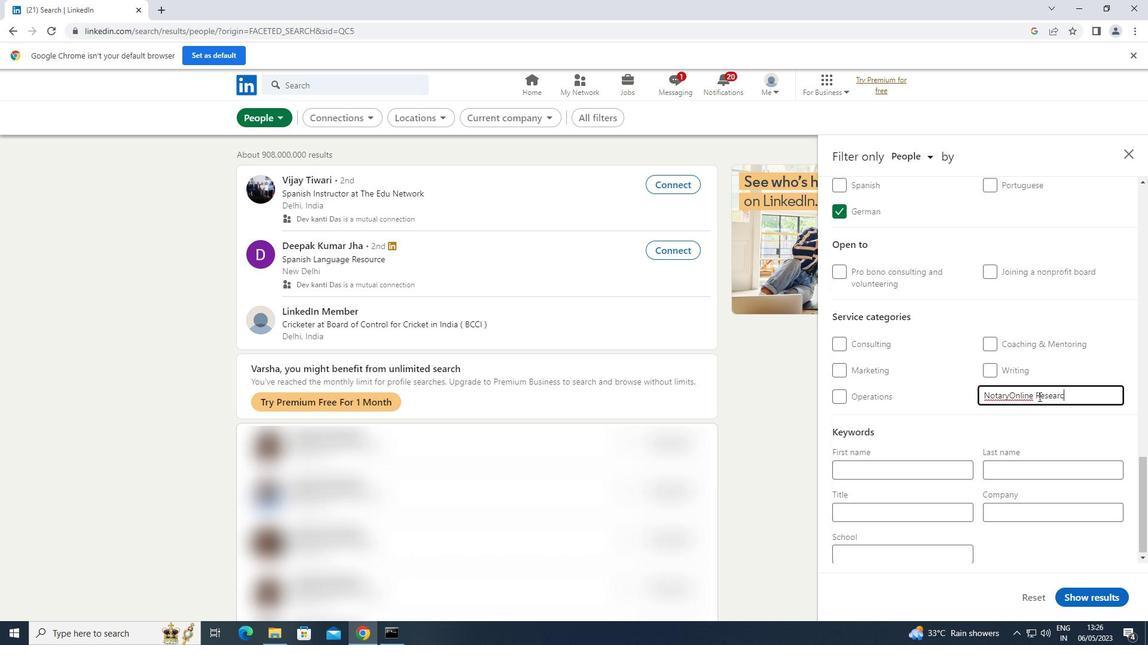 
Action: Mouse moved to (910, 519)
Screenshot: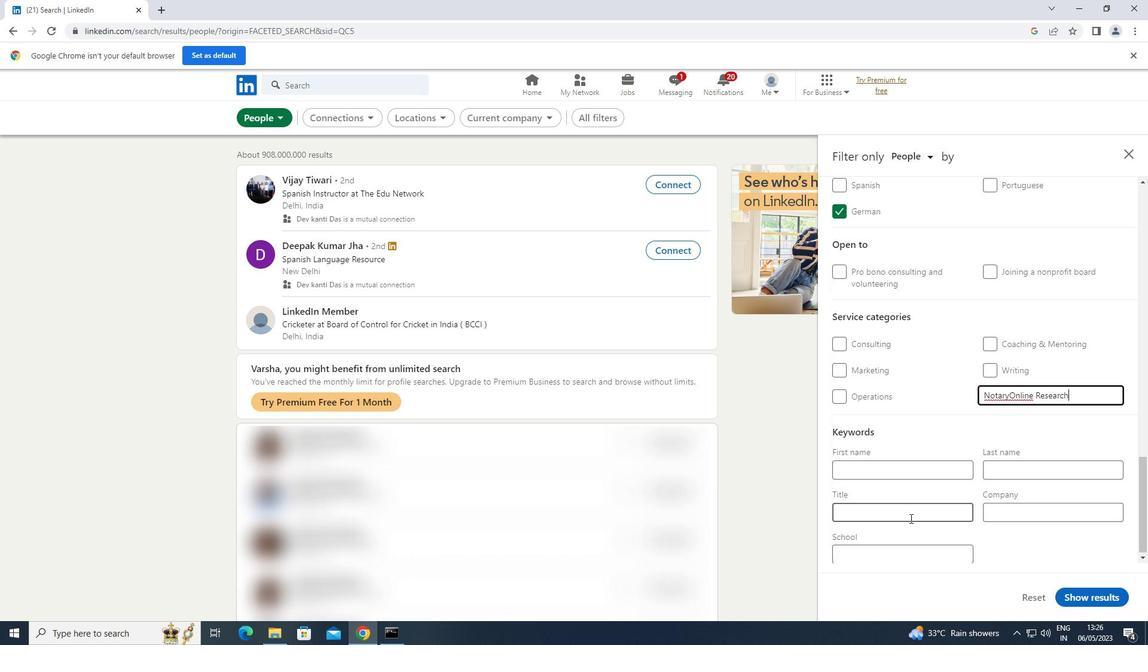 
Action: Mouse pressed left at (910, 519)
Screenshot: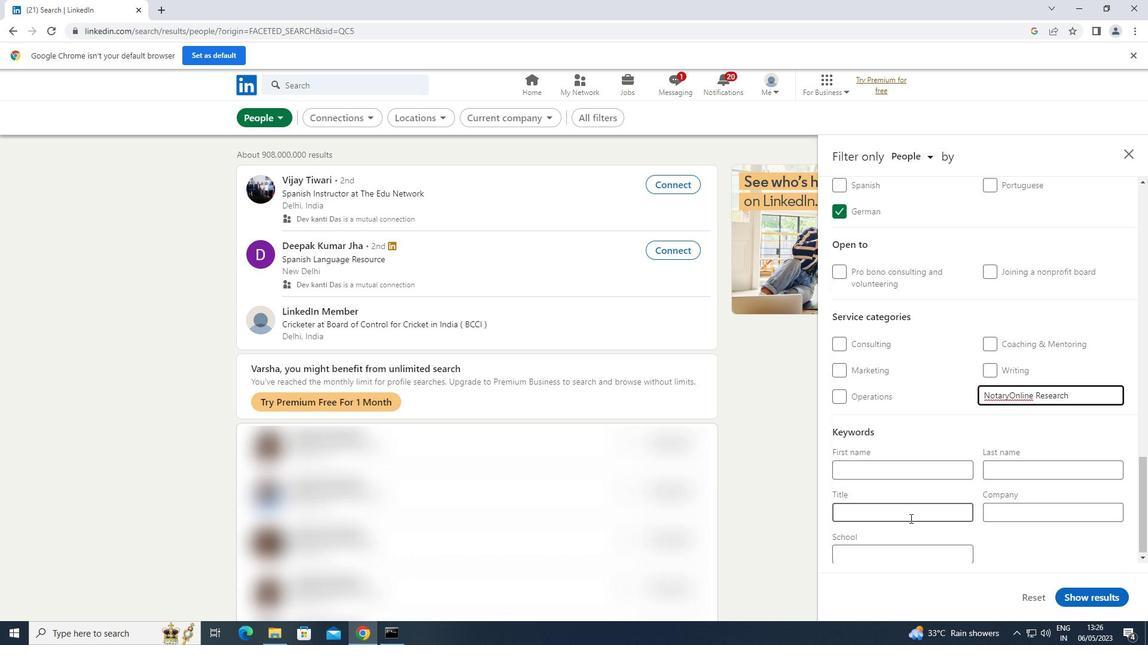 
Action: Mouse moved to (911, 517)
Screenshot: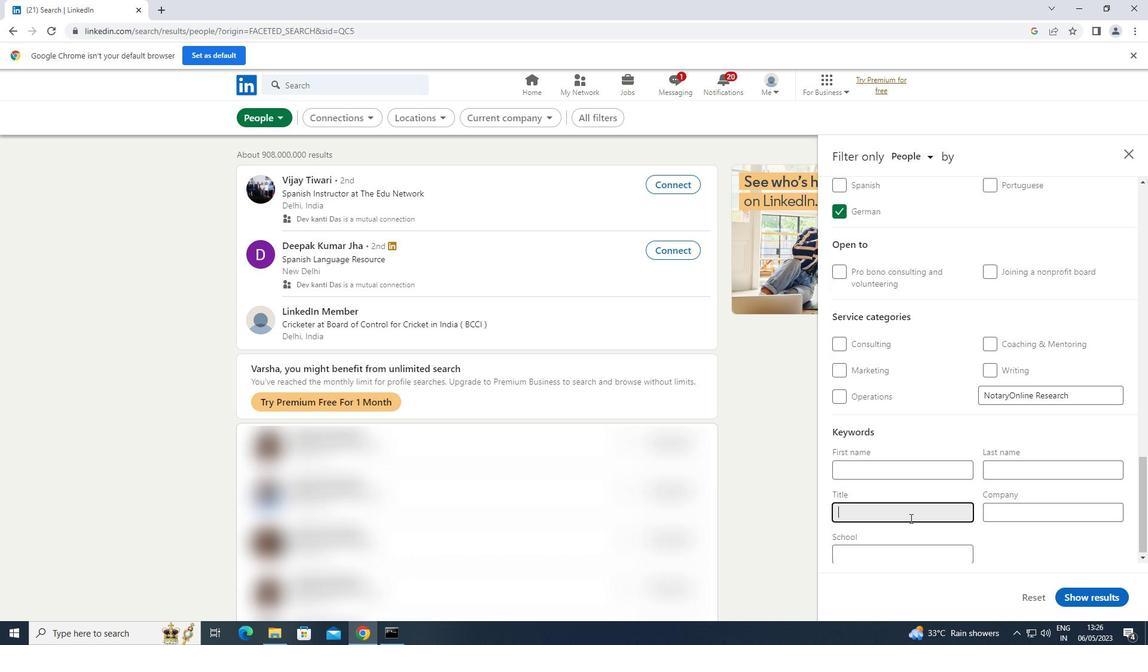 
Action: Key pressed <Key.shift>COURIER
Screenshot: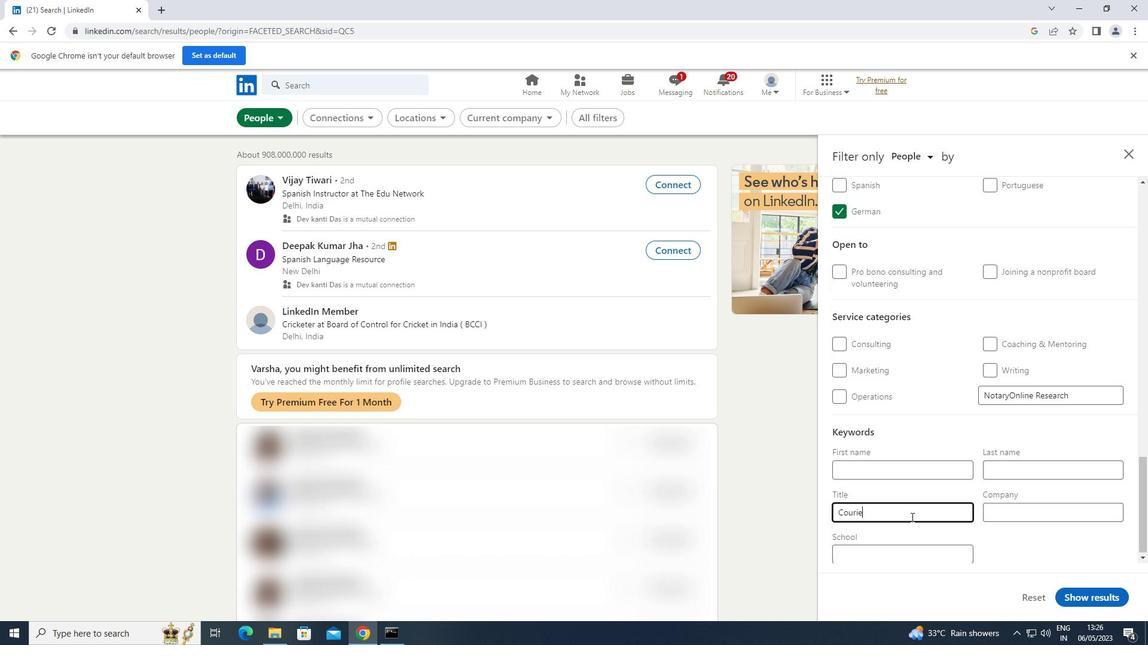 
Action: Mouse moved to (1106, 599)
Screenshot: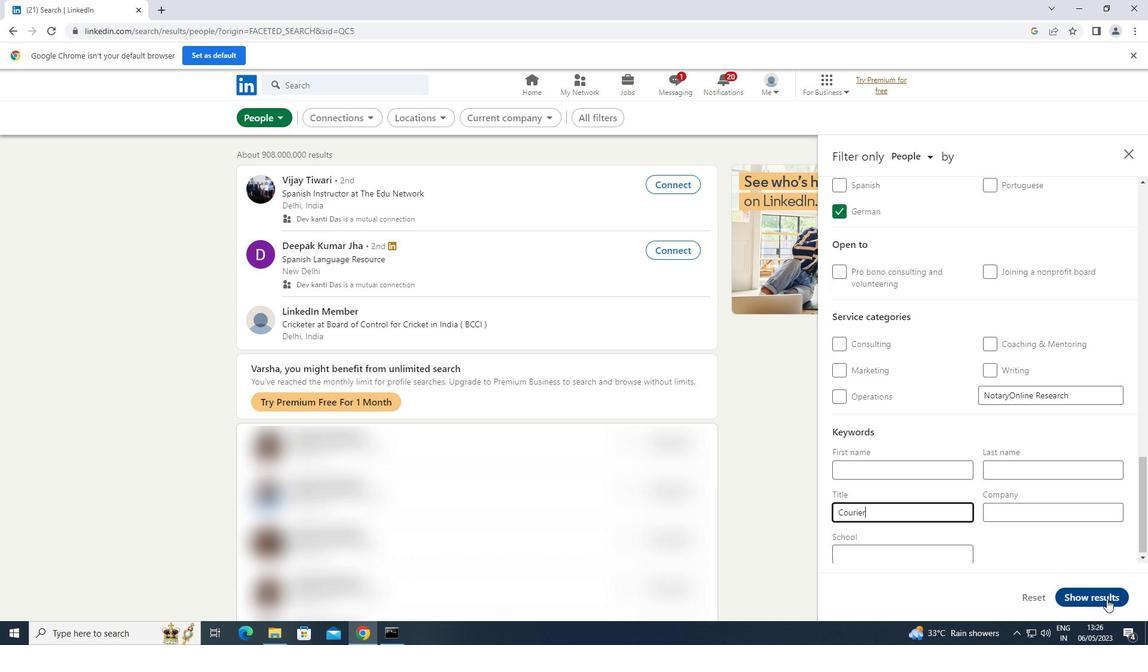 
Action: Mouse pressed left at (1106, 599)
Screenshot: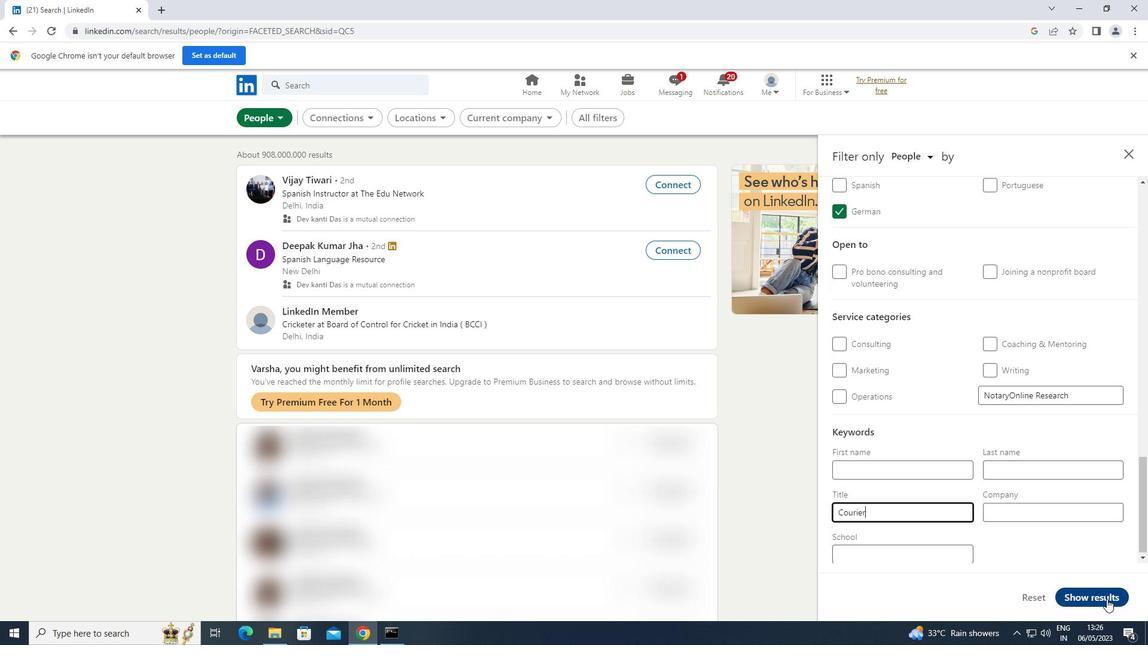 
